 Task: Add a signature Janice Green containing Have a great Grandparents Day, Janice Green to email address softage.8@softage.net and add a label Birthday parties
Action: Mouse moved to (1167, 65)
Screenshot: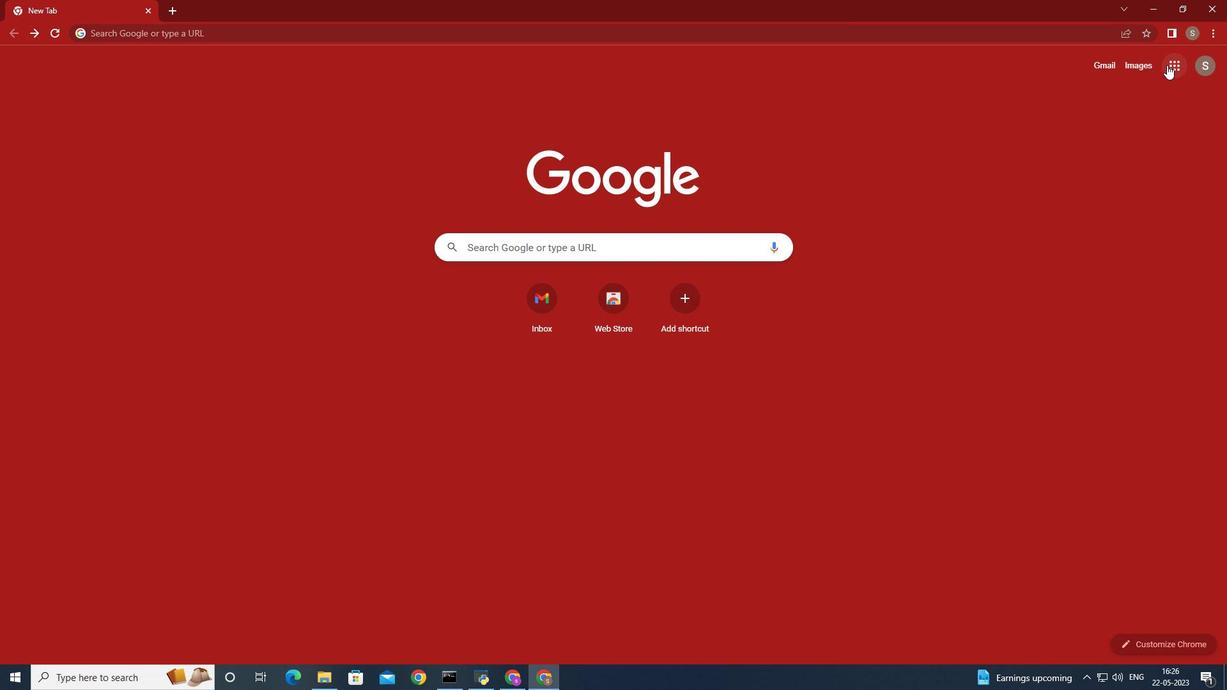 
Action: Mouse pressed left at (1167, 65)
Screenshot: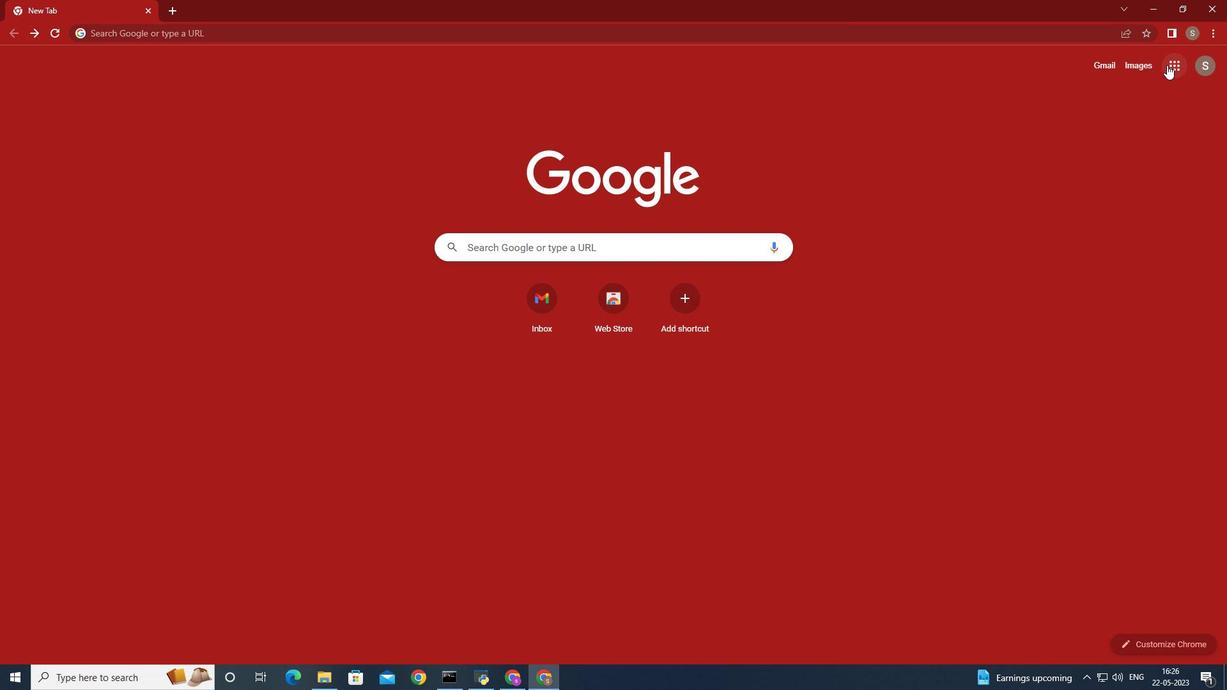 
Action: Mouse moved to (1110, 119)
Screenshot: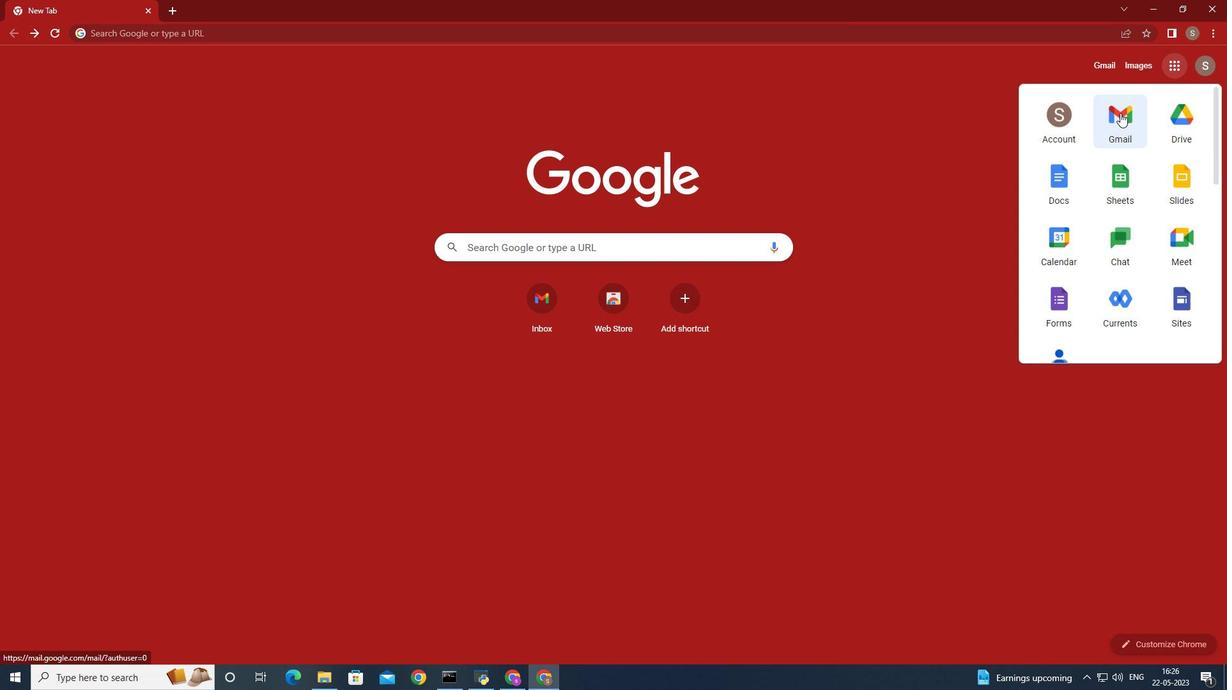 
Action: Mouse pressed left at (1110, 119)
Screenshot: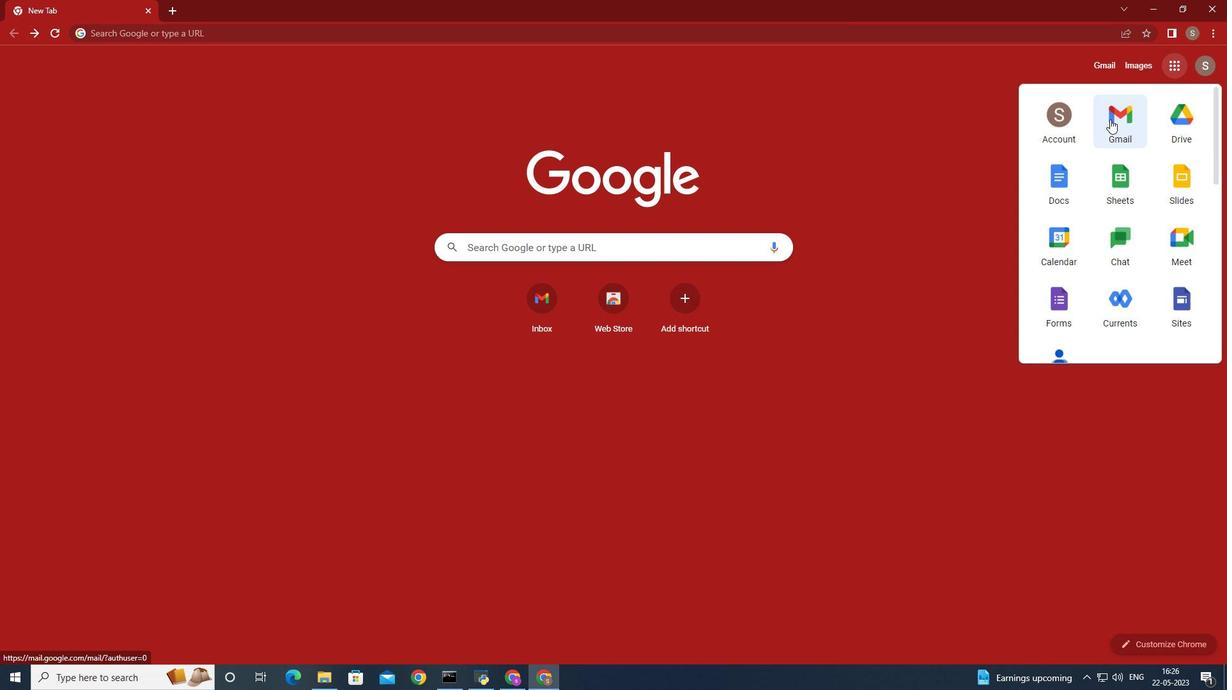 
Action: Mouse moved to (1078, 88)
Screenshot: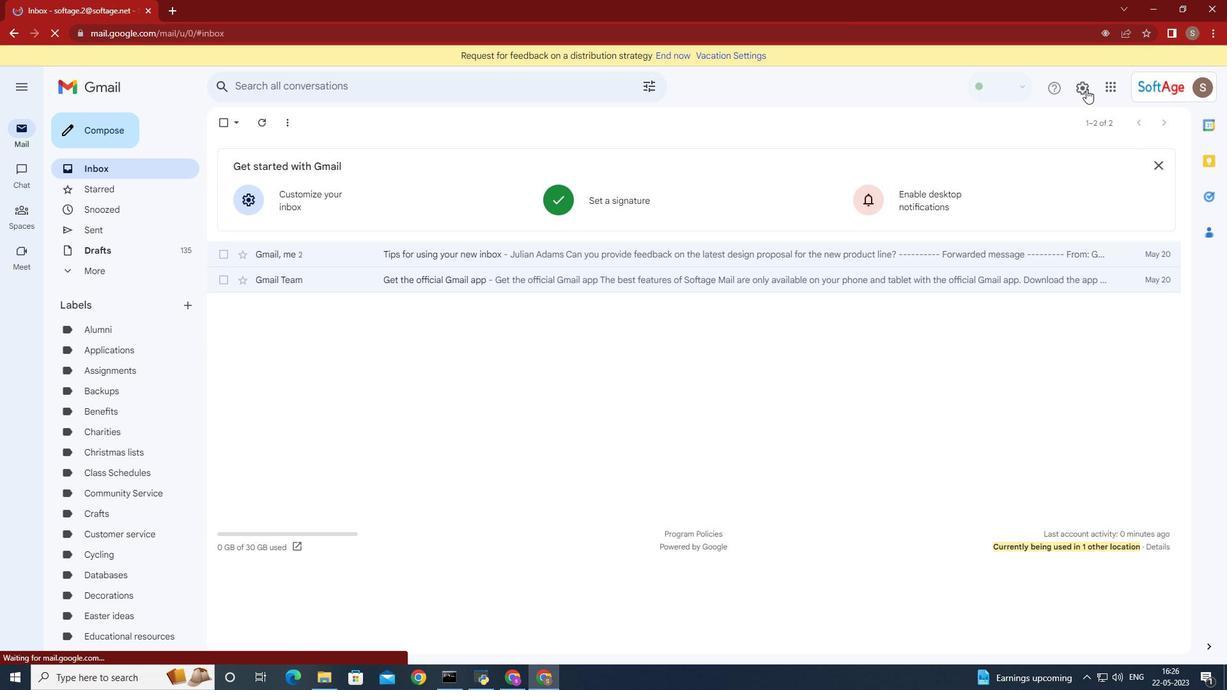 
Action: Mouse pressed left at (1078, 88)
Screenshot: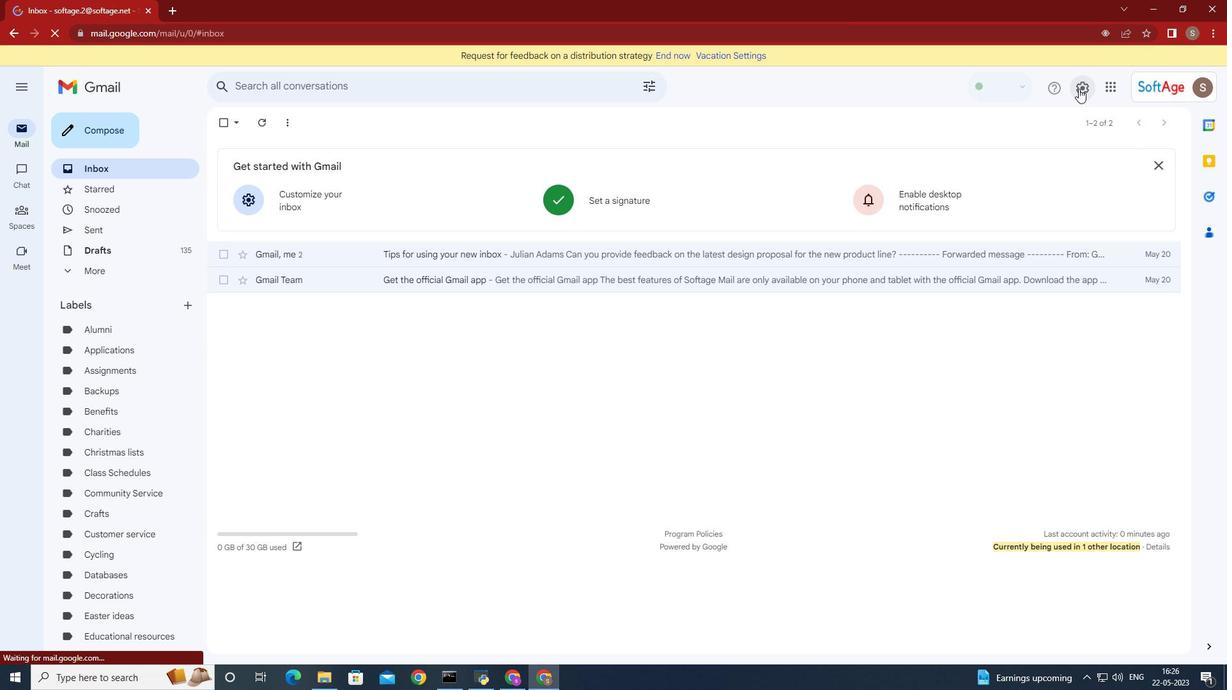 
Action: Mouse moved to (1101, 157)
Screenshot: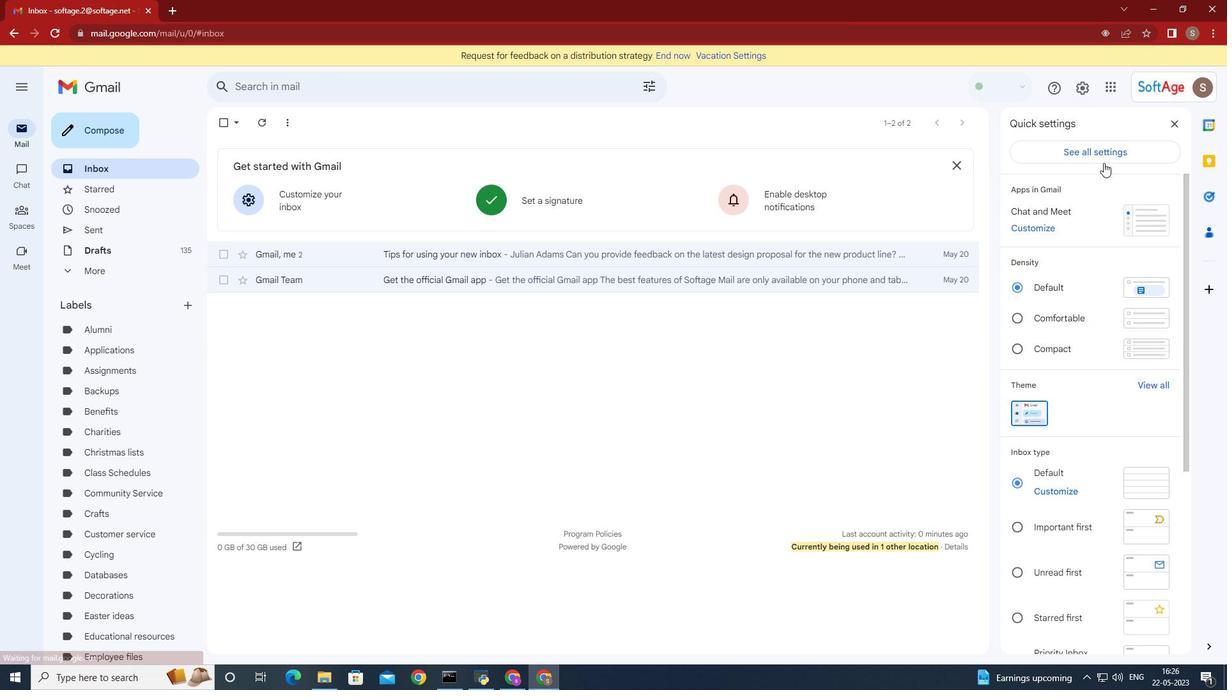 
Action: Mouse pressed left at (1101, 157)
Screenshot: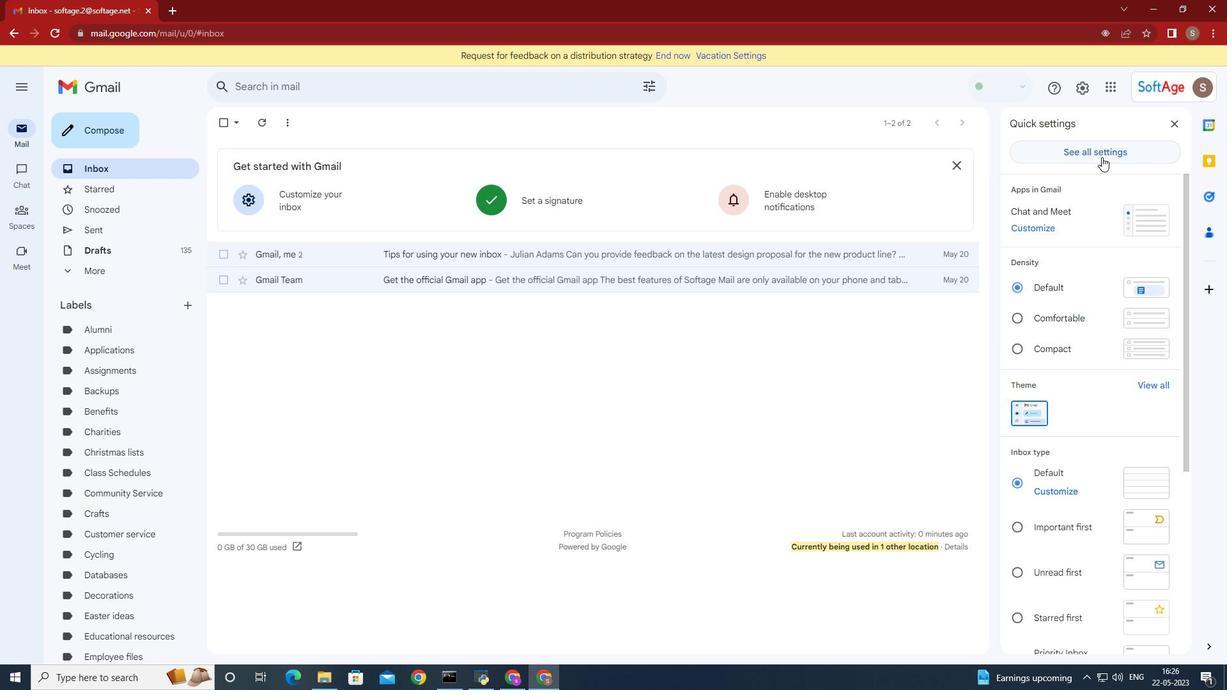
Action: Mouse moved to (501, 399)
Screenshot: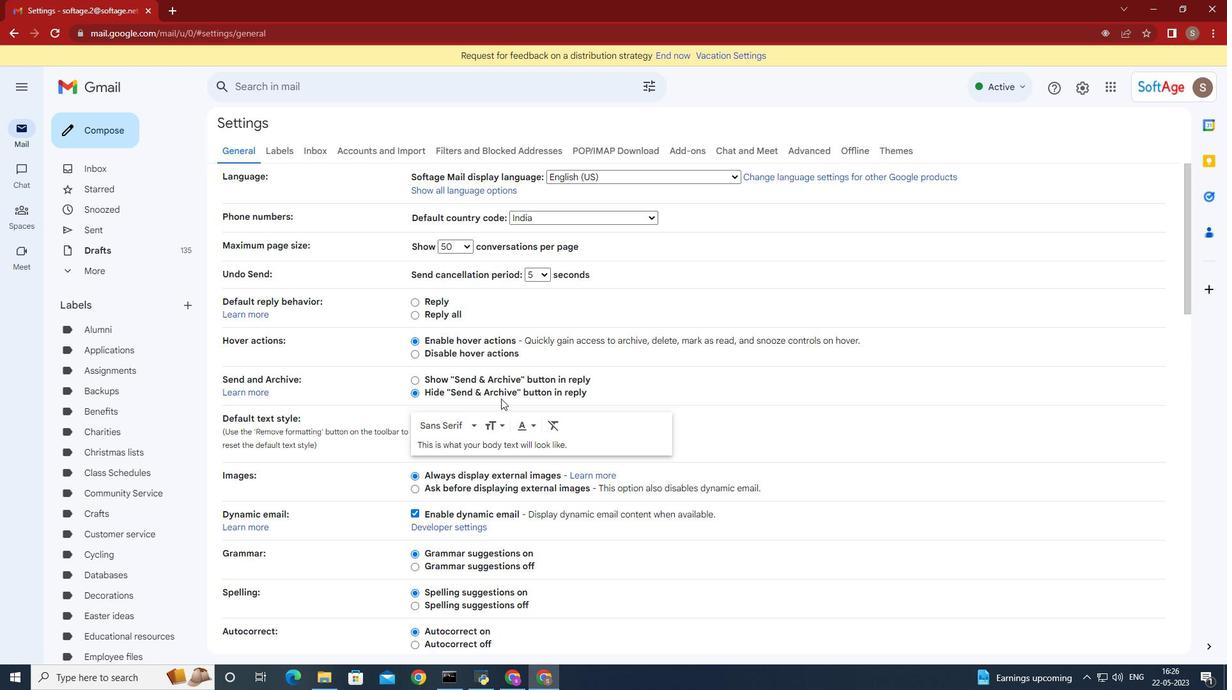 
Action: Mouse scrolled (501, 398) with delta (0, 0)
Screenshot: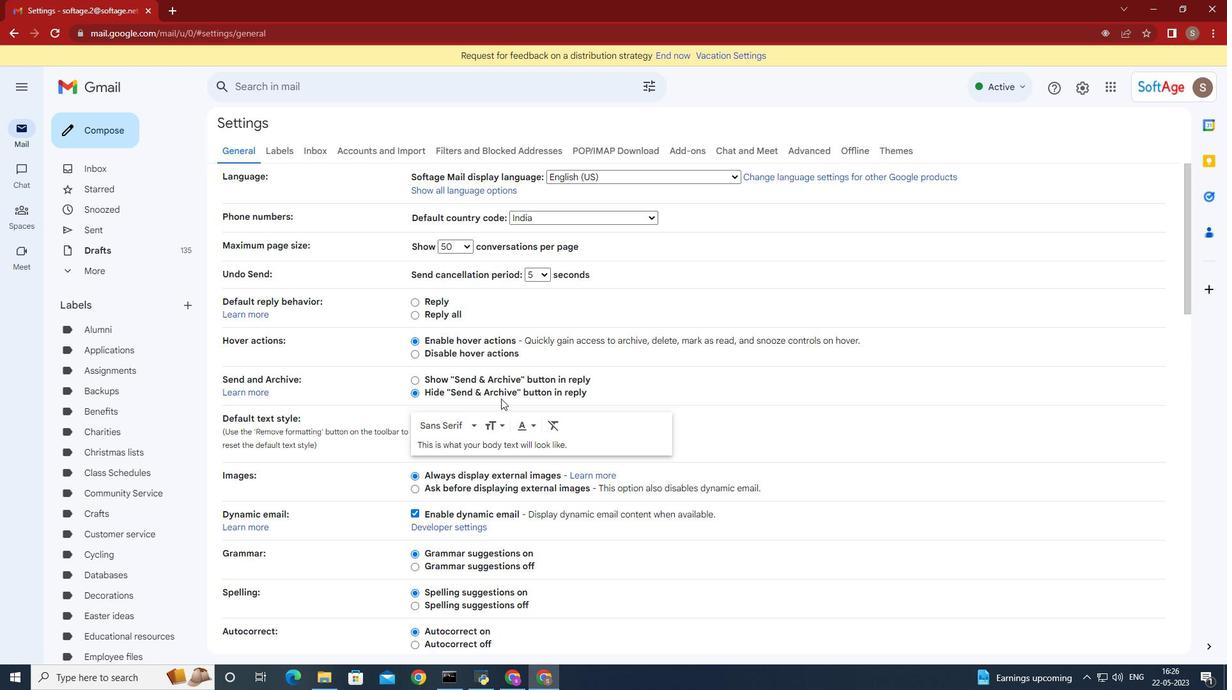 
Action: Mouse moved to (501, 400)
Screenshot: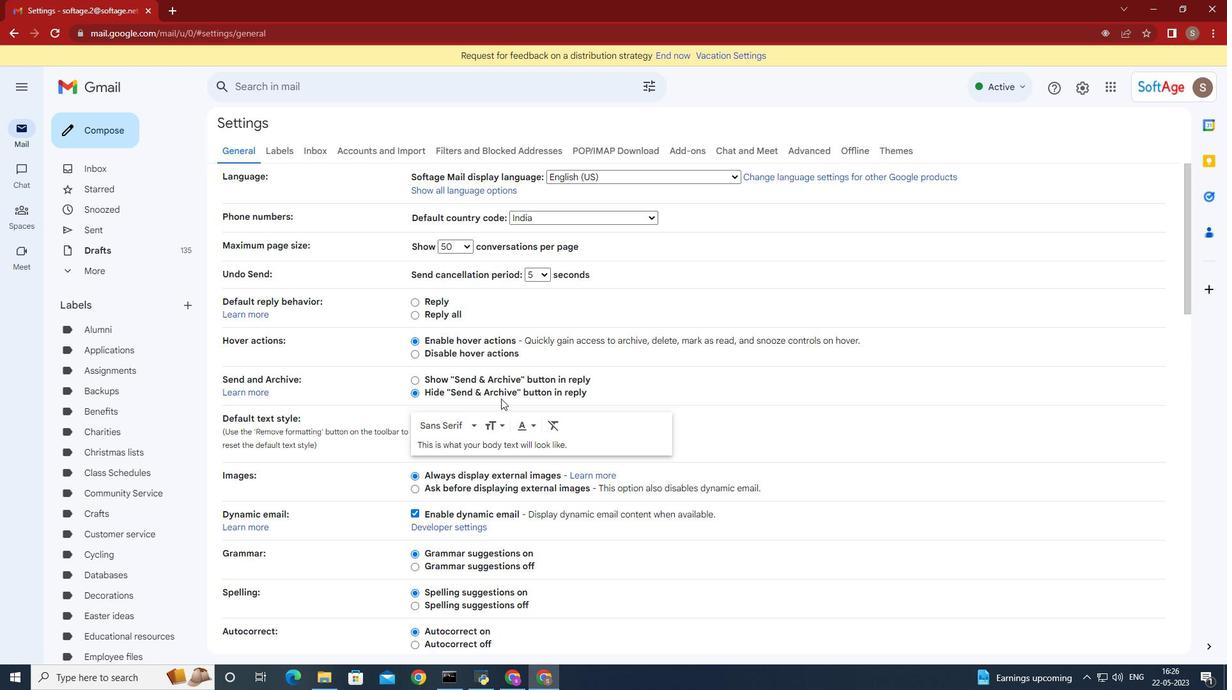 
Action: Mouse scrolled (501, 400) with delta (0, 0)
Screenshot: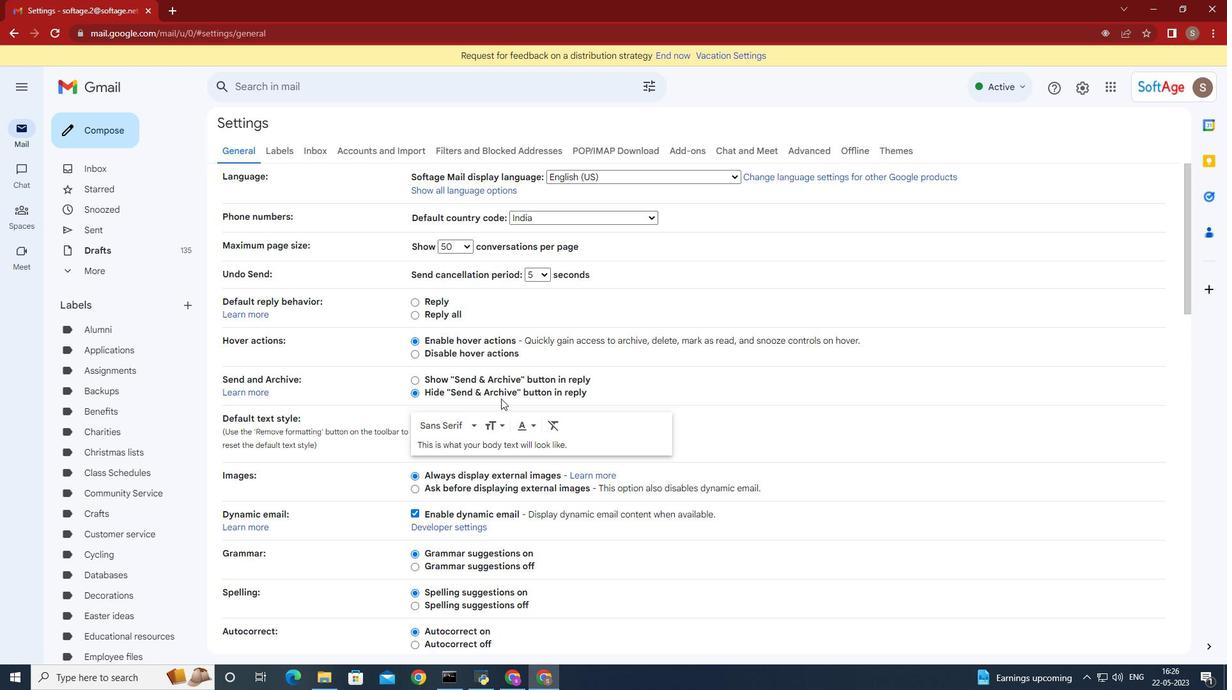 
Action: Mouse moved to (502, 401)
Screenshot: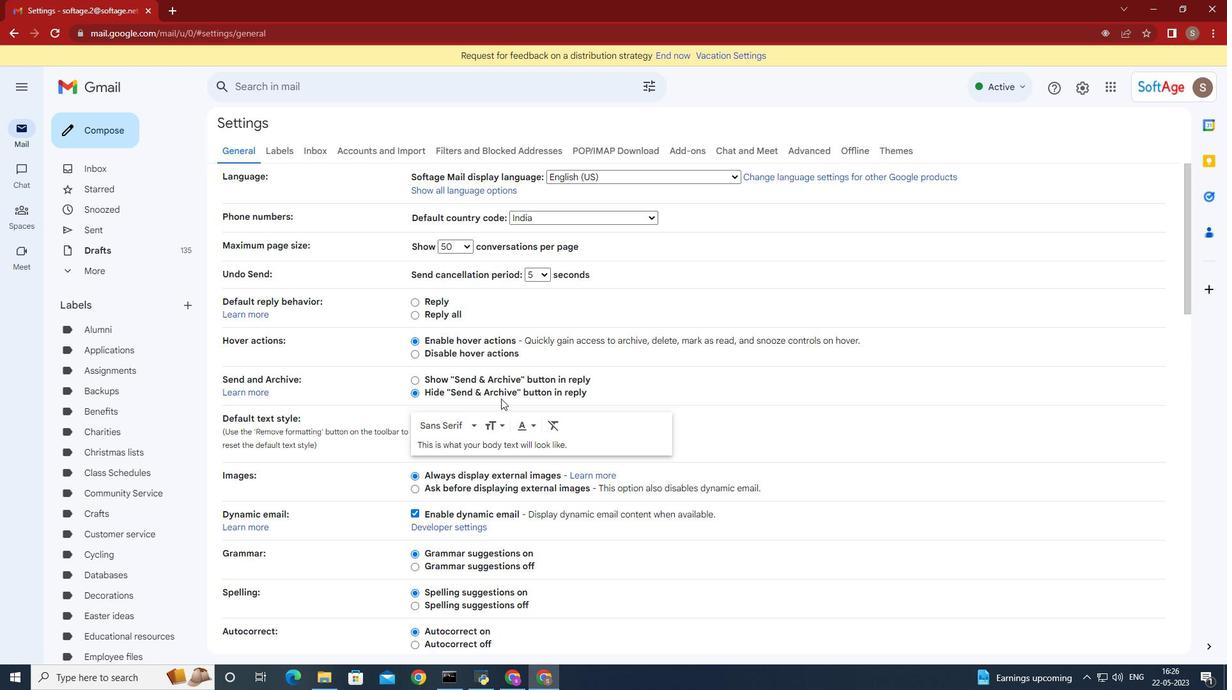 
Action: Mouse scrolled (502, 400) with delta (0, 0)
Screenshot: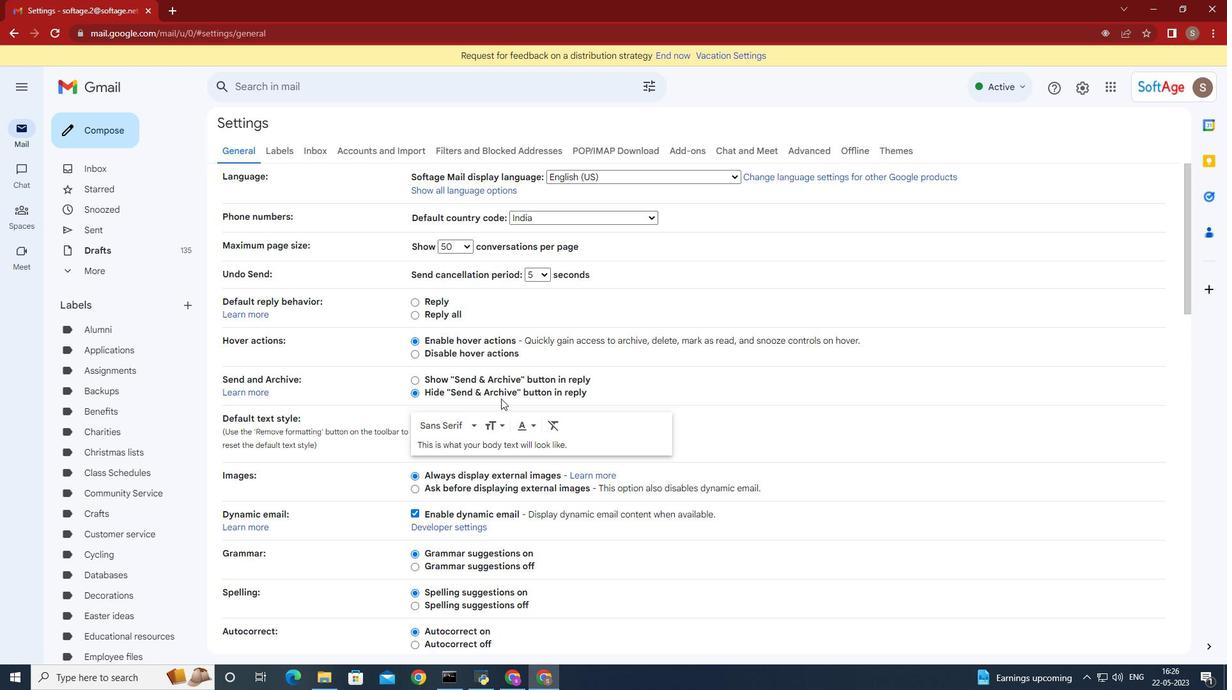 
Action: Mouse moved to (502, 401)
Screenshot: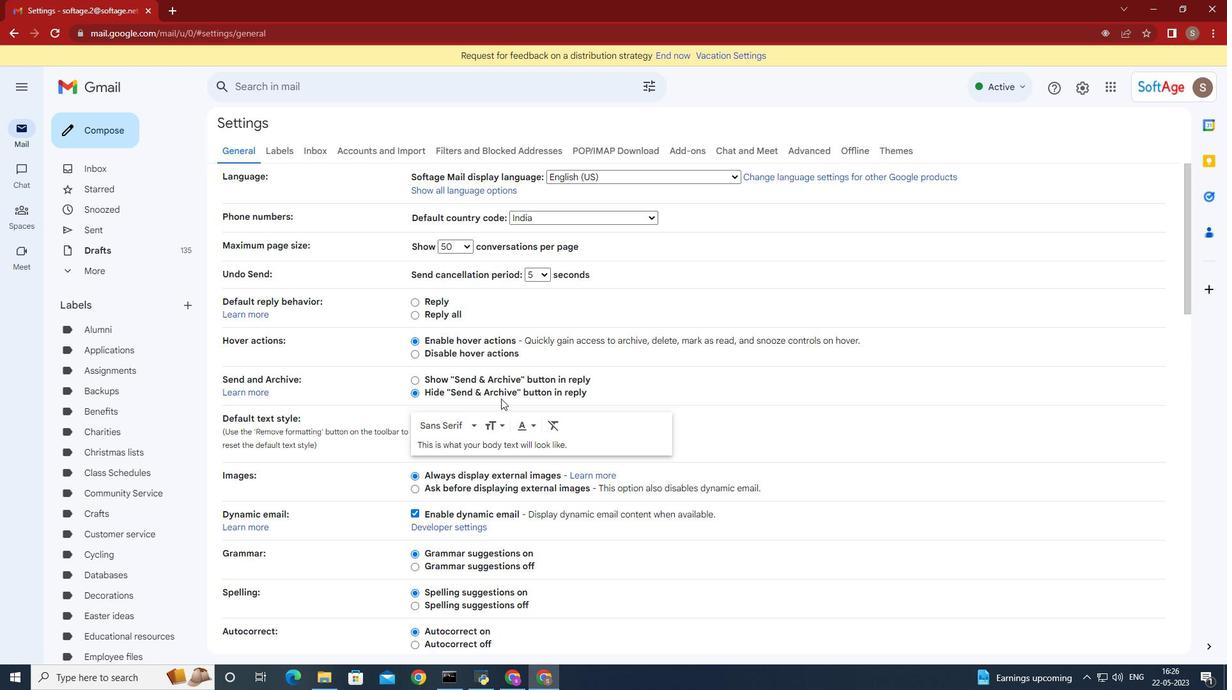 
Action: Mouse scrolled (502, 400) with delta (0, 0)
Screenshot: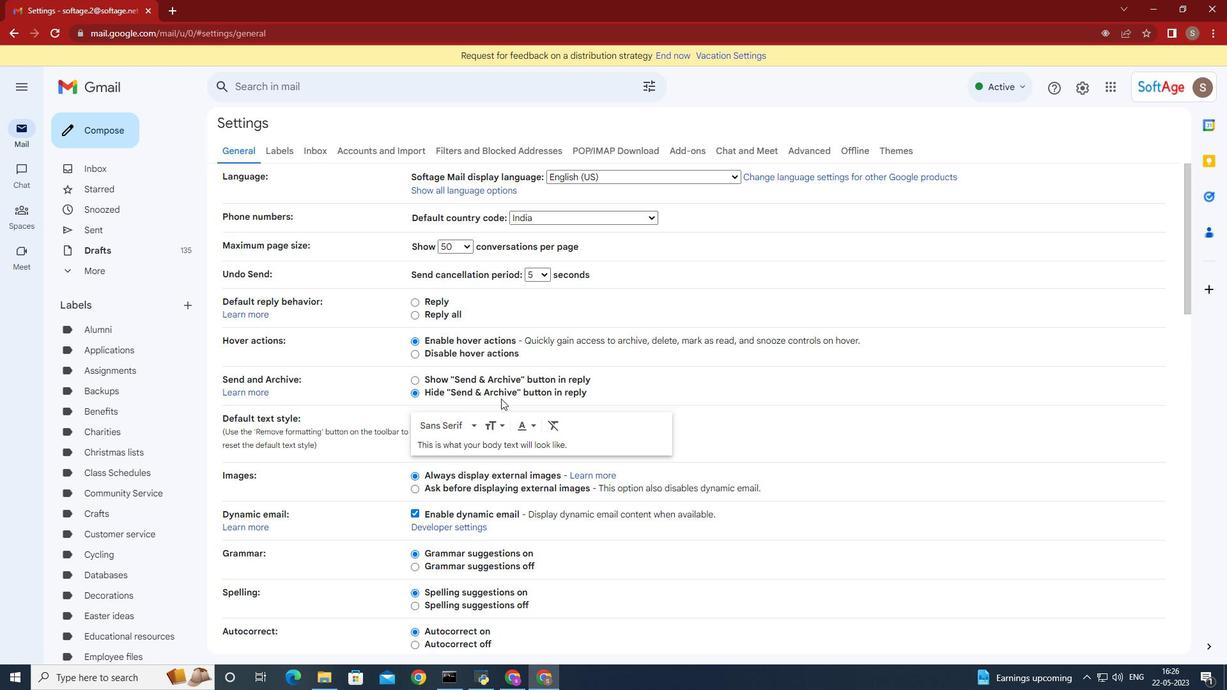 
Action: Mouse moved to (503, 401)
Screenshot: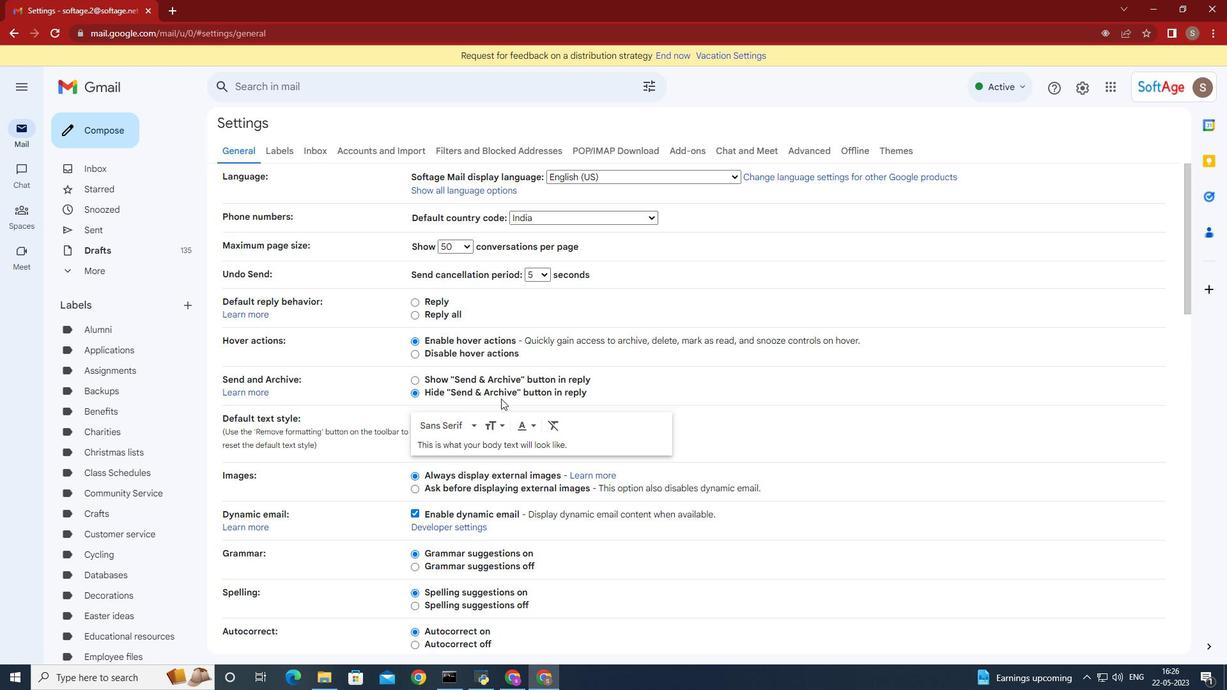 
Action: Mouse scrolled (503, 400) with delta (0, 0)
Screenshot: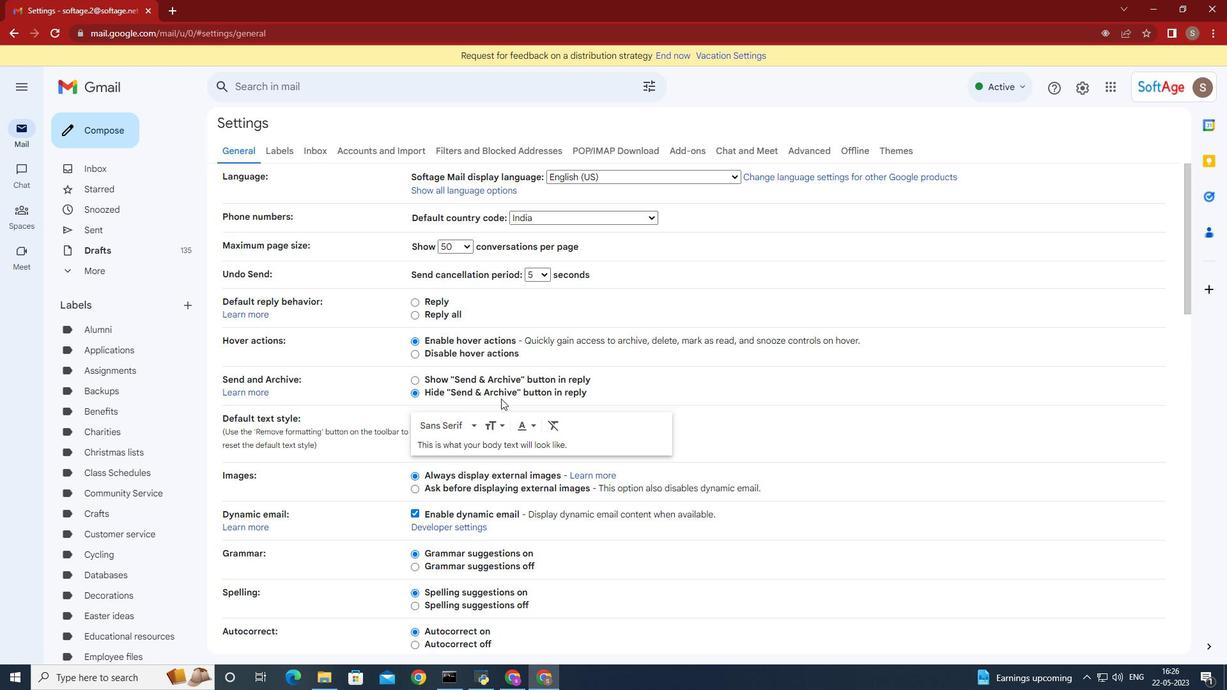 
Action: Mouse moved to (504, 401)
Screenshot: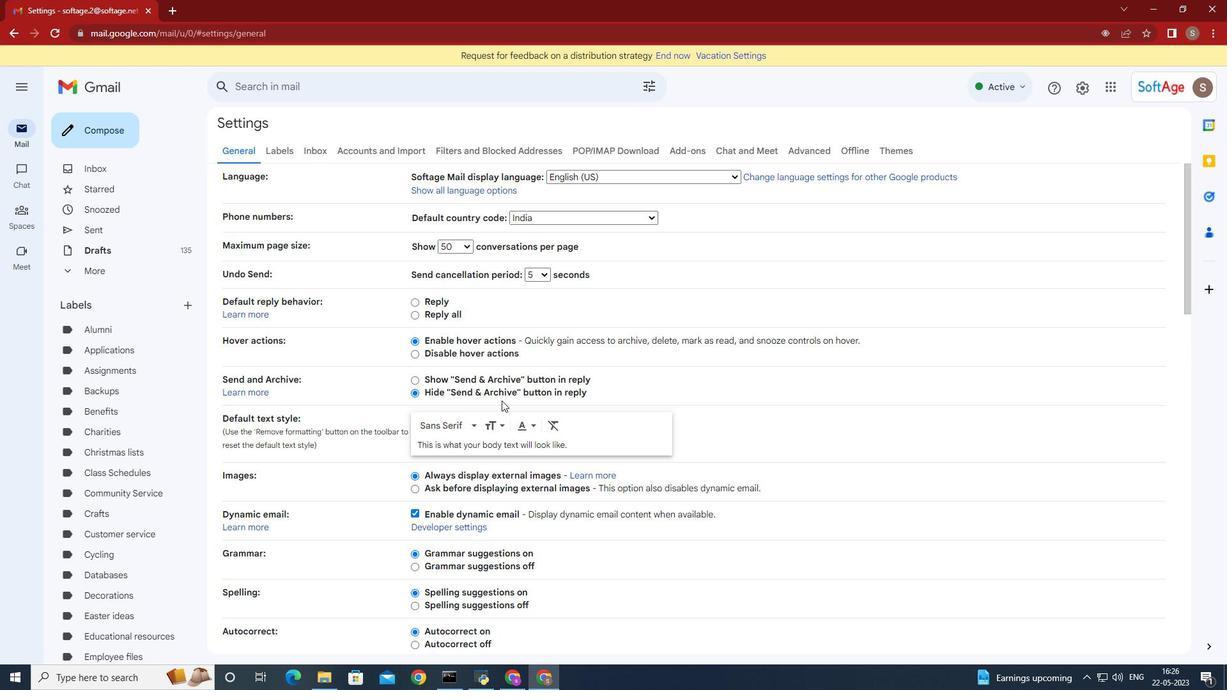 
Action: Mouse scrolled (504, 400) with delta (0, 0)
Screenshot: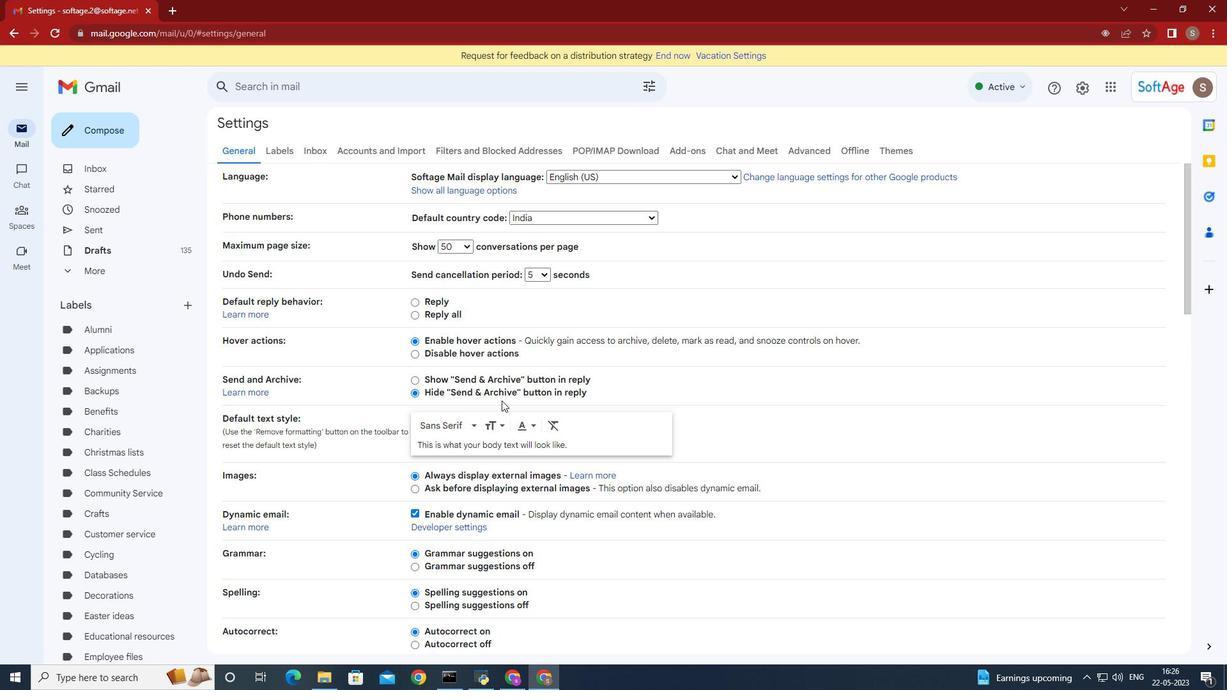 
Action: Mouse moved to (507, 397)
Screenshot: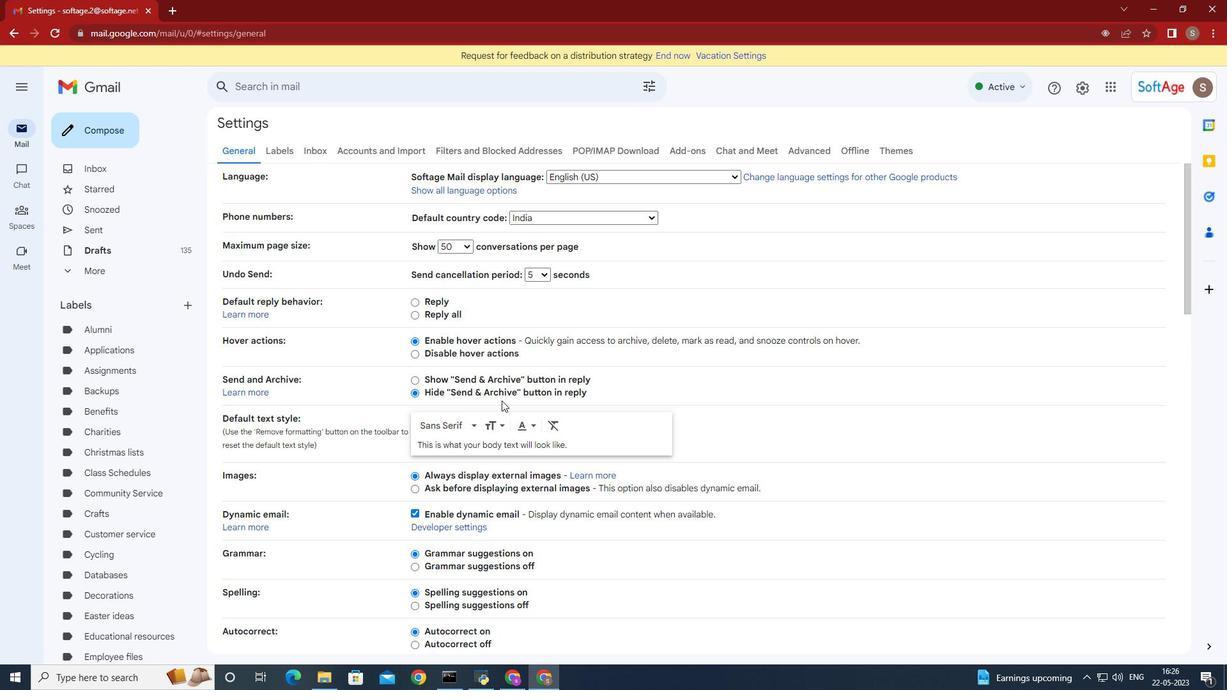
Action: Mouse scrolled (507, 396) with delta (0, 0)
Screenshot: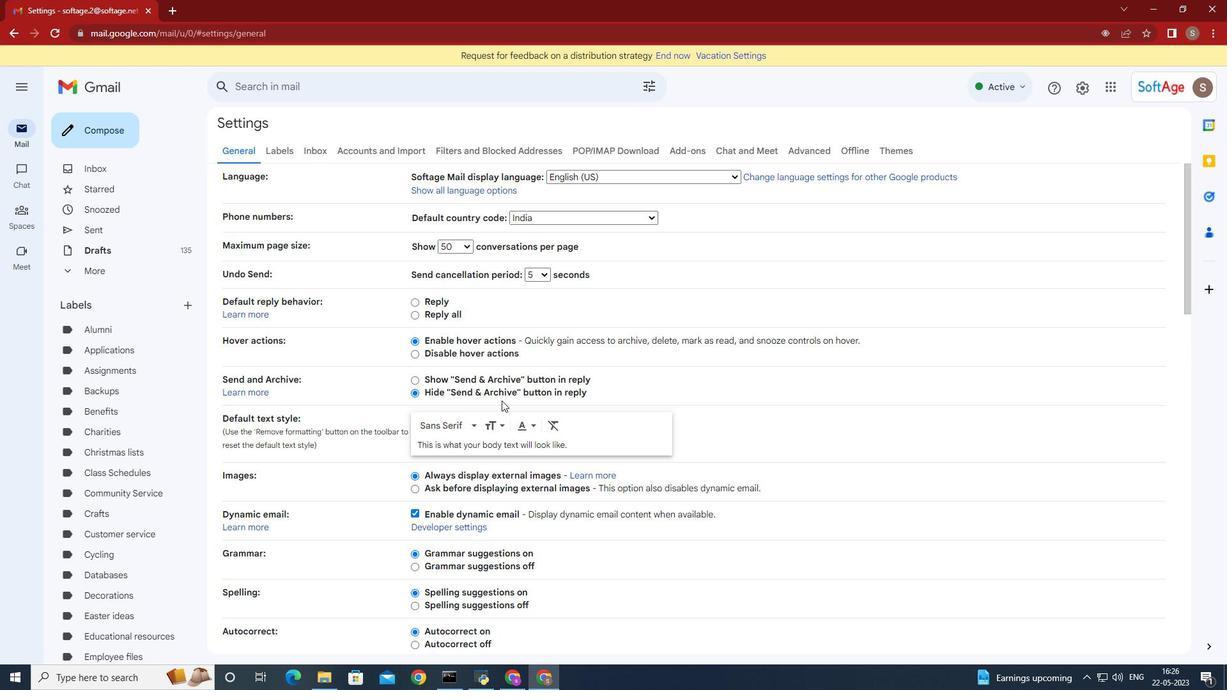 
Action: Mouse moved to (511, 393)
Screenshot: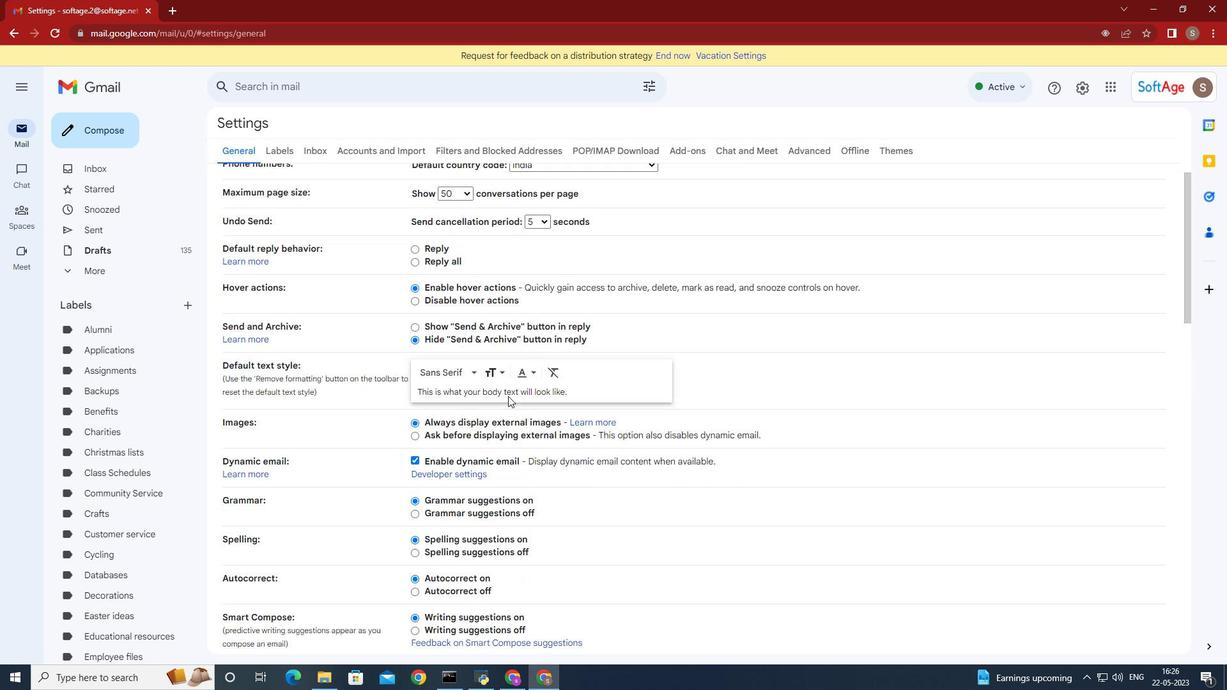
Action: Mouse scrolled (511, 393) with delta (0, 0)
Screenshot: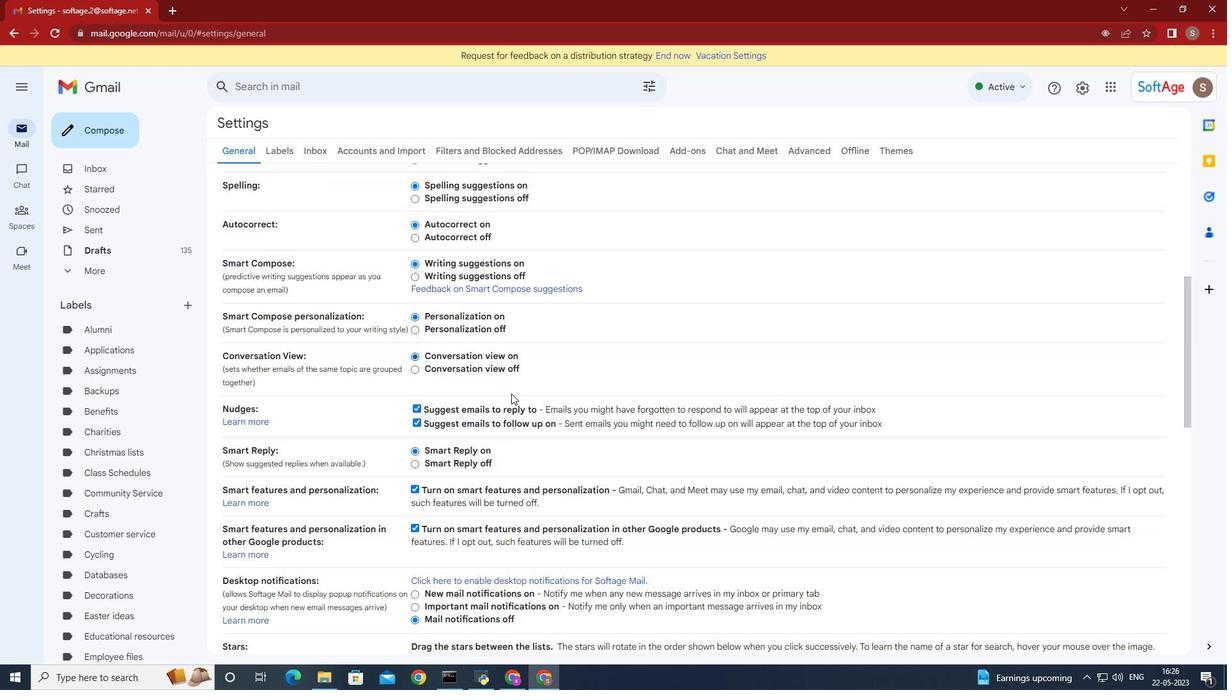 
Action: Mouse moved to (511, 393)
Screenshot: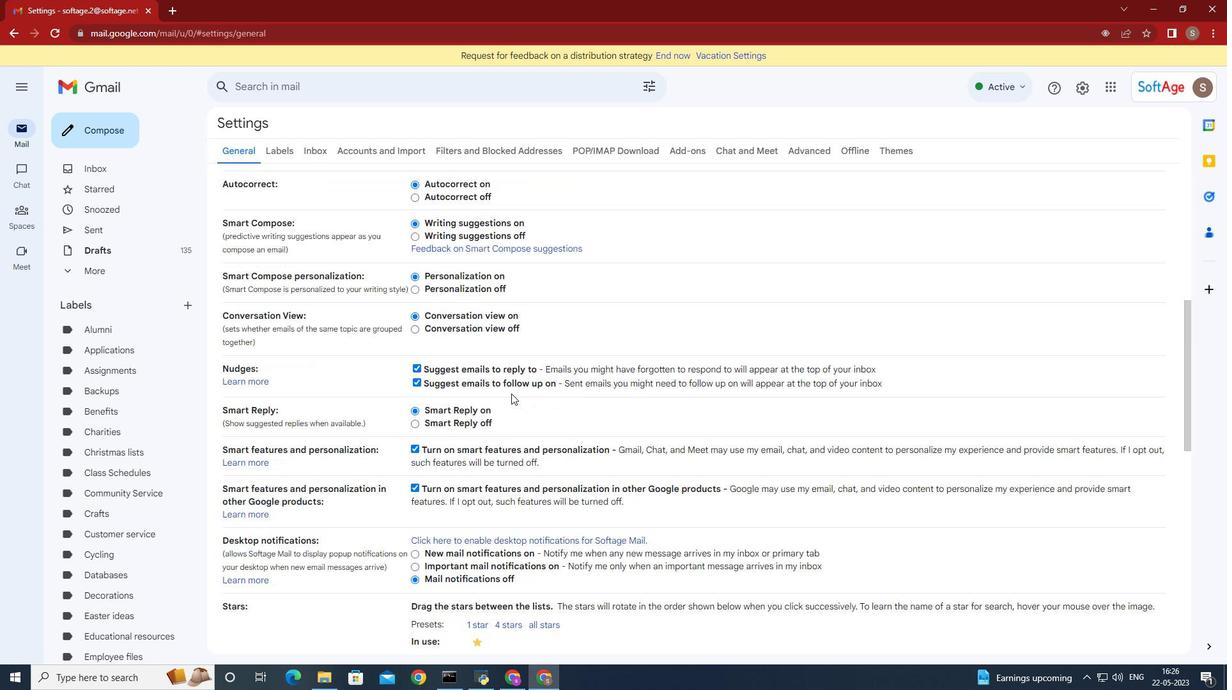 
Action: Mouse scrolled (511, 393) with delta (0, 0)
Screenshot: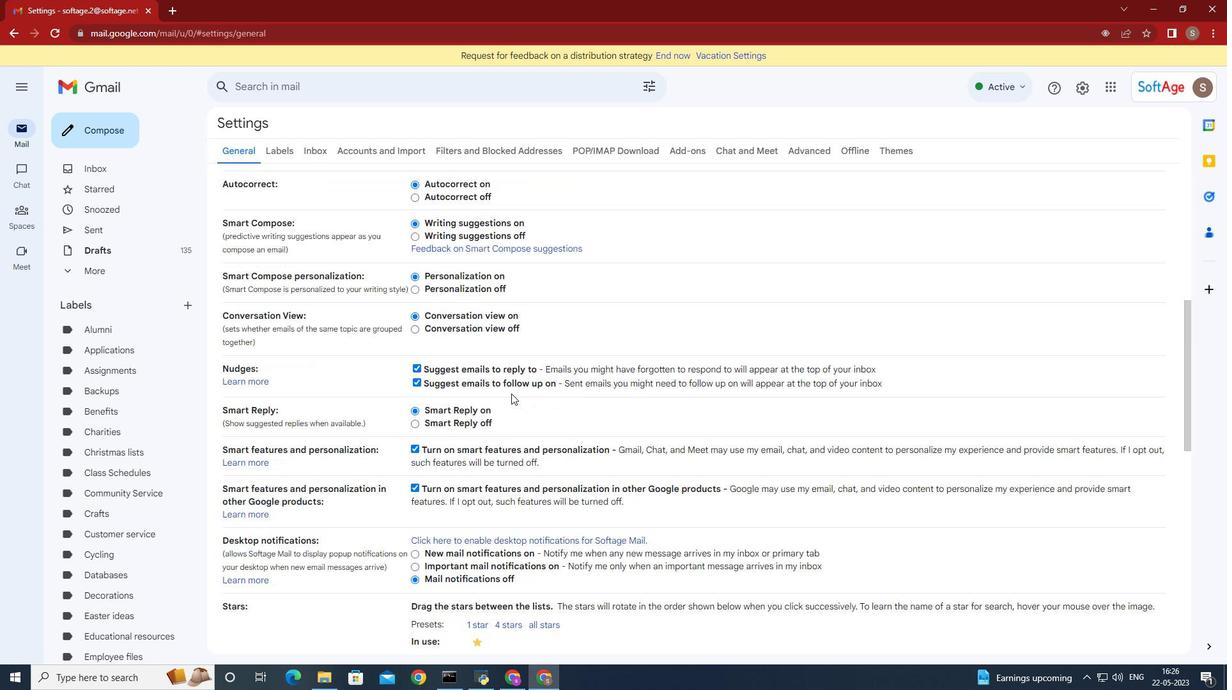 
Action: Mouse scrolled (511, 393) with delta (0, 0)
Screenshot: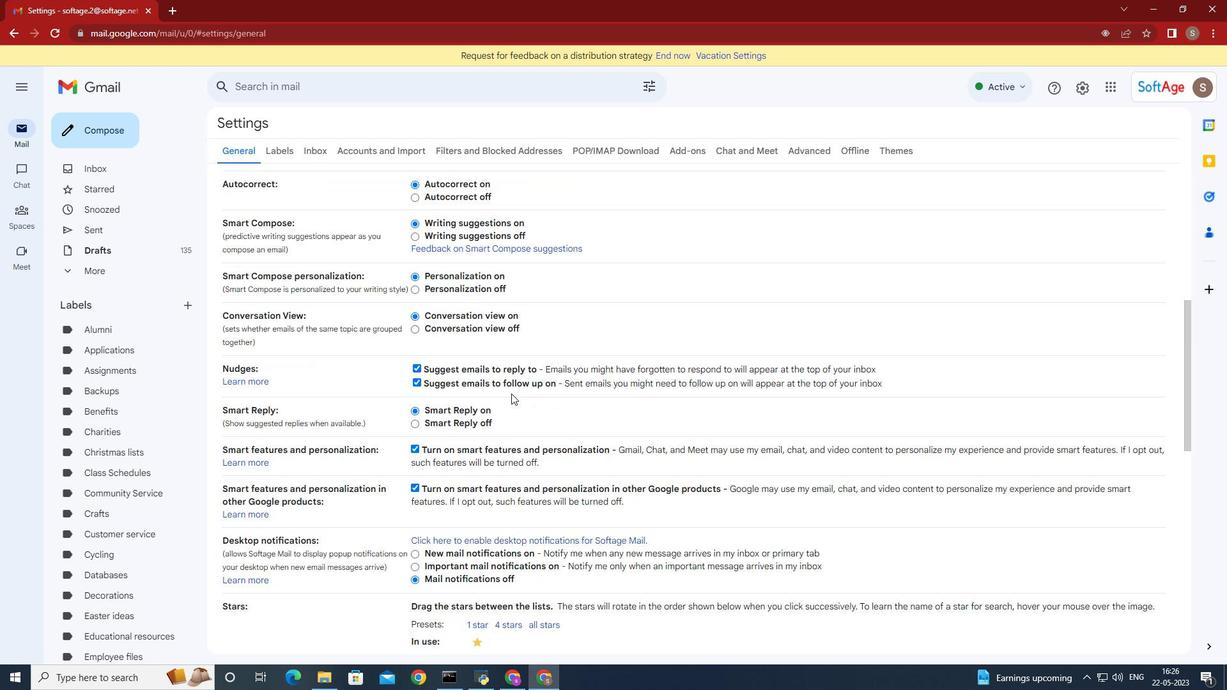 
Action: Mouse moved to (621, 436)
Screenshot: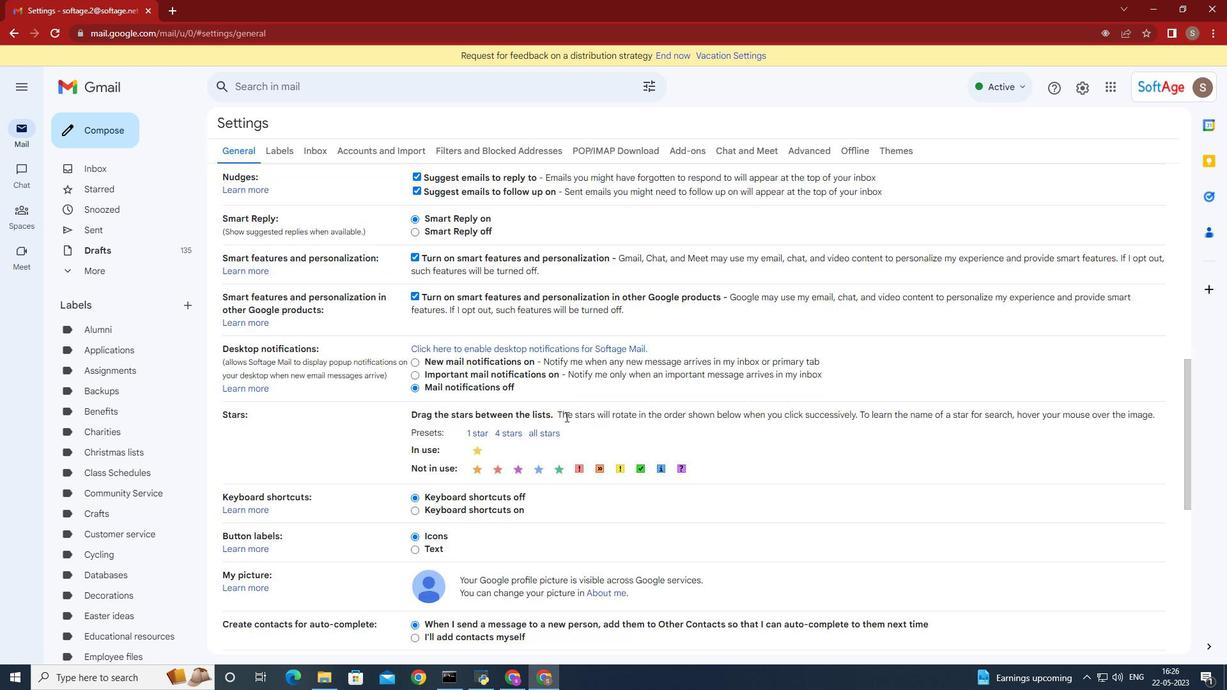 
Action: Mouse scrolled (621, 435) with delta (0, 0)
Screenshot: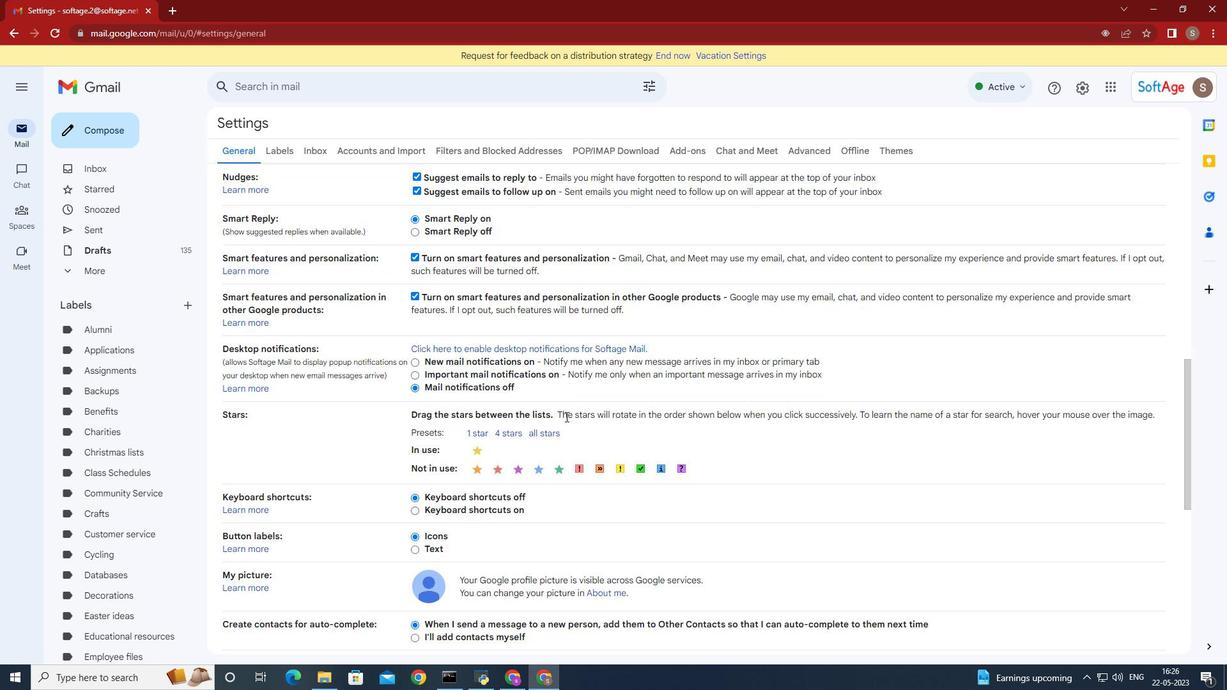 
Action: Mouse moved to (633, 437)
Screenshot: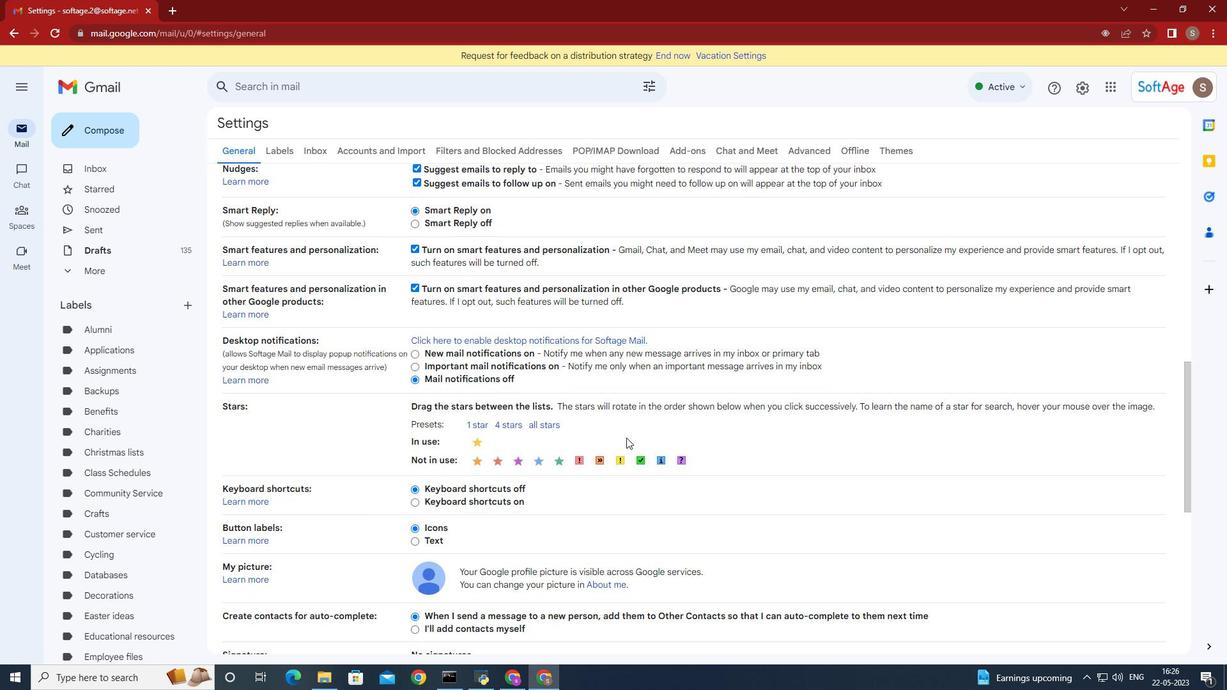 
Action: Mouse scrolled (628, 437) with delta (0, 0)
Screenshot: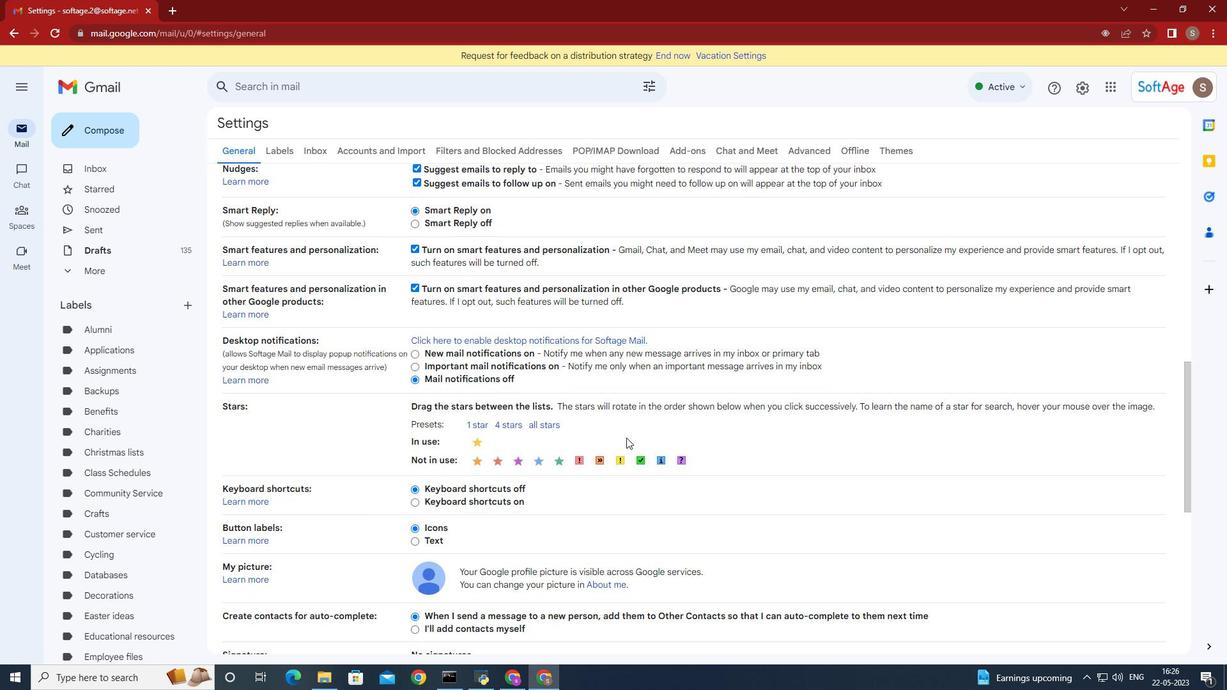 
Action: Mouse moved to (633, 433)
Screenshot: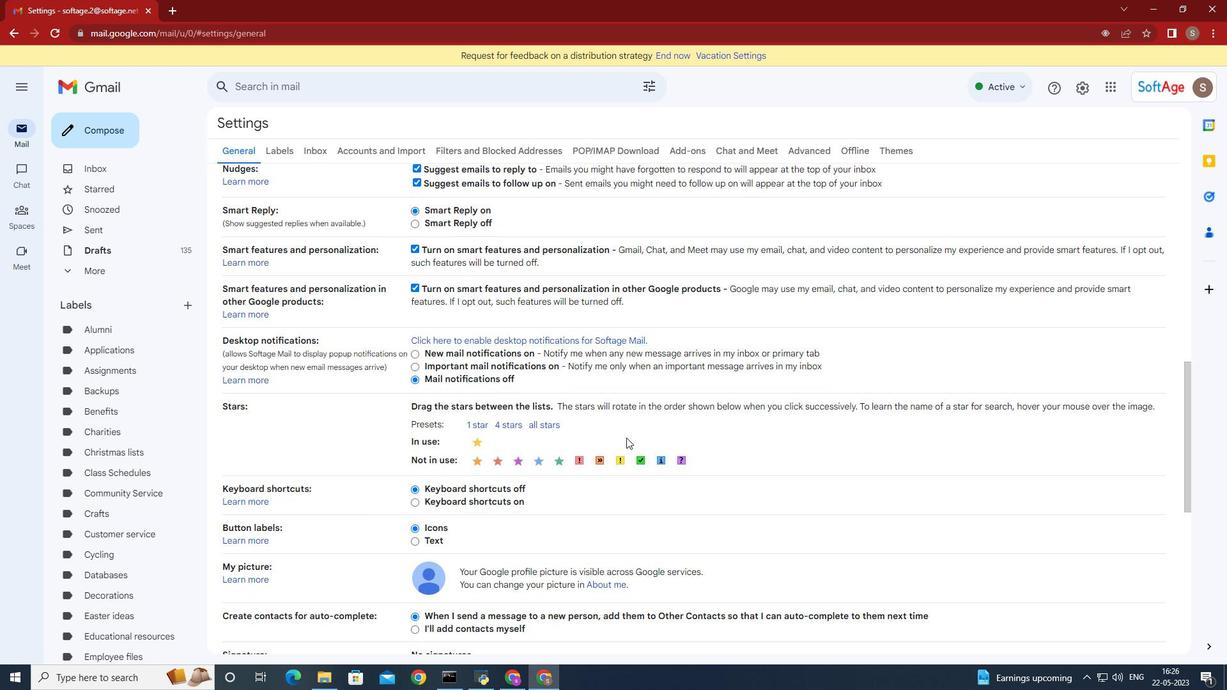 
Action: Mouse scrolled (633, 437) with delta (0, 0)
Screenshot: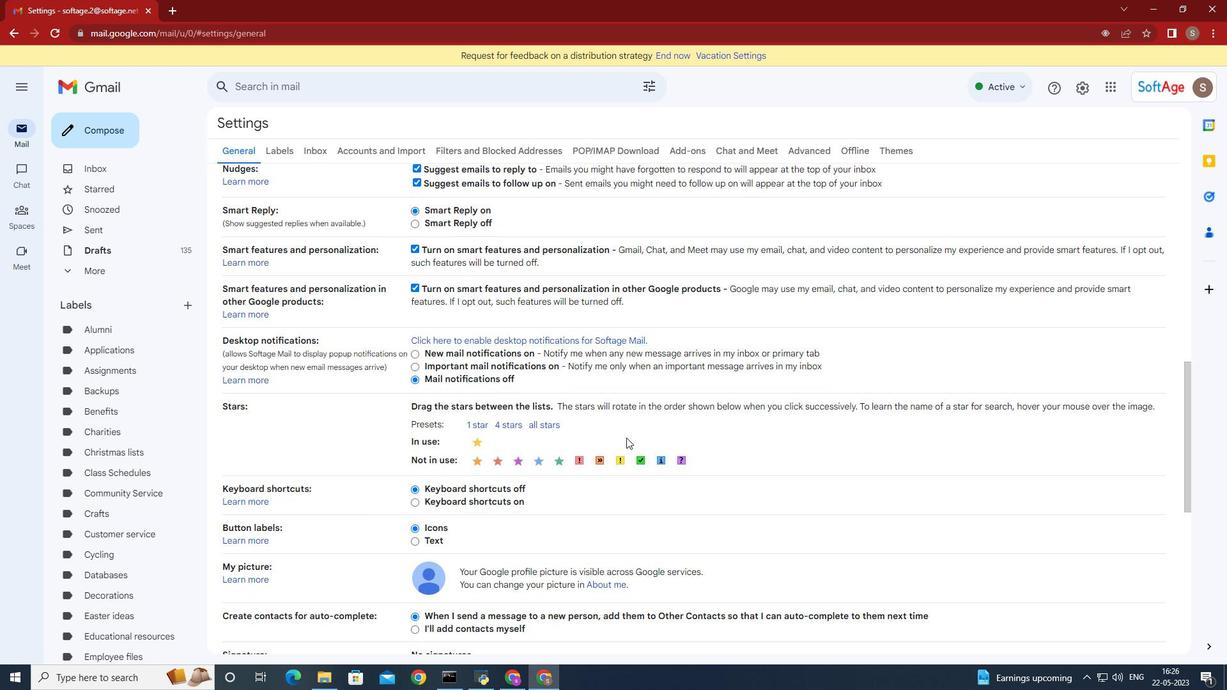 
Action: Mouse moved to (615, 481)
Screenshot: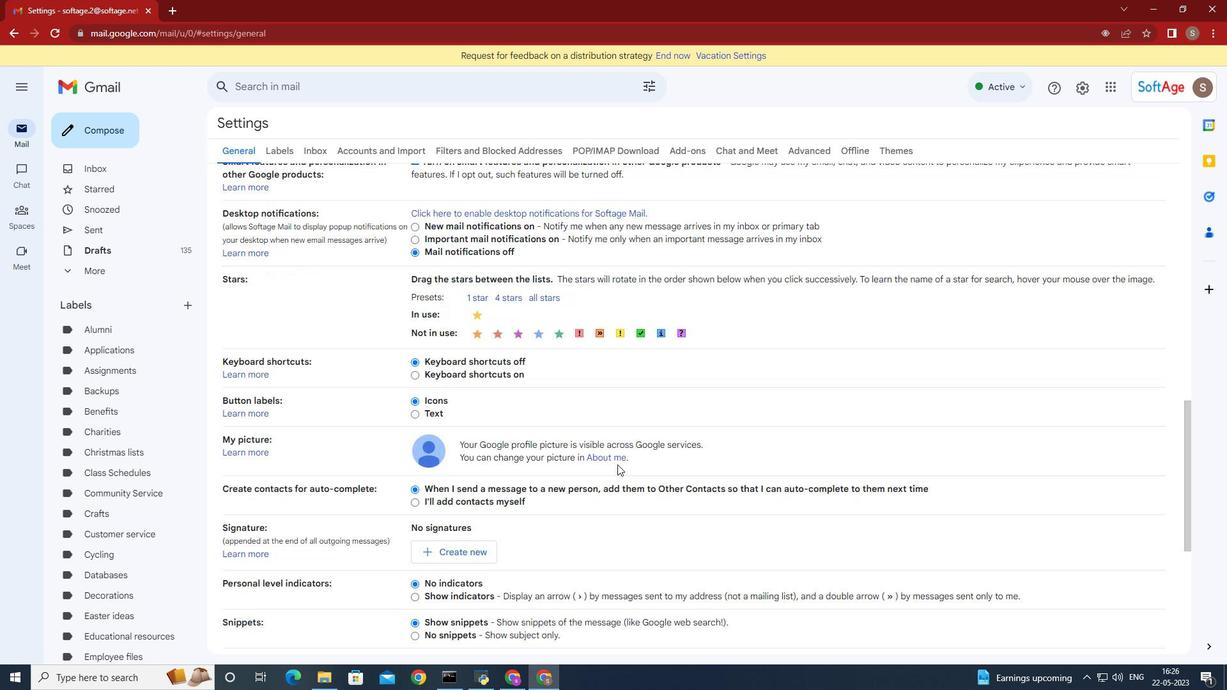 
Action: Mouse scrolled (615, 481) with delta (0, 0)
Screenshot: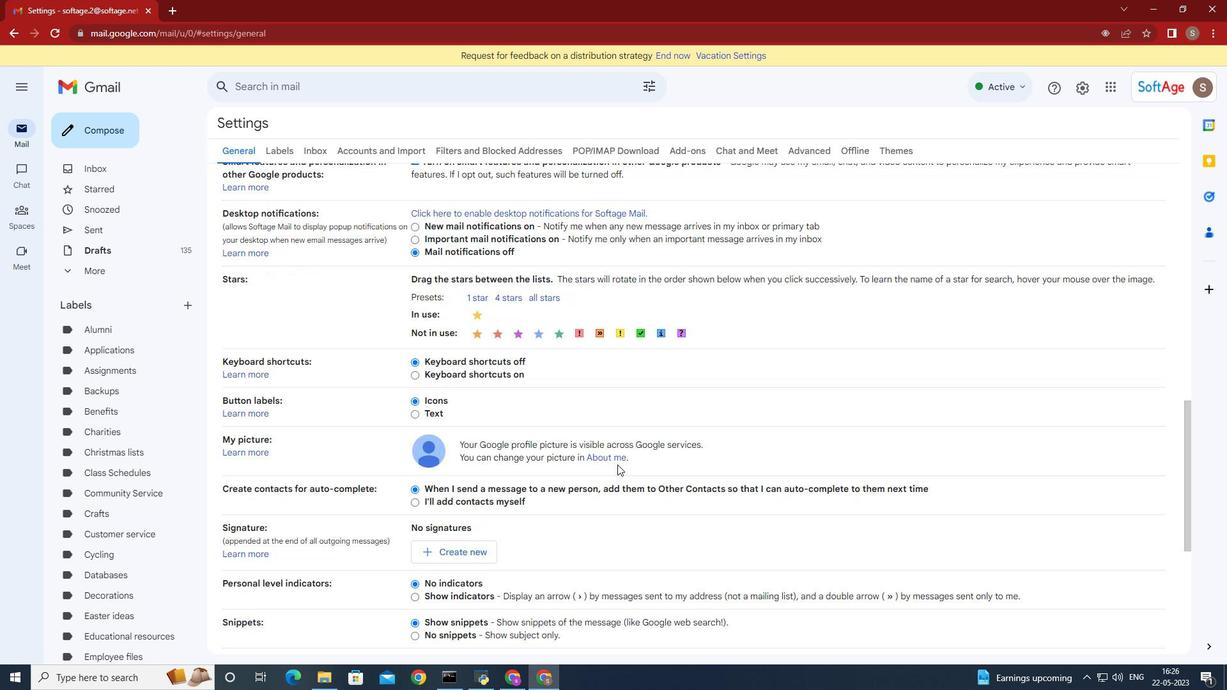 
Action: Mouse moved to (615, 481)
Screenshot: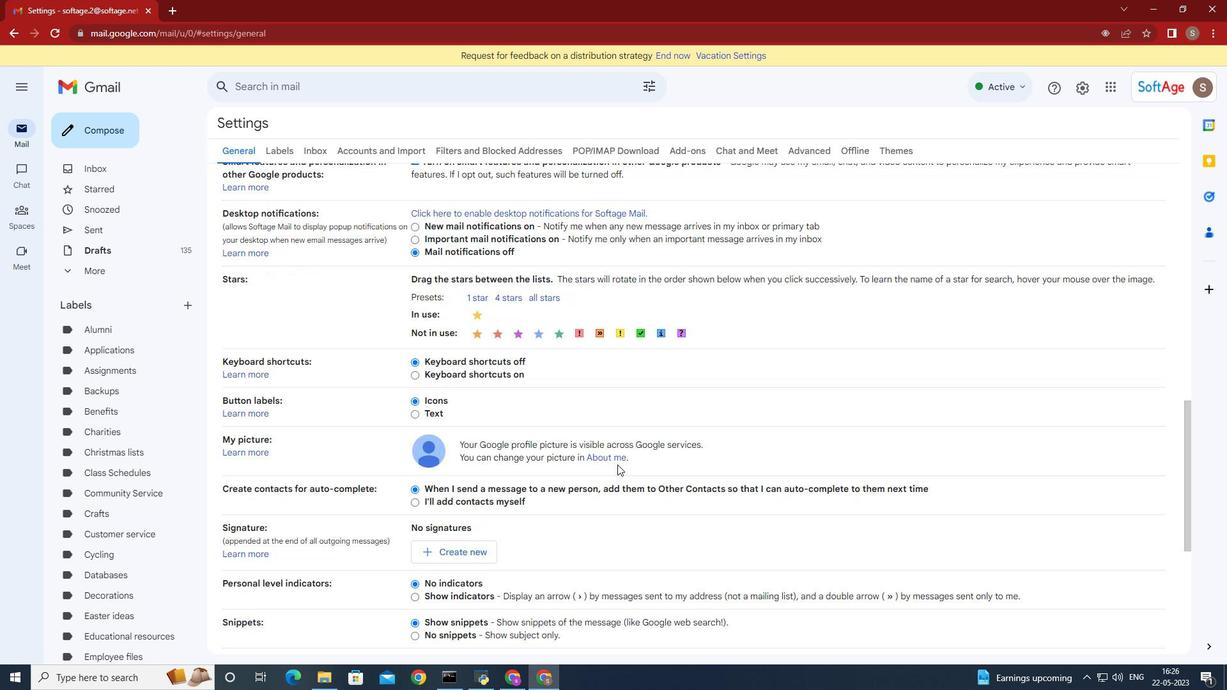 
Action: Mouse scrolled (615, 481) with delta (0, 0)
Screenshot: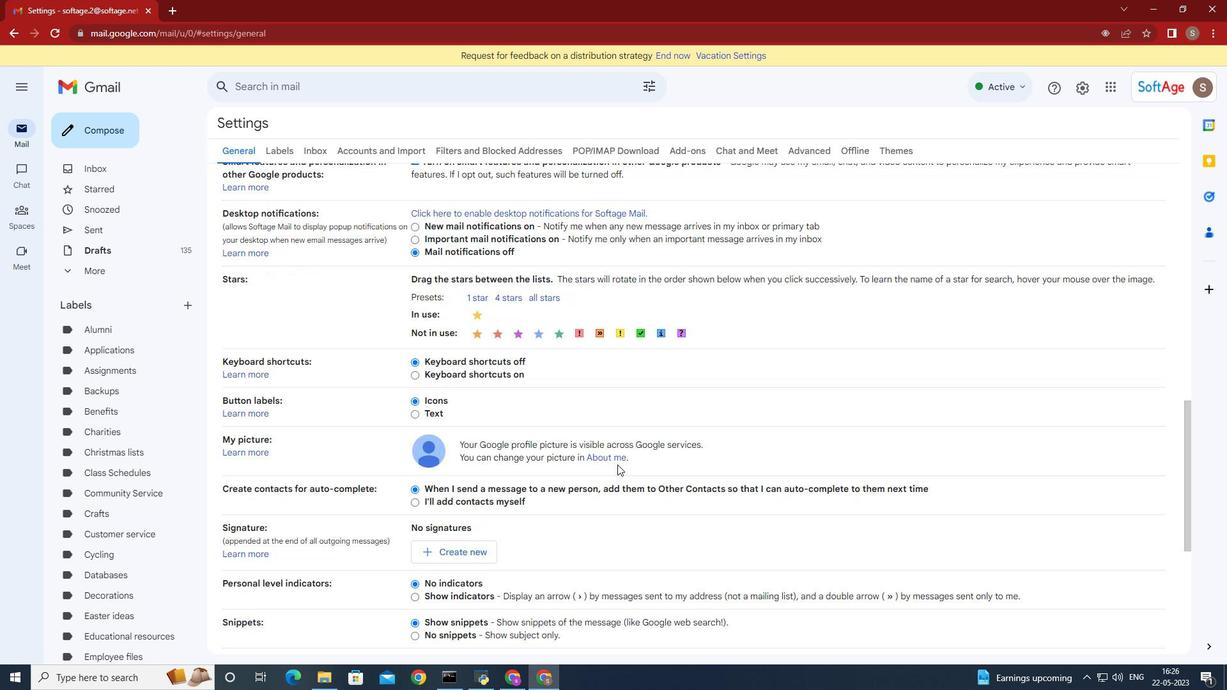 
Action: Mouse moved to (616, 481)
Screenshot: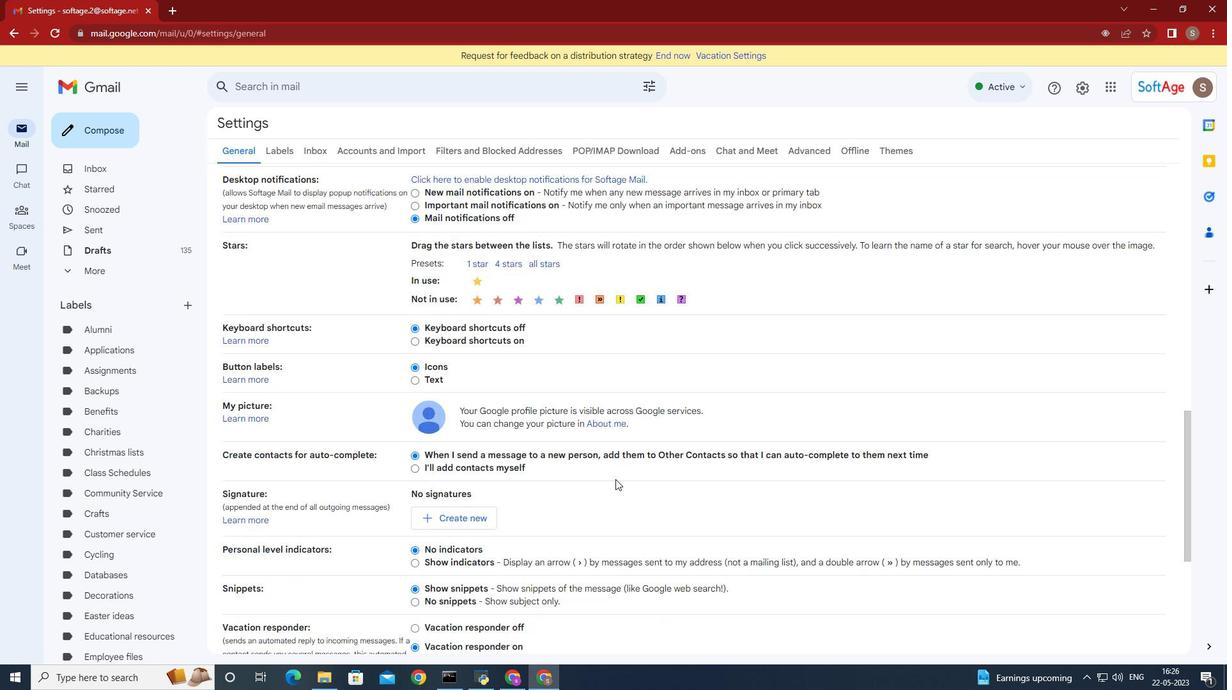 
Action: Mouse scrolled (616, 481) with delta (0, 0)
Screenshot: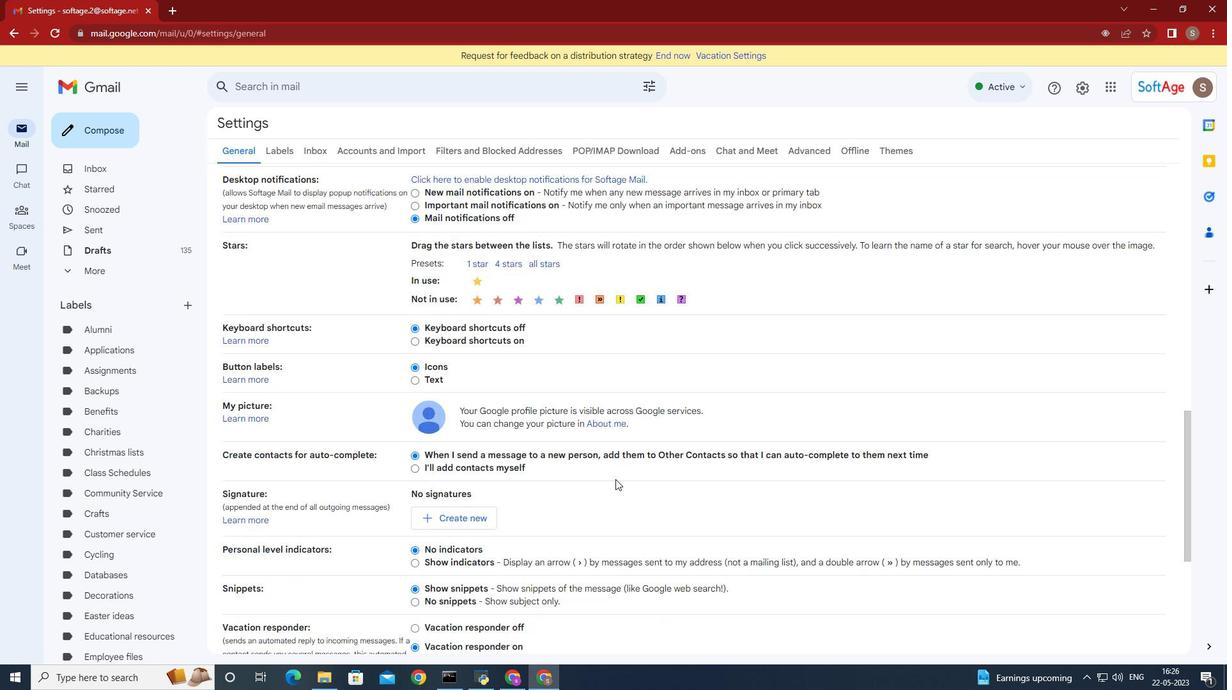 
Action: Mouse moved to (616, 479)
Screenshot: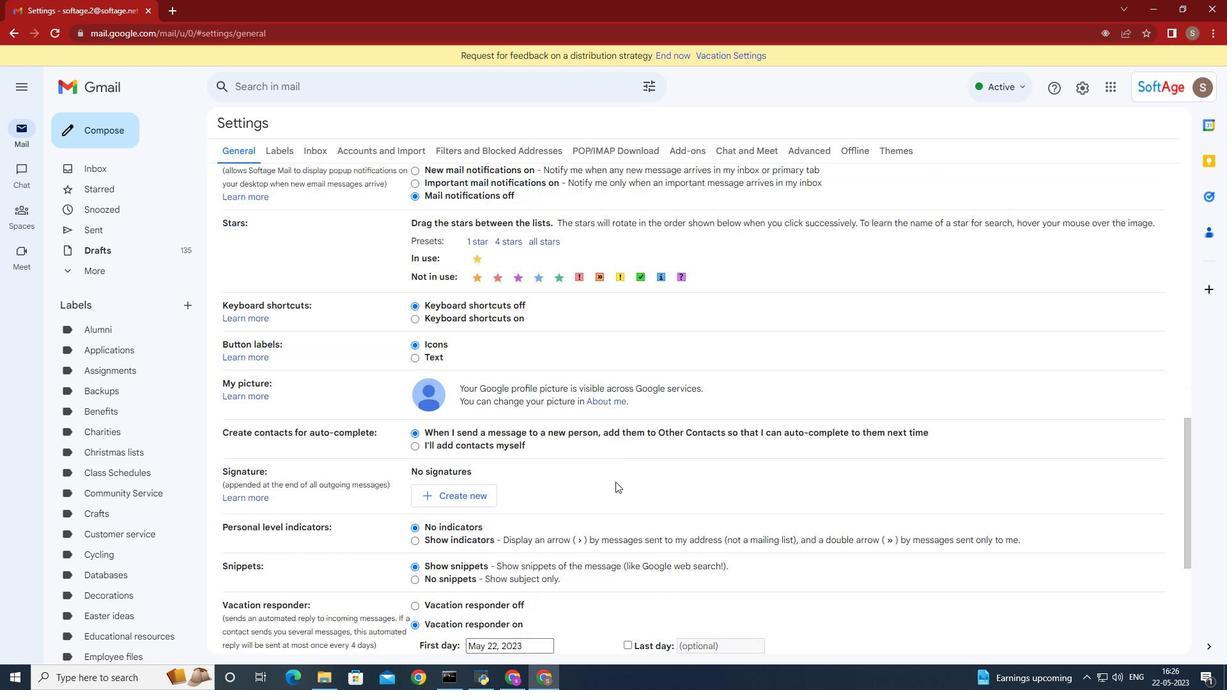 
Action: Mouse scrolled (616, 478) with delta (0, 0)
Screenshot: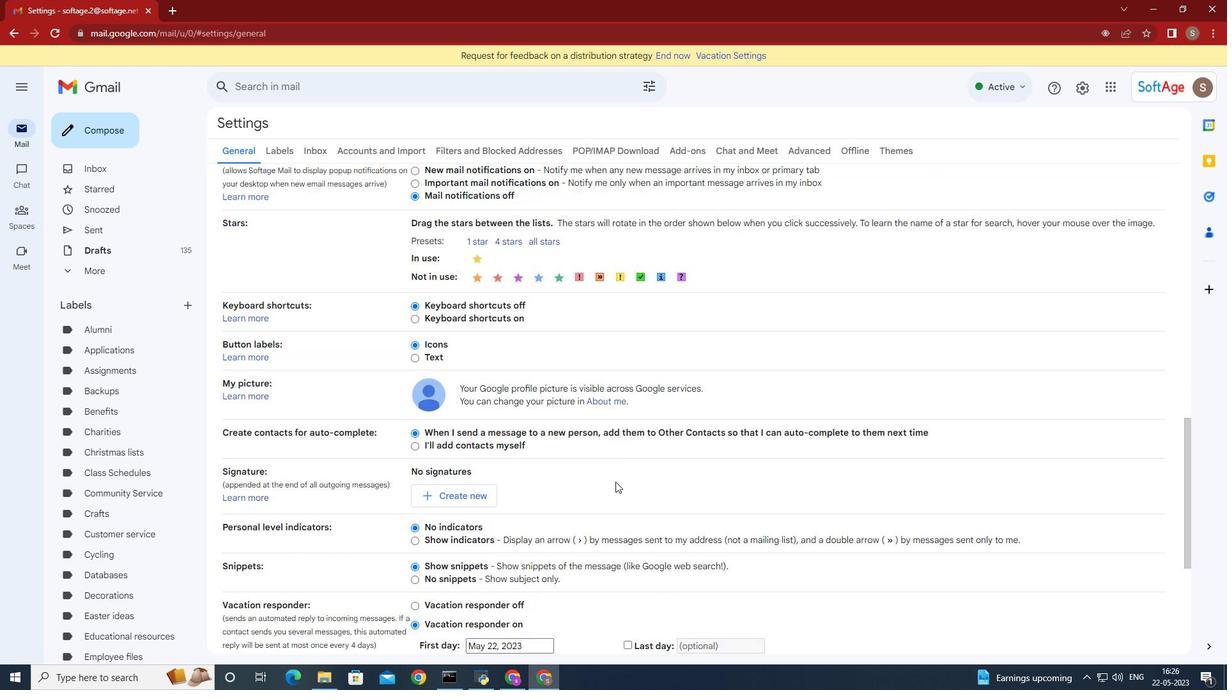 
Action: Mouse moved to (543, 339)
Screenshot: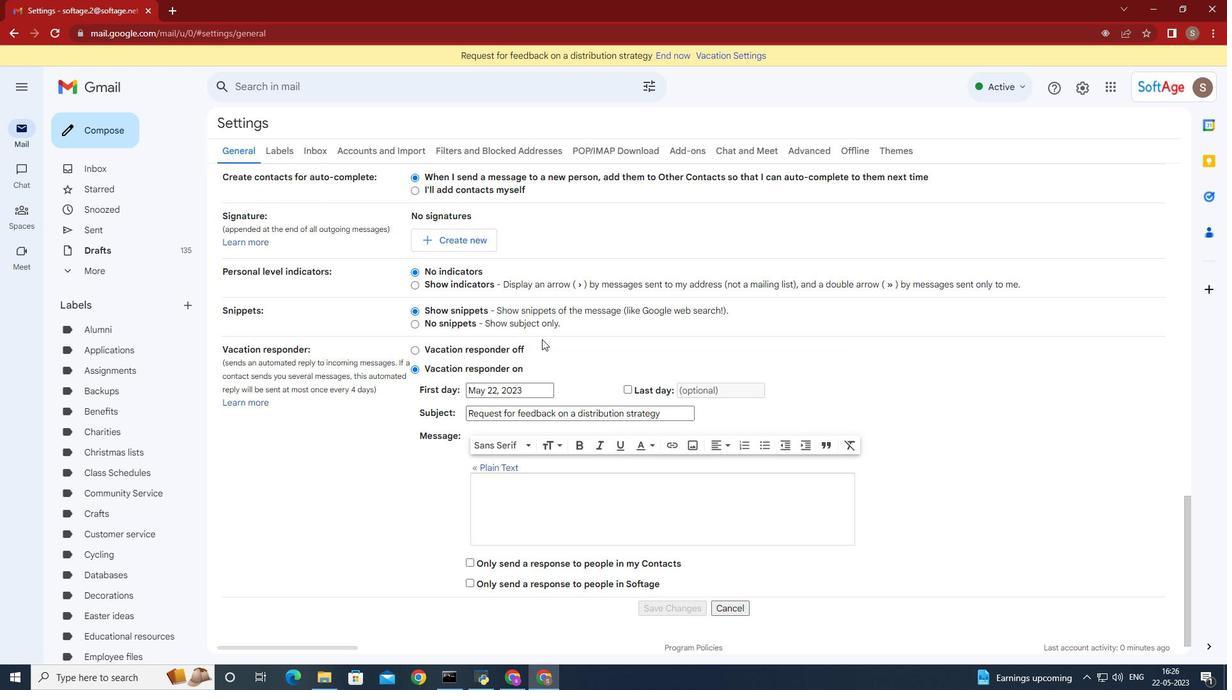 
Action: Mouse scrolled (543, 340) with delta (0, 0)
Screenshot: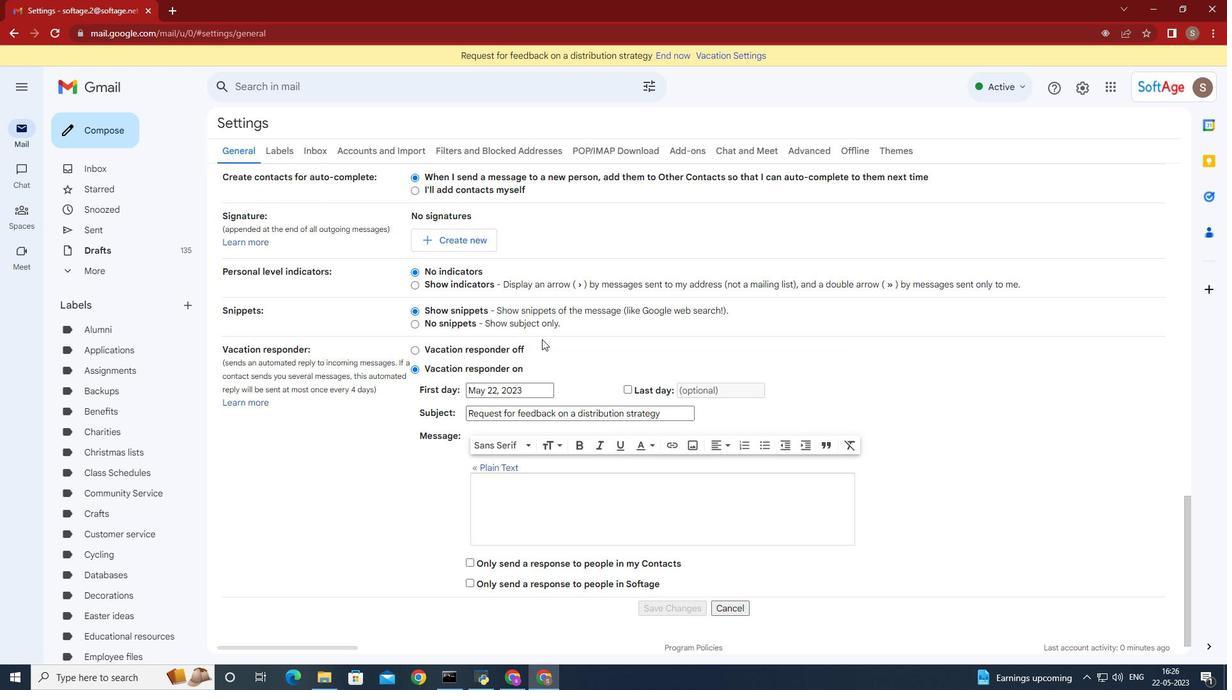 
Action: Mouse scrolled (543, 340) with delta (0, 0)
Screenshot: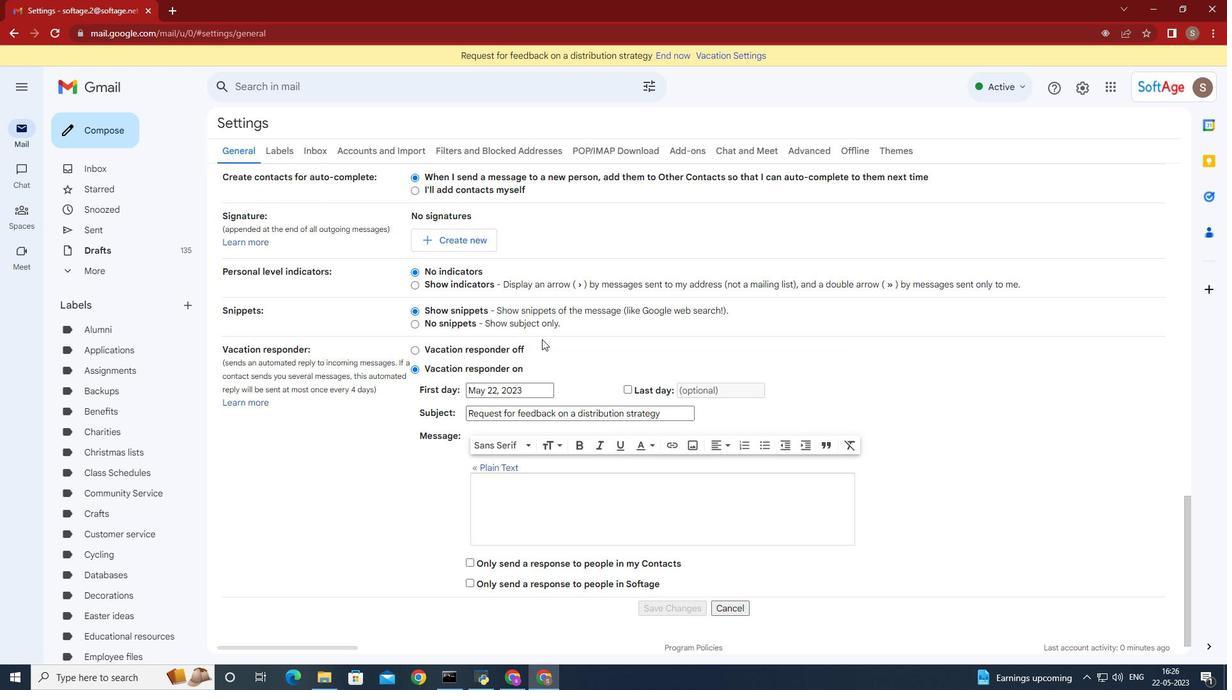 
Action: Mouse moved to (453, 367)
Screenshot: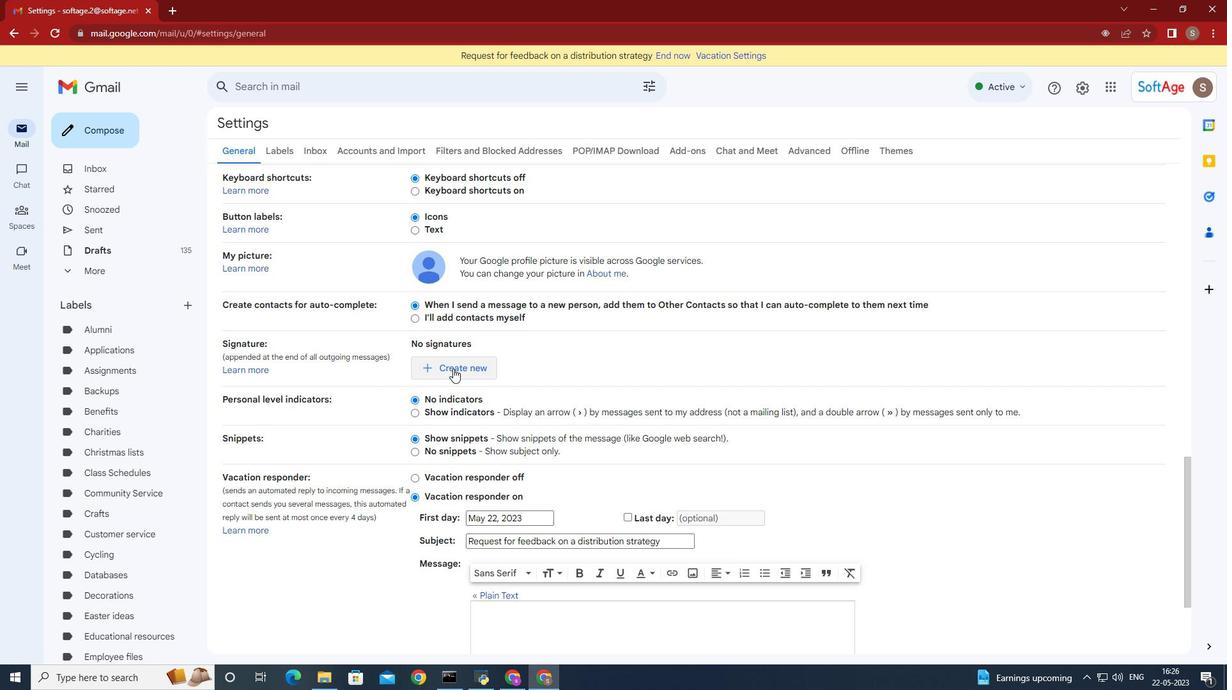 
Action: Mouse pressed left at (453, 367)
Screenshot: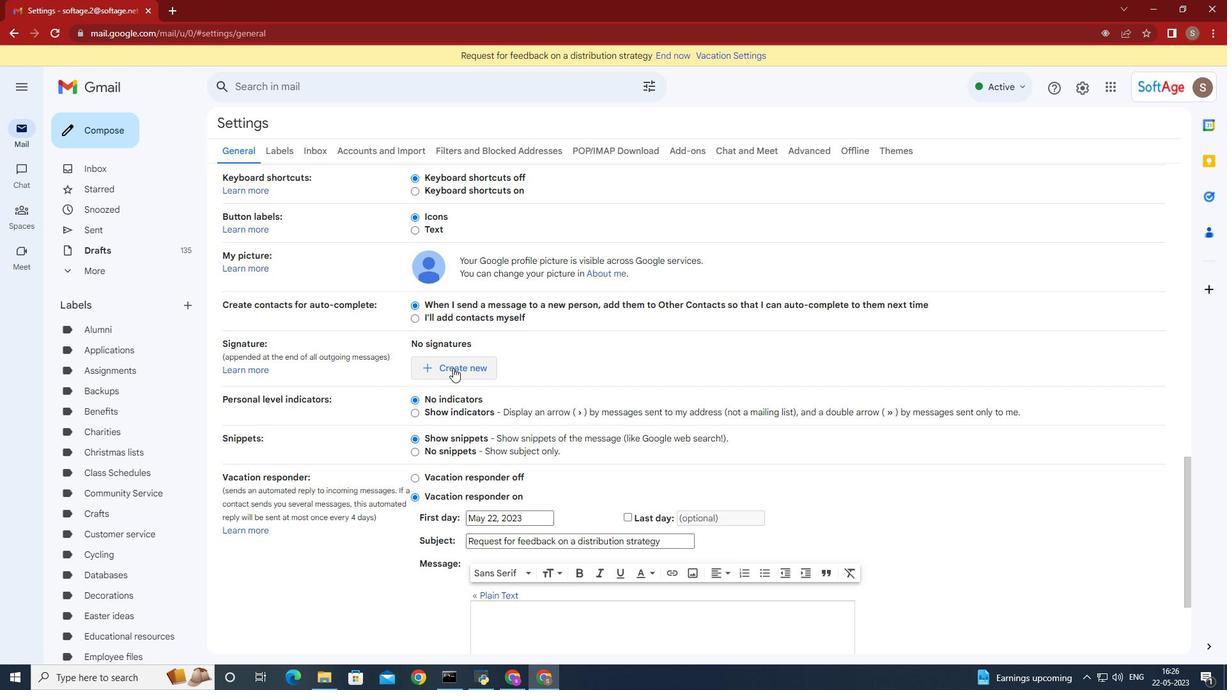 
Action: Mouse moved to (446, 361)
Screenshot: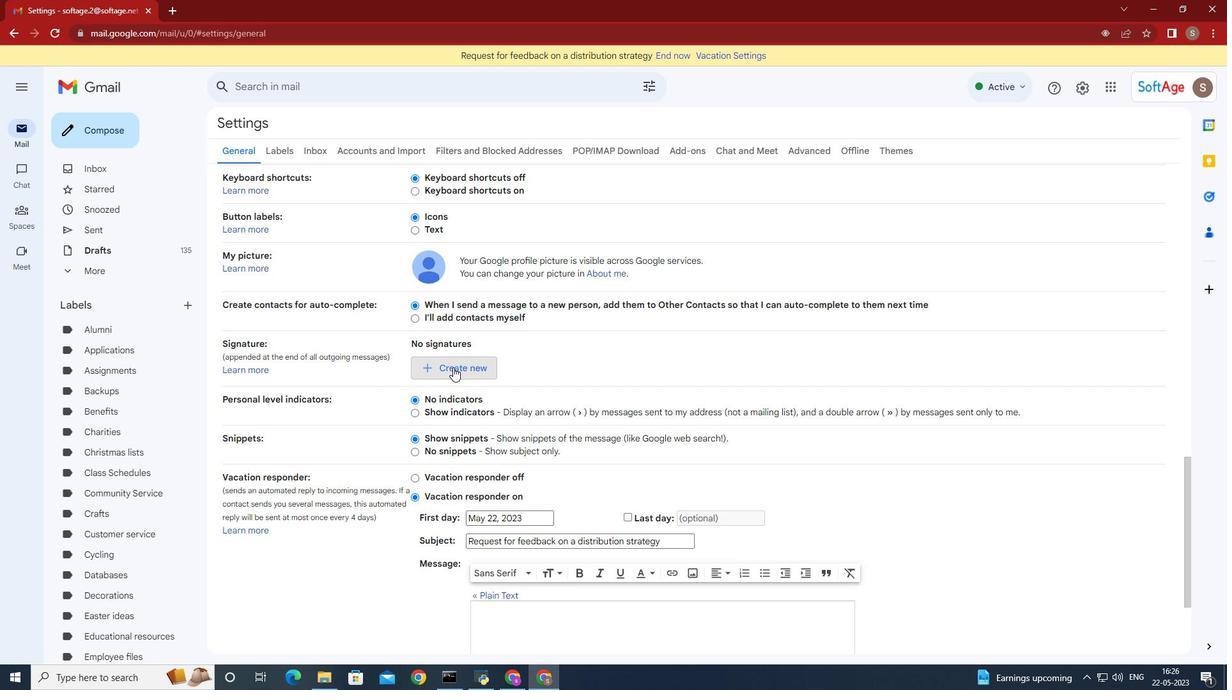 
Action: Key pressed <Key.shift>Janice<Key.space><Key.shift><Key.shift><Key.shift><Key.shift>Green
Screenshot: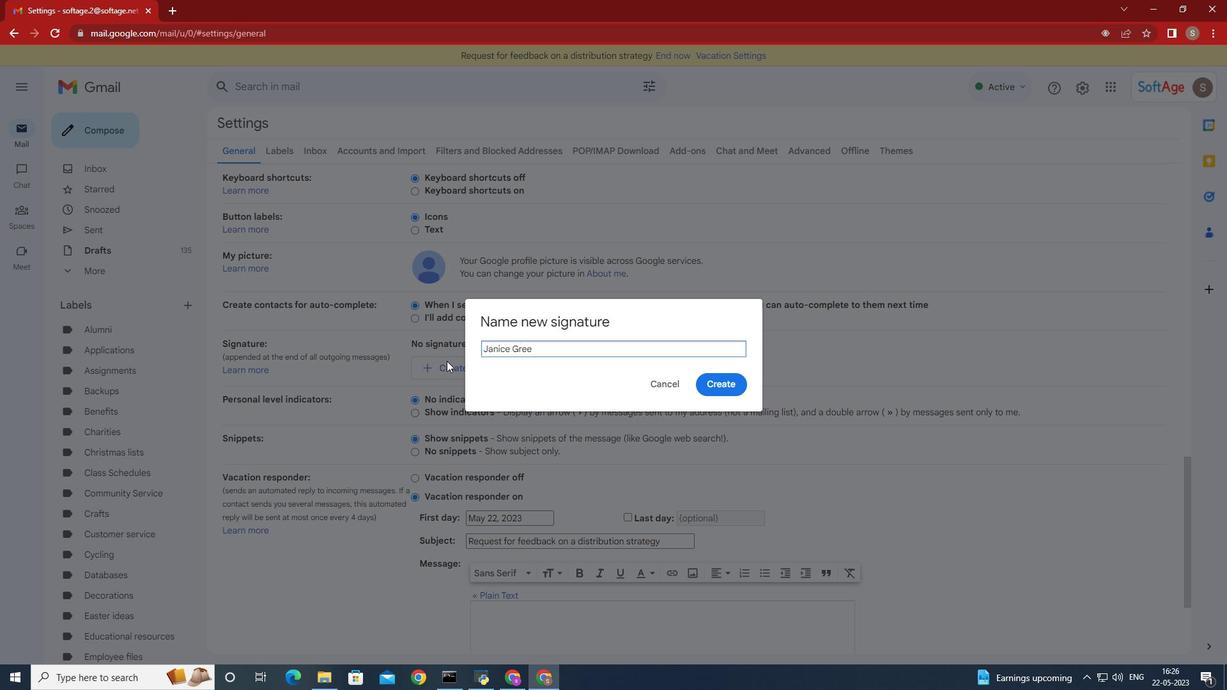 
Action: Mouse moved to (723, 383)
Screenshot: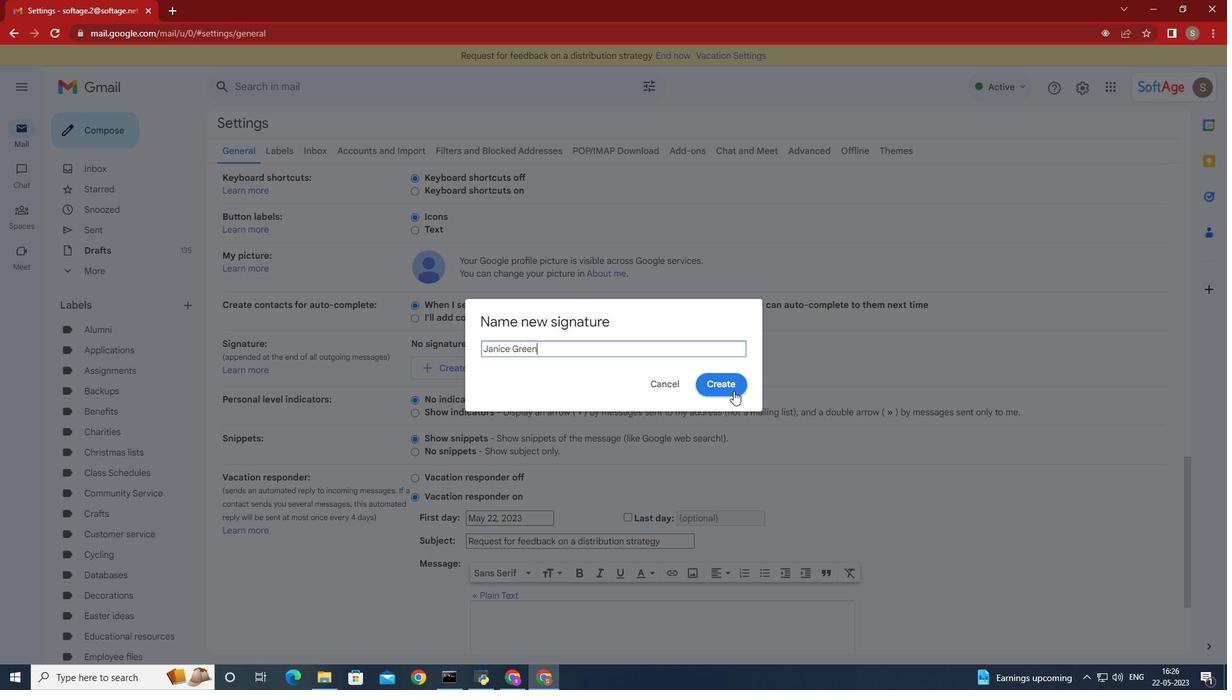 
Action: Mouse pressed left at (723, 383)
Screenshot: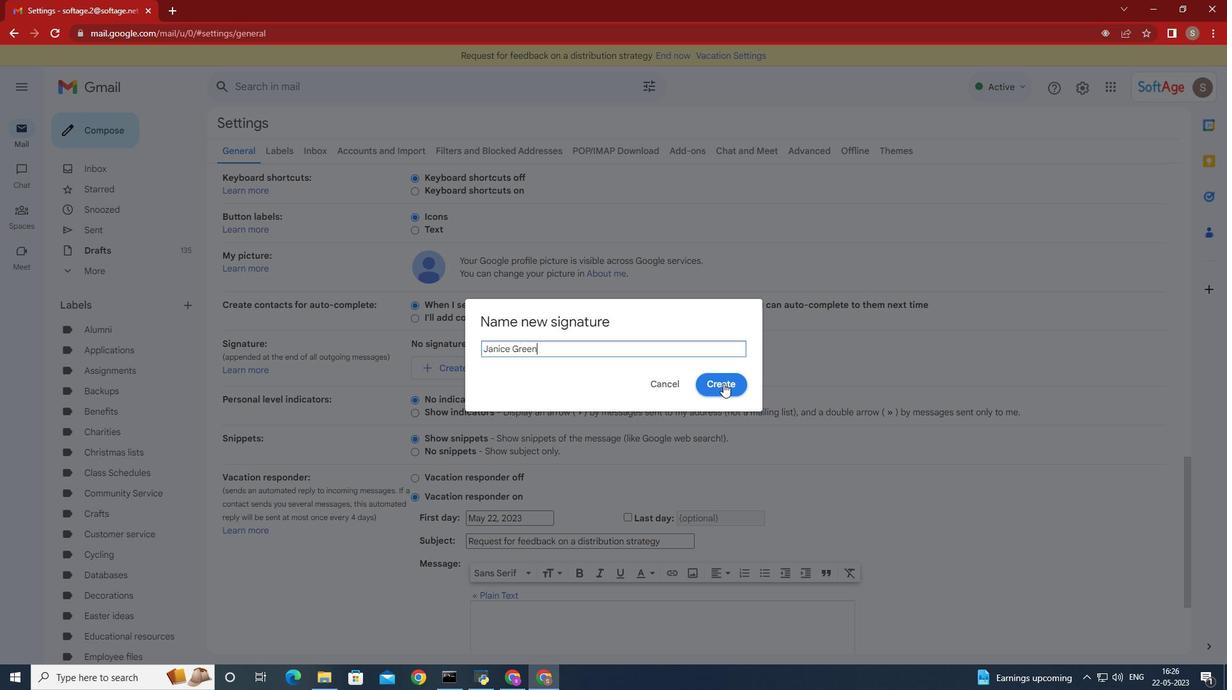 
Action: Mouse moved to (715, 387)
Screenshot: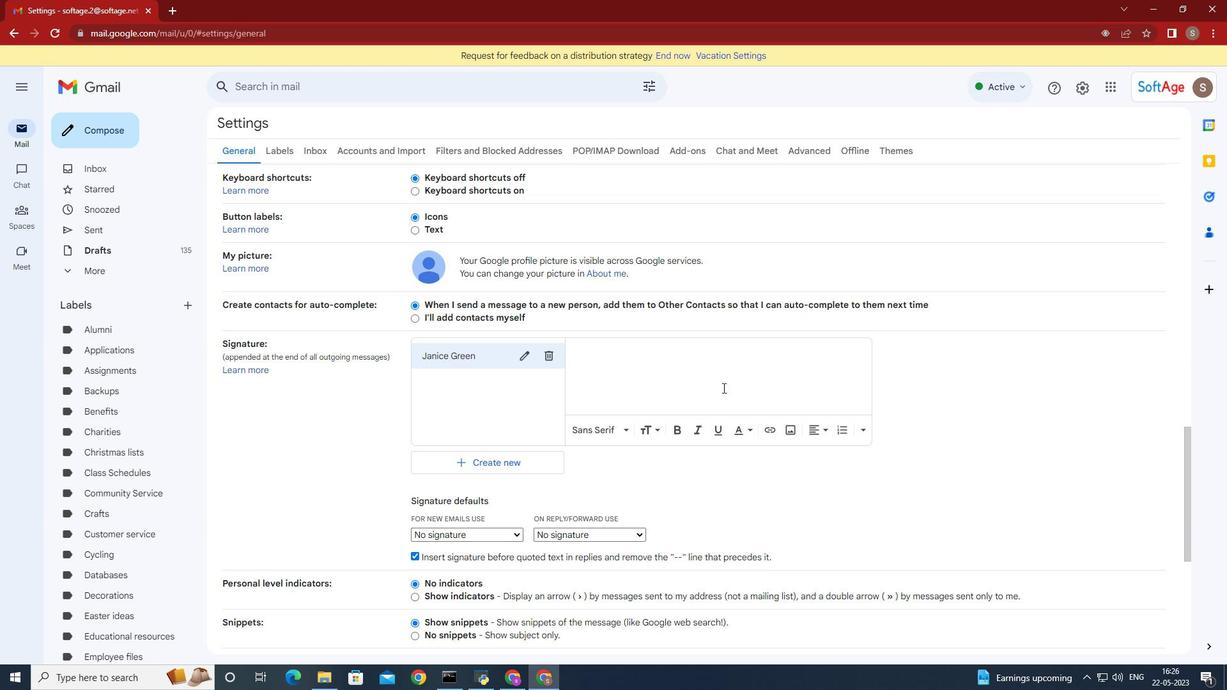 
Action: Key pressed <Key.shift>Have<Key.space>
Screenshot: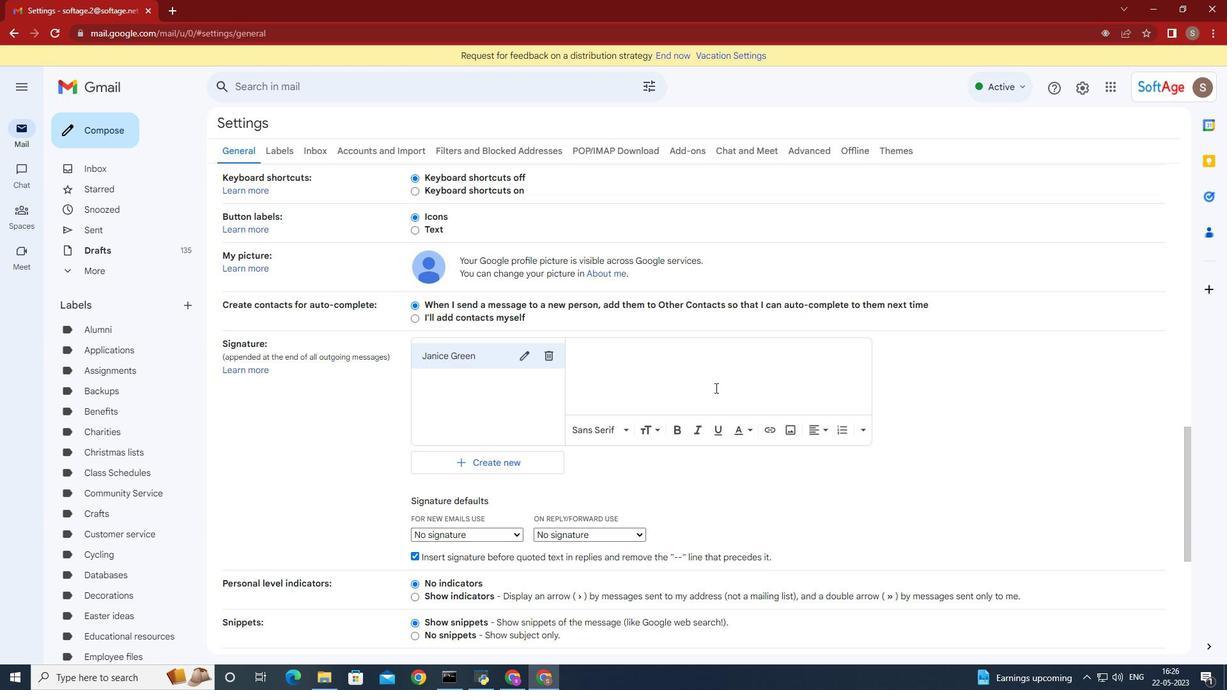 
Action: Mouse moved to (603, 361)
Screenshot: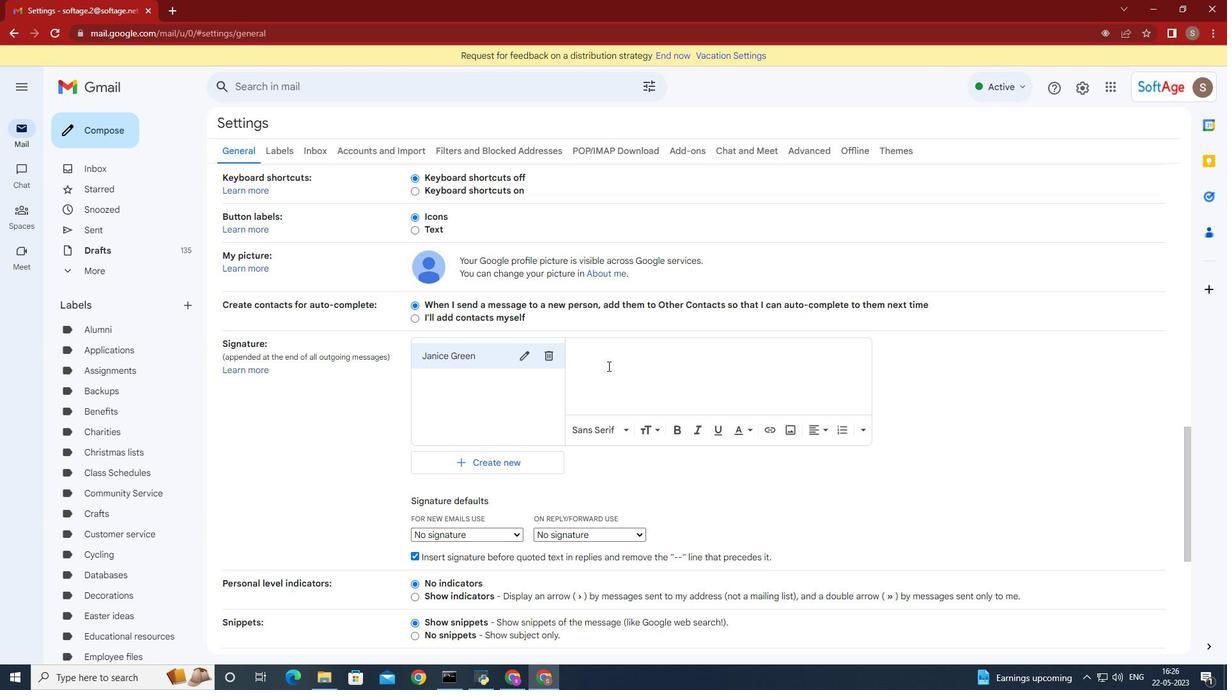 
Action: Mouse pressed left at (603, 361)
Screenshot: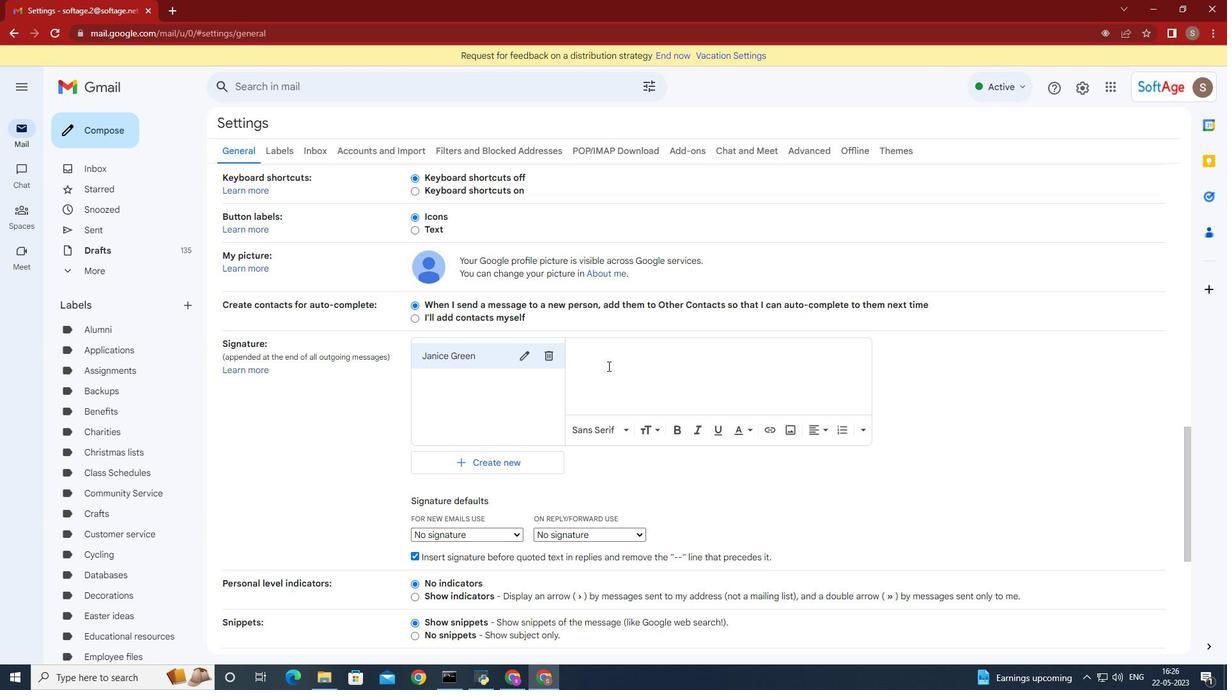 
Action: Mouse moved to (603, 361)
Screenshot: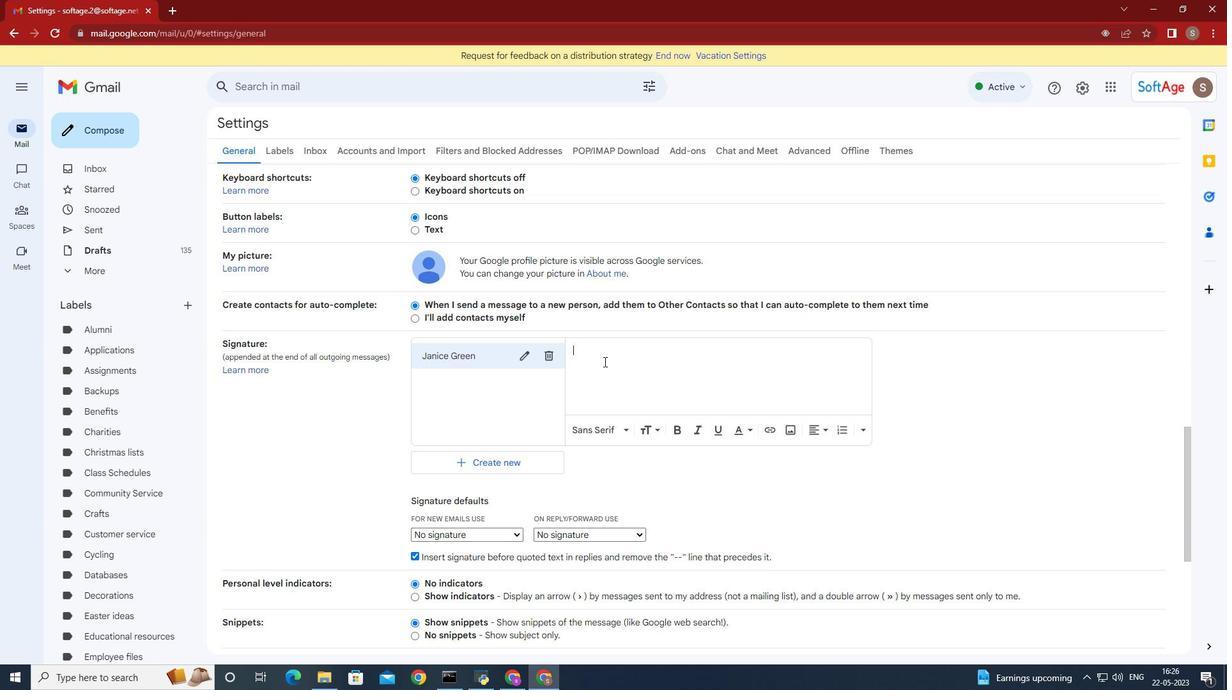 
Action: Key pressed <Key.shift>Have<Key.space>a<Key.space>great<Key.space><Key.shift>Grandparents<Key.space><Key.shift>Day<Key.space>,<Key.enter><Key.shift><Key.shift><Key.shift><Key.shift><Key.shift><Key.shift><Key.shift><Key.shift><Key.shift><Key.shift><Key.shift><Key.shift><Key.shift><Key.shift><Key.shift><Key.shift><Key.shift><Key.shift><Key.shift><Key.shift><Key.shift>Janice<Key.space><Key.shift>Green
Screenshot: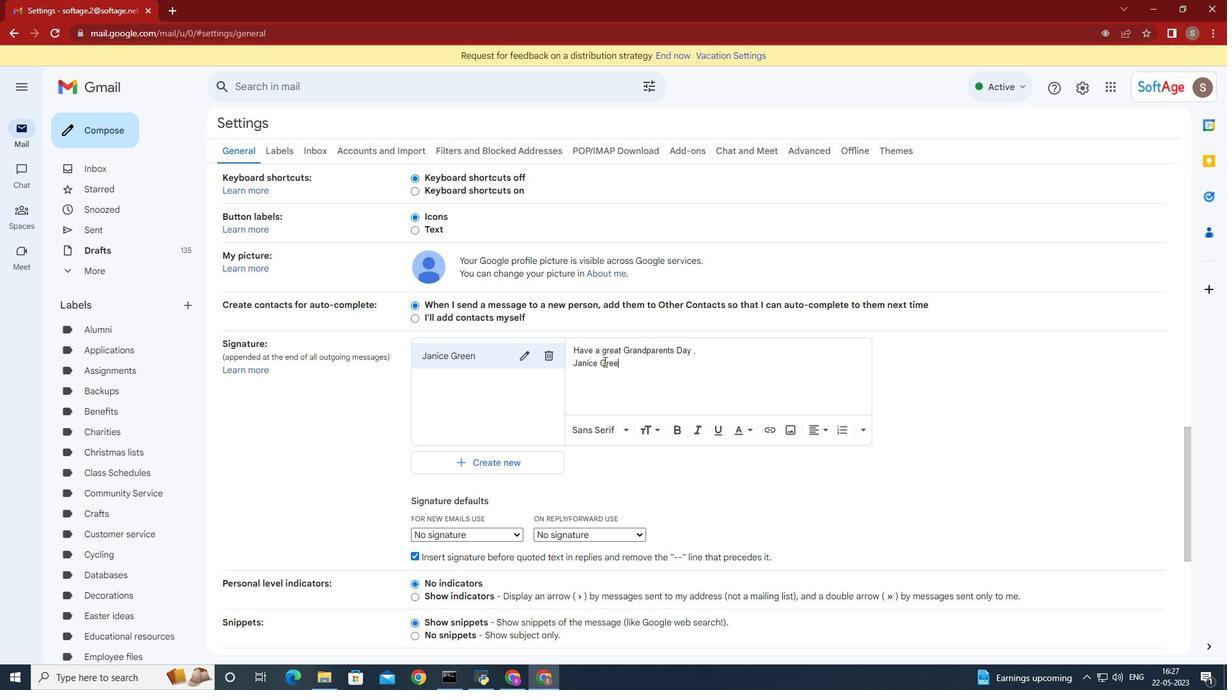 
Action: Mouse moved to (648, 449)
Screenshot: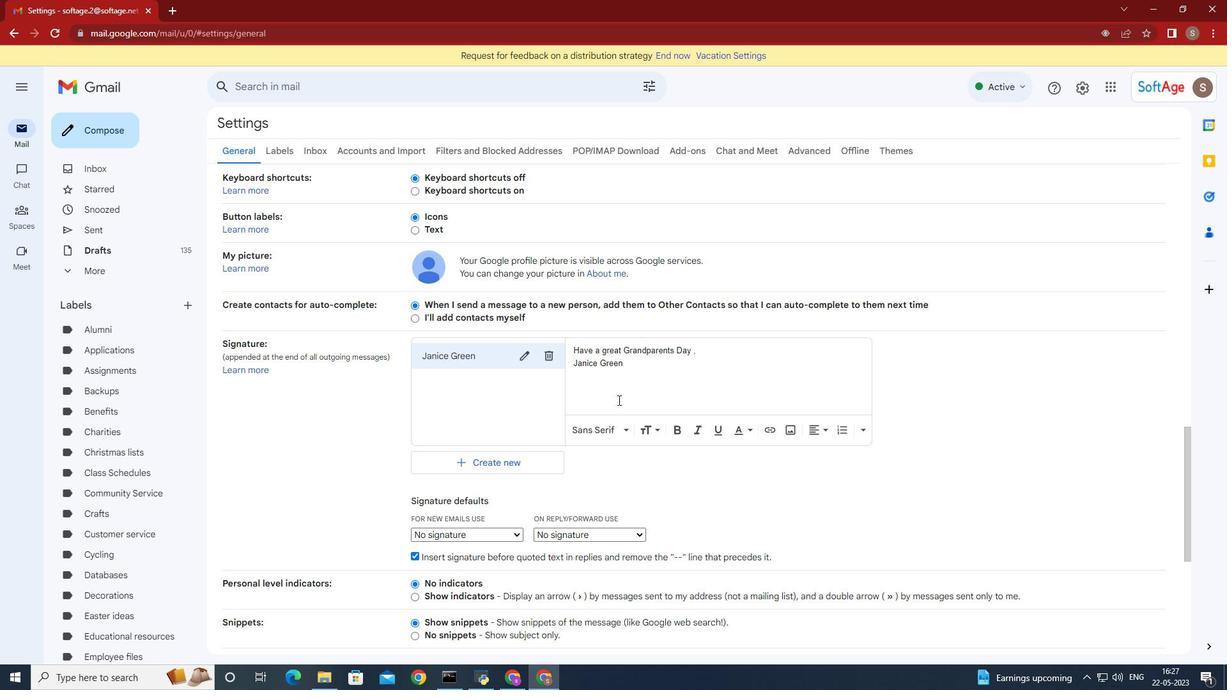 
Action: Mouse scrolled (648, 448) with delta (0, 0)
Screenshot: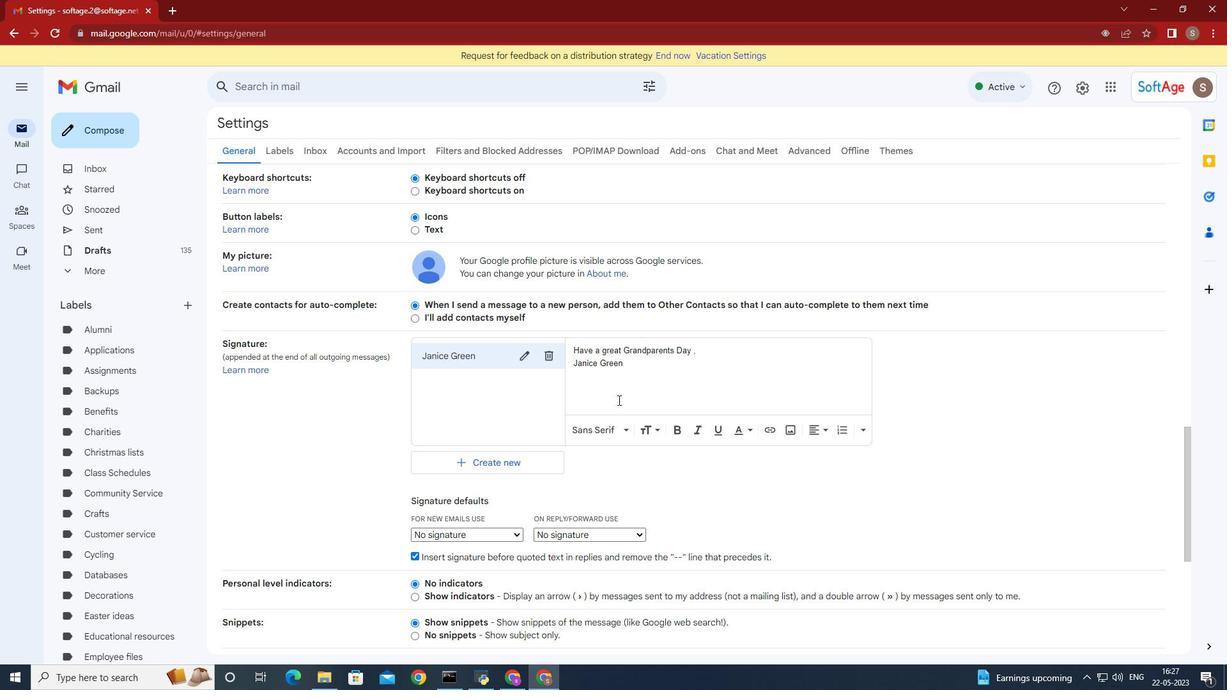 
Action: Mouse moved to (514, 474)
Screenshot: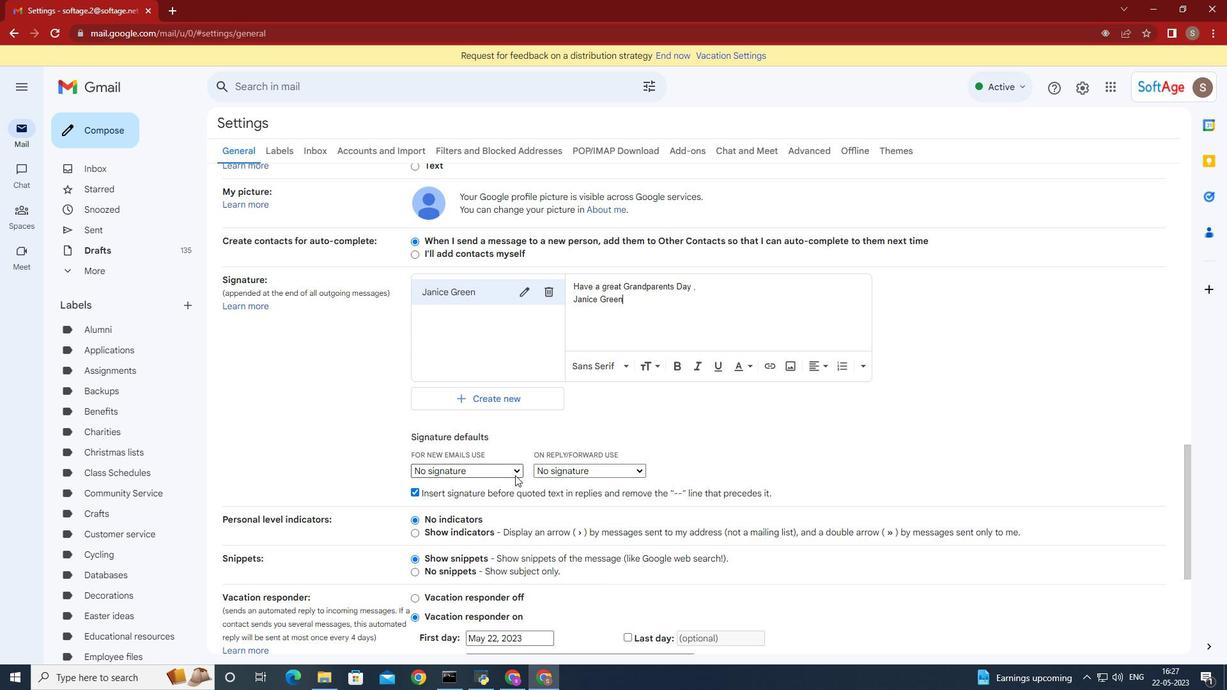 
Action: Mouse pressed left at (514, 474)
Screenshot: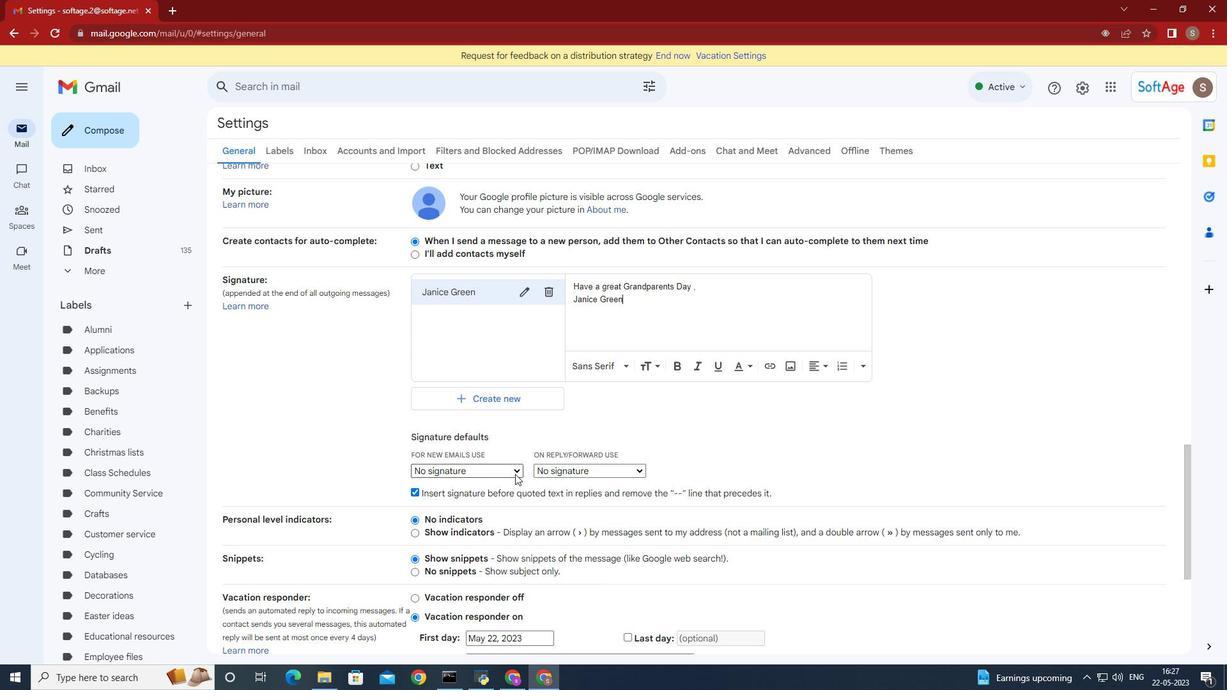 
Action: Mouse moved to (501, 501)
Screenshot: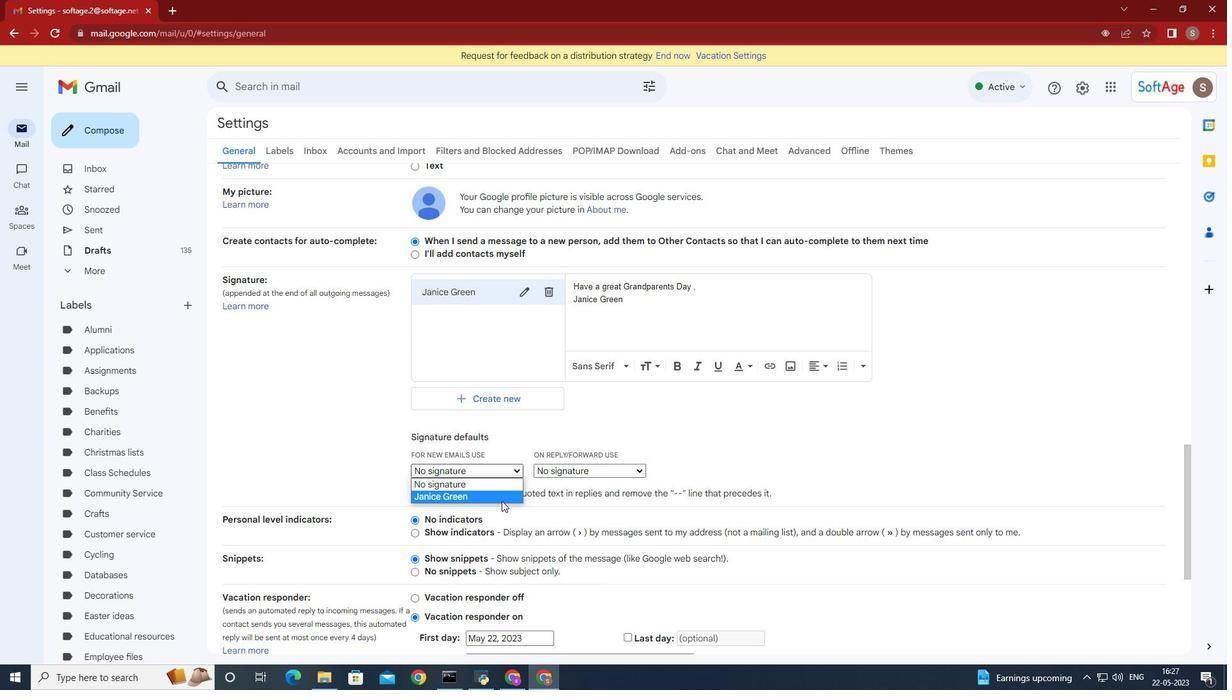 
Action: Mouse pressed left at (501, 501)
Screenshot: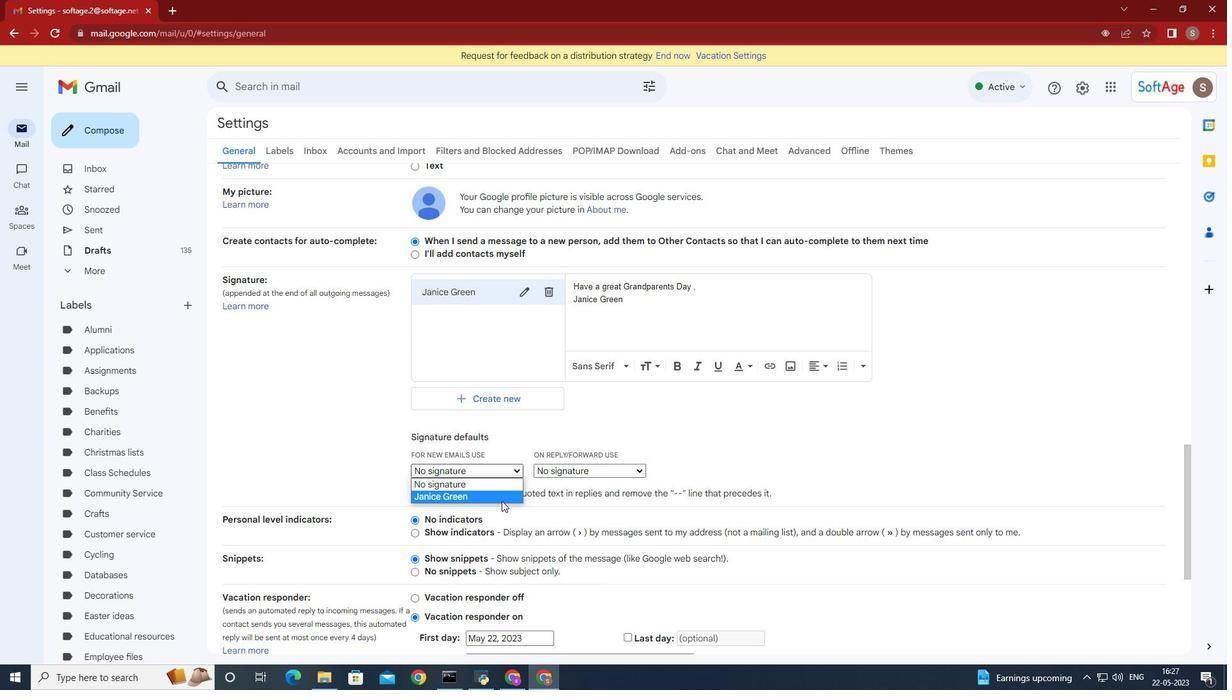 
Action: Mouse moved to (639, 471)
Screenshot: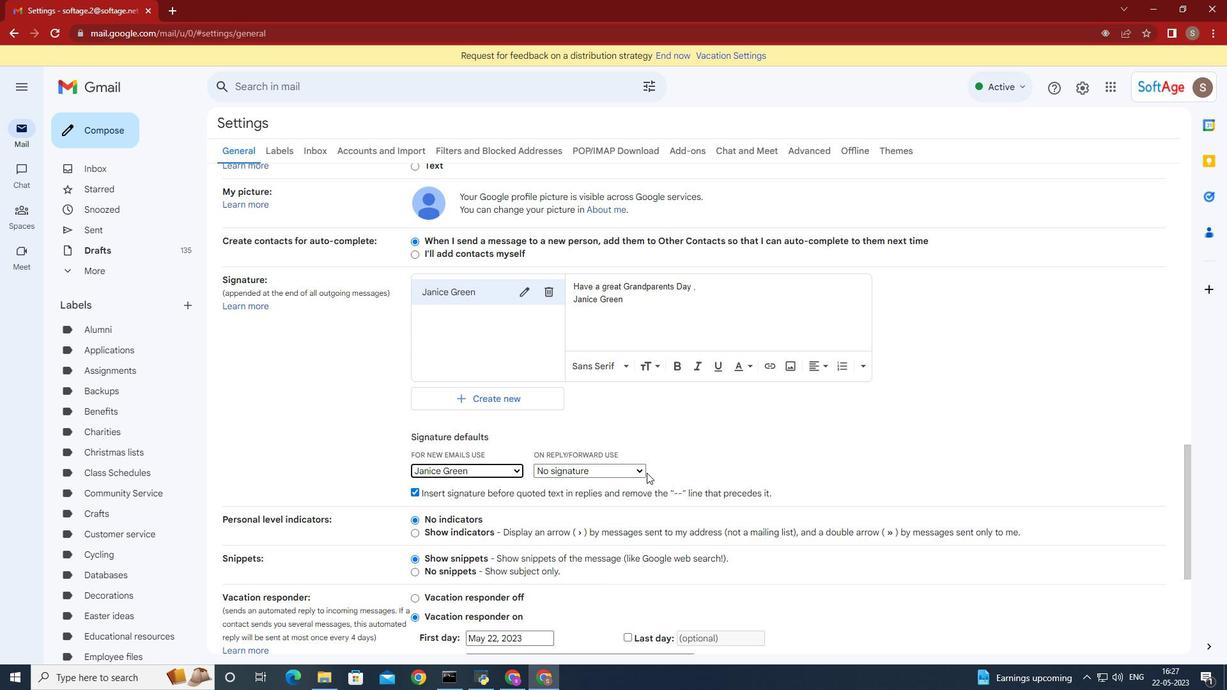 
Action: Mouse pressed left at (639, 471)
Screenshot: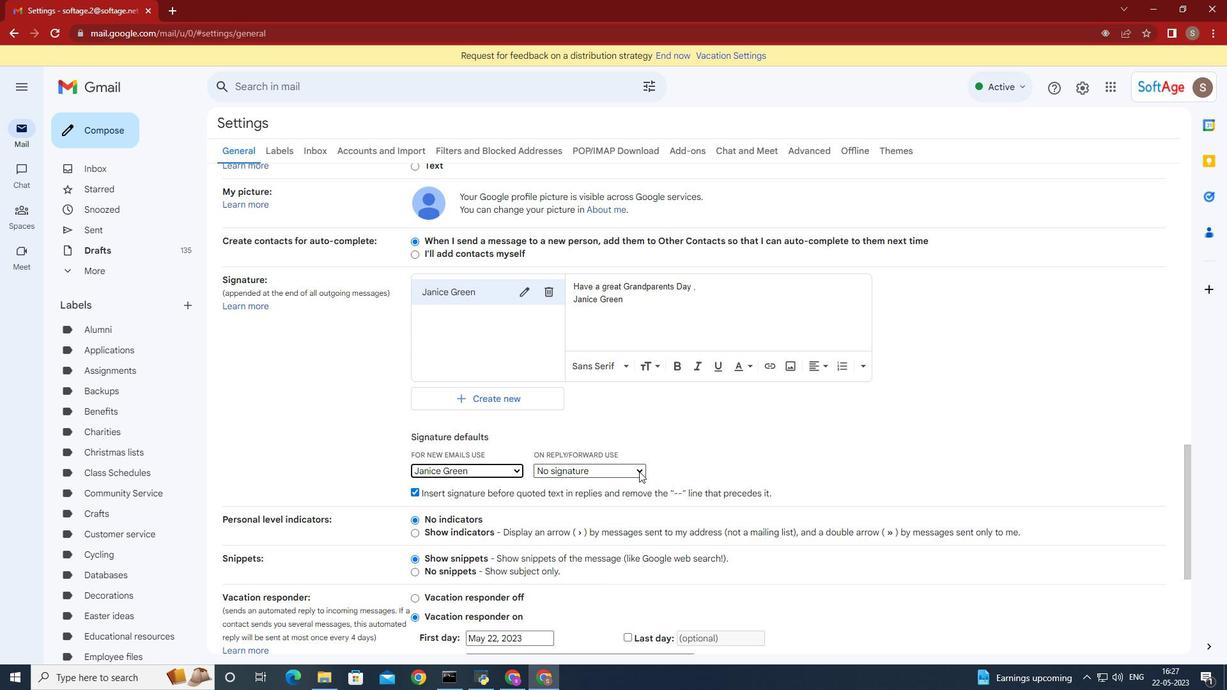 
Action: Mouse moved to (635, 496)
Screenshot: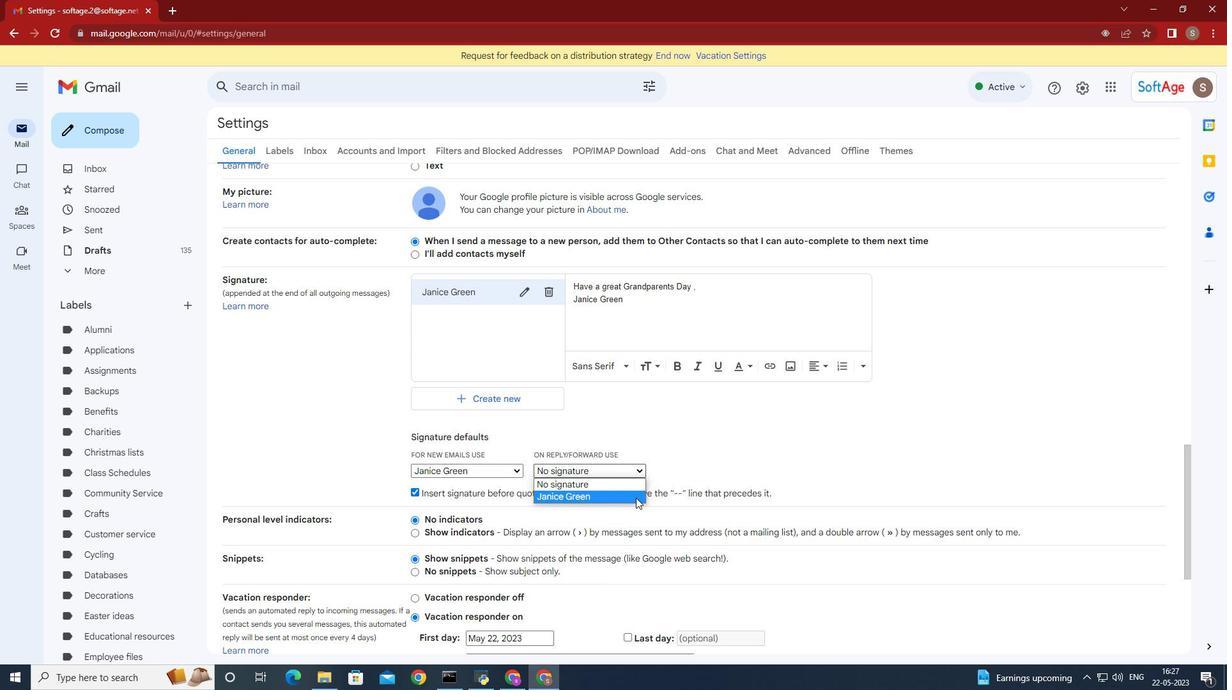 
Action: Mouse pressed left at (635, 496)
Screenshot: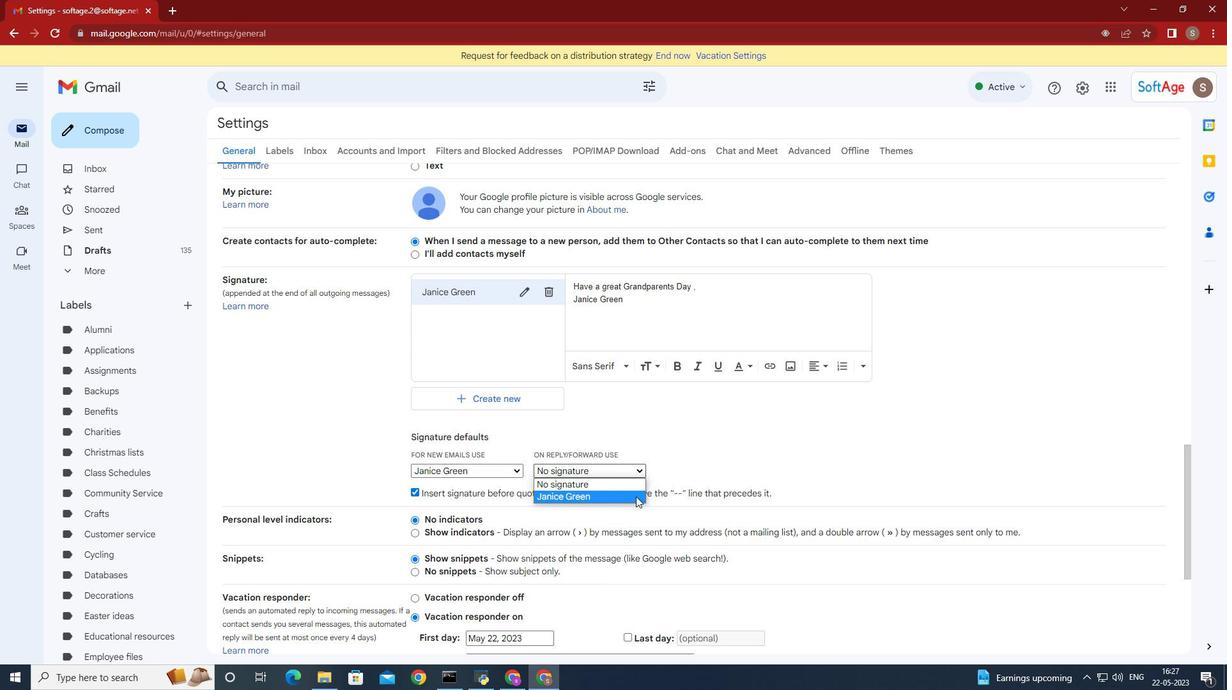 
Action: Mouse moved to (783, 494)
Screenshot: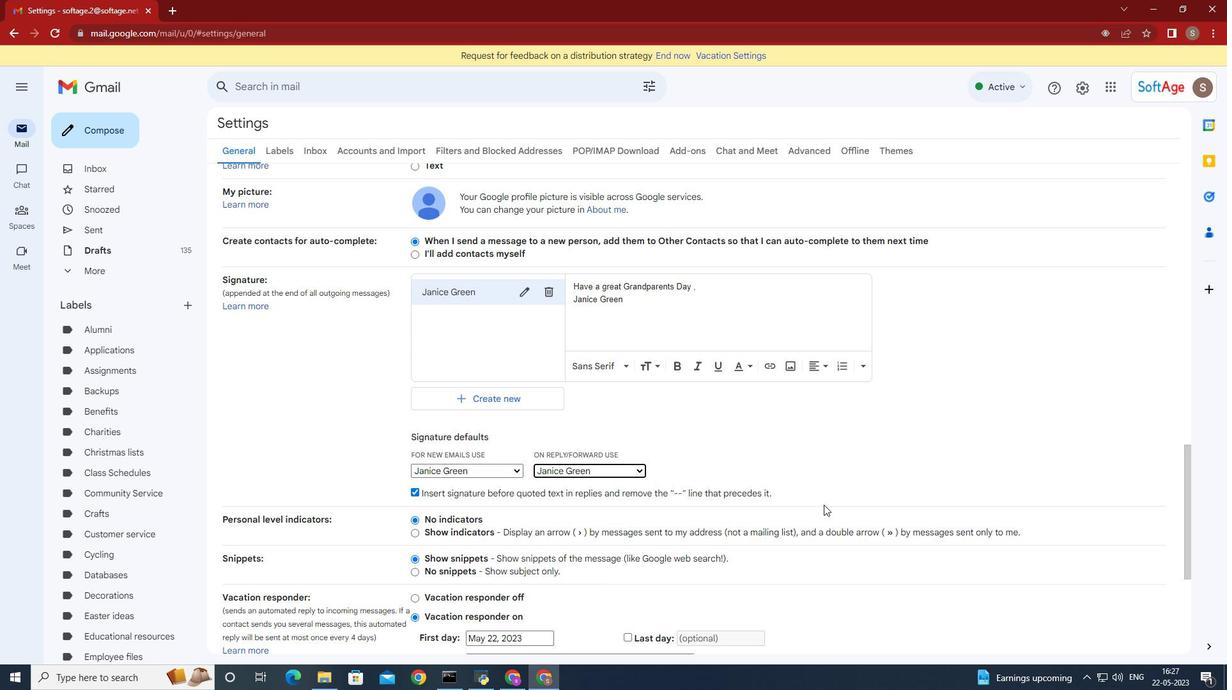 
Action: Mouse scrolled (783, 494) with delta (0, 0)
Screenshot: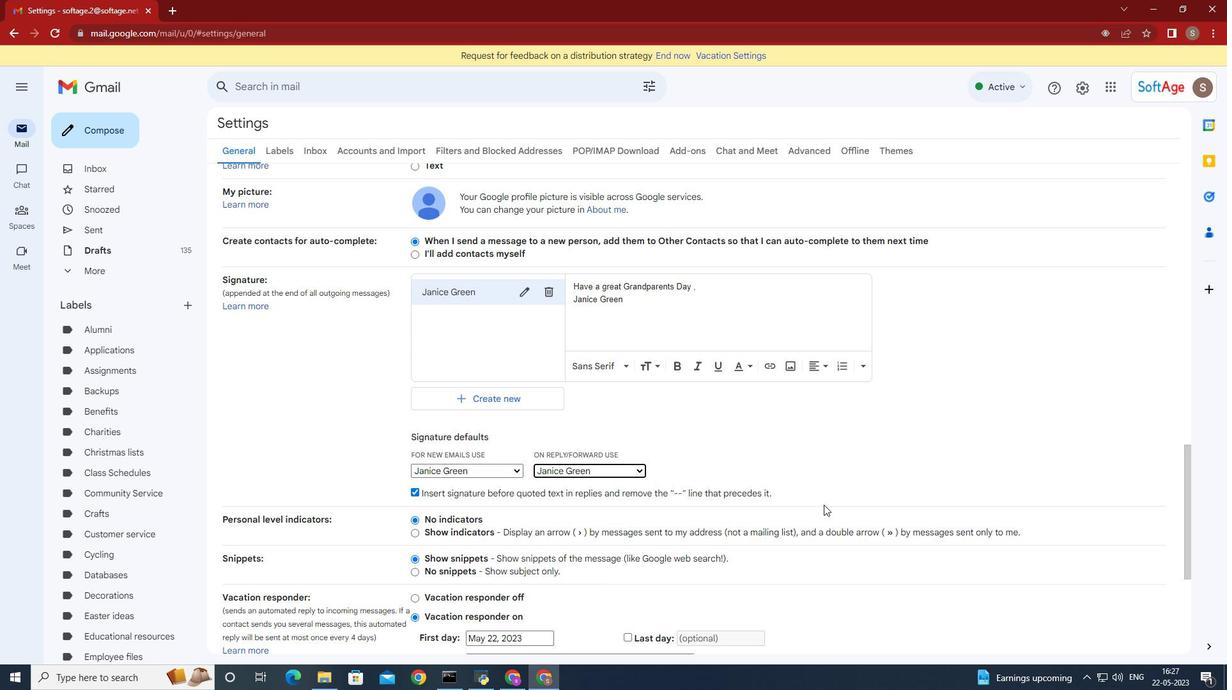 
Action: Mouse moved to (776, 494)
Screenshot: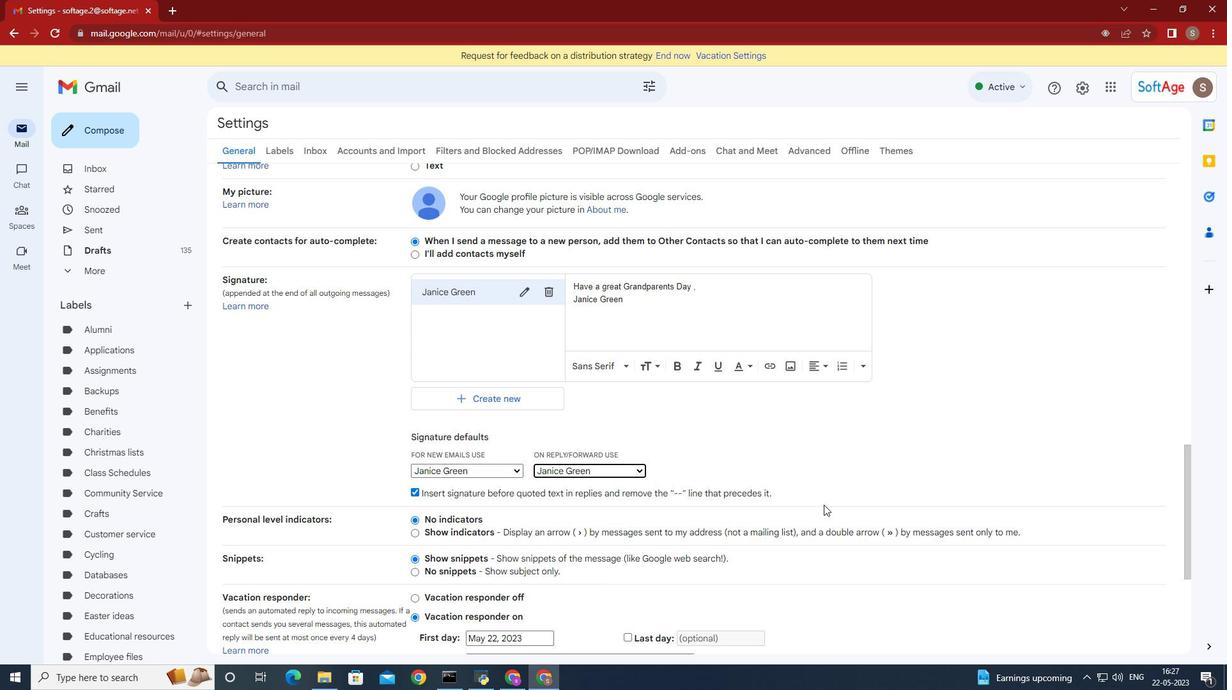 
Action: Mouse scrolled (776, 493) with delta (0, 0)
Screenshot: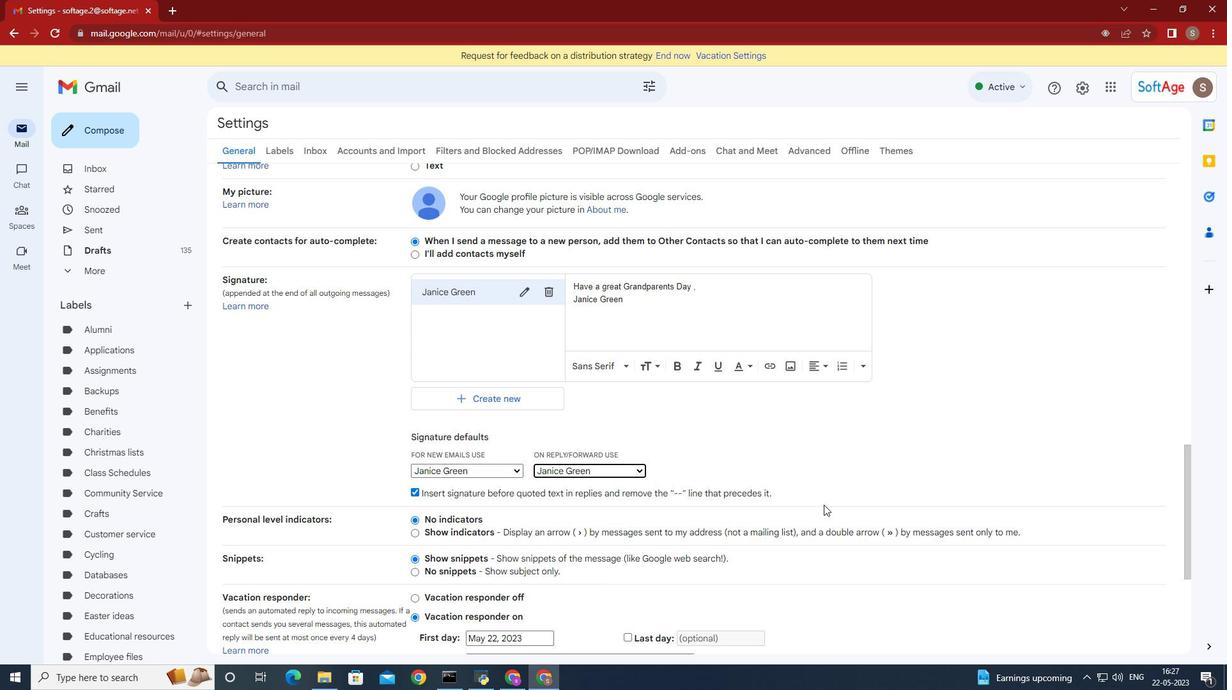 
Action: Mouse moved to (775, 493)
Screenshot: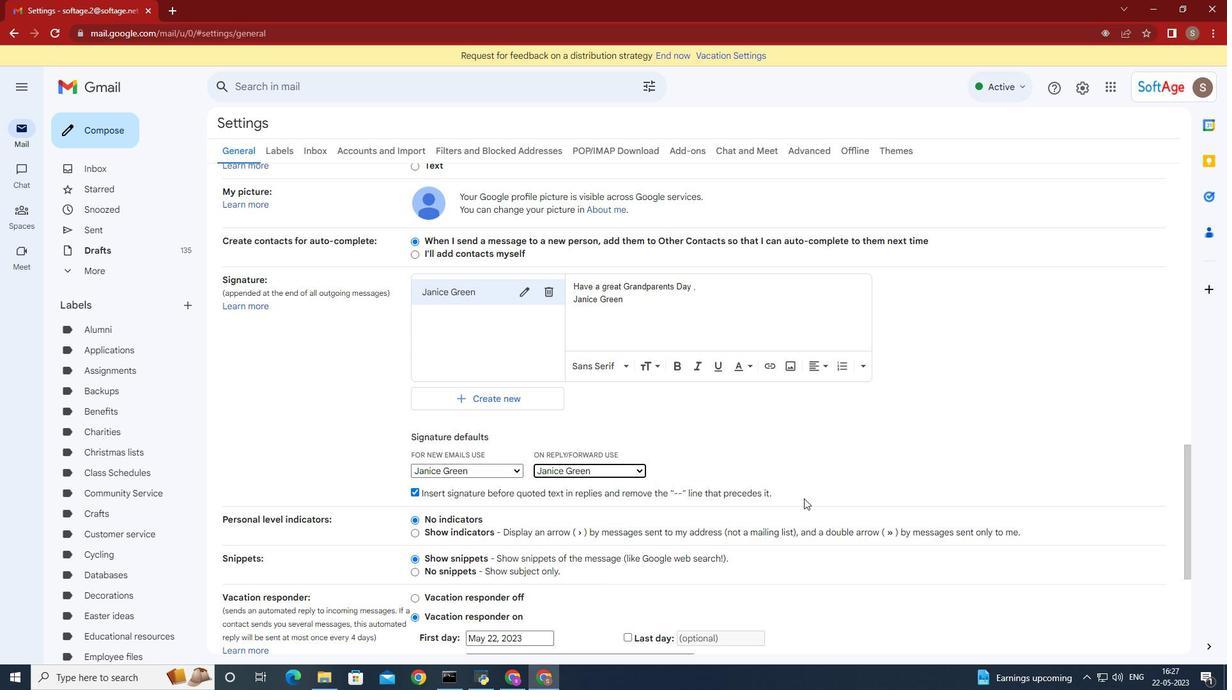 
Action: Mouse scrolled (775, 492) with delta (0, 0)
Screenshot: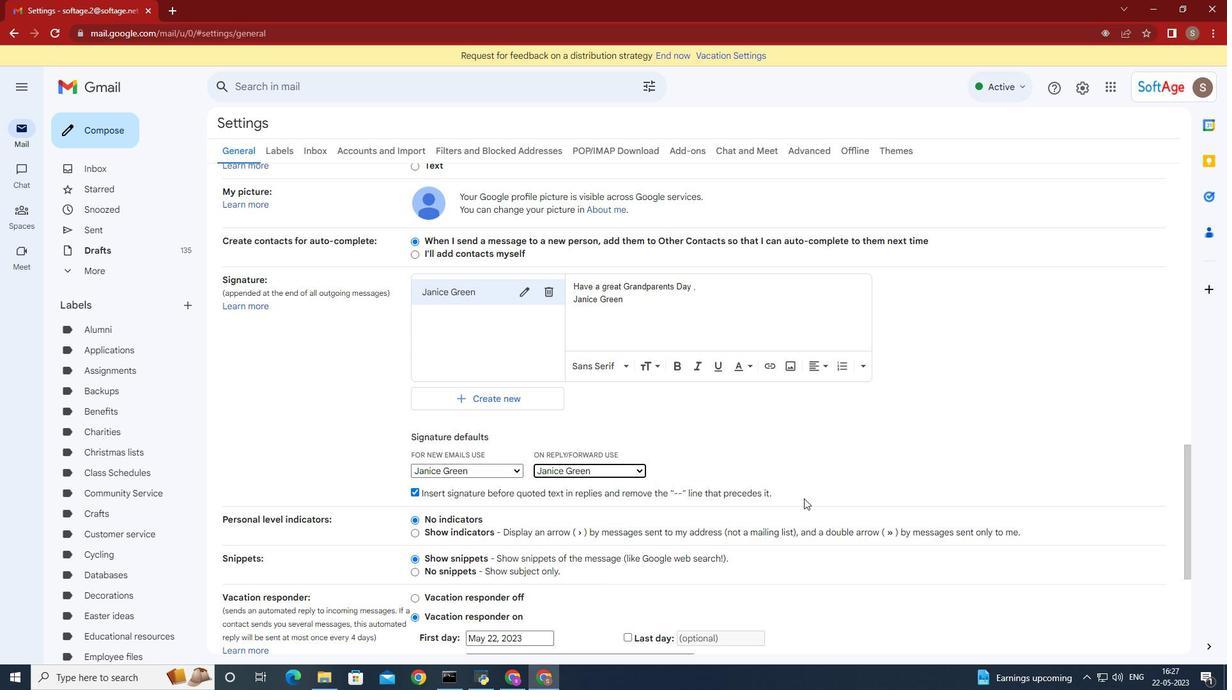 
Action: Mouse moved to (774, 492)
Screenshot: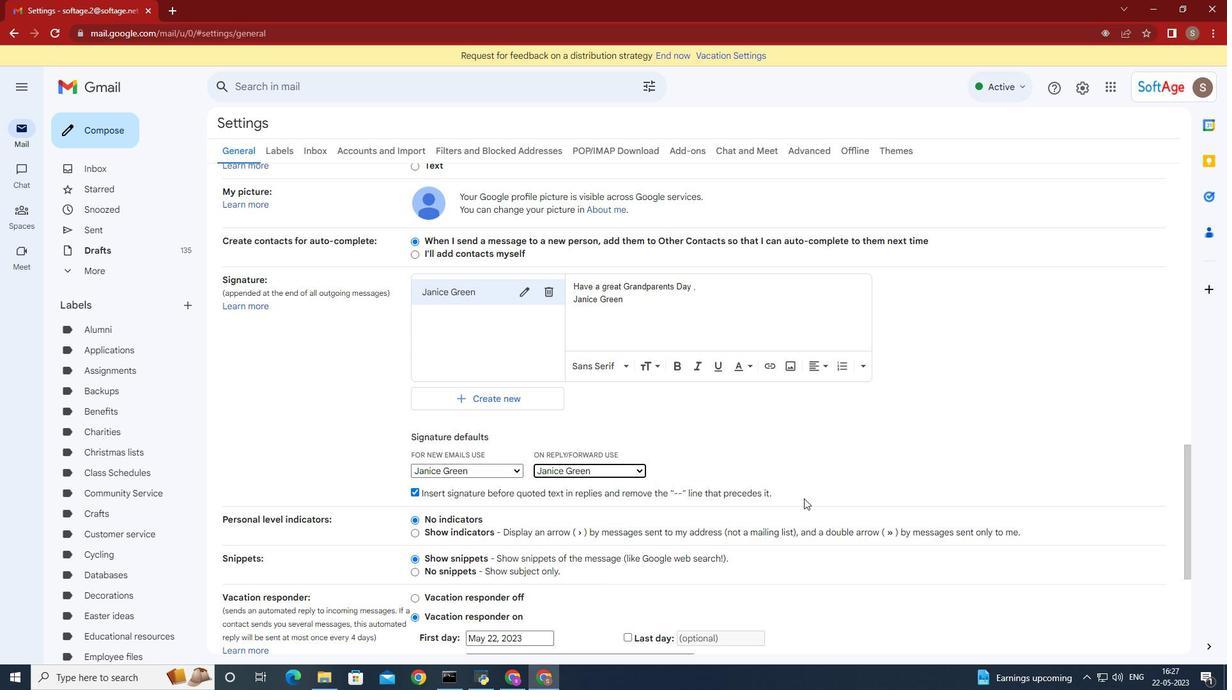 
Action: Mouse scrolled (774, 492) with delta (0, 0)
Screenshot: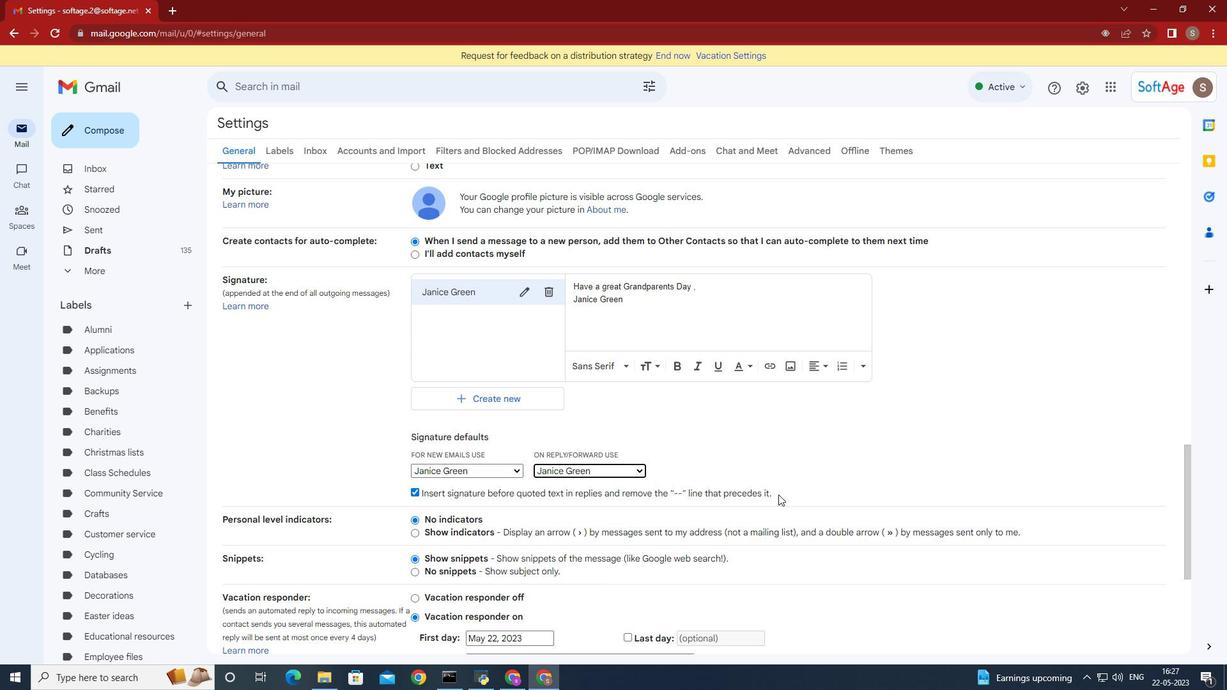 
Action: Mouse moved to (773, 492)
Screenshot: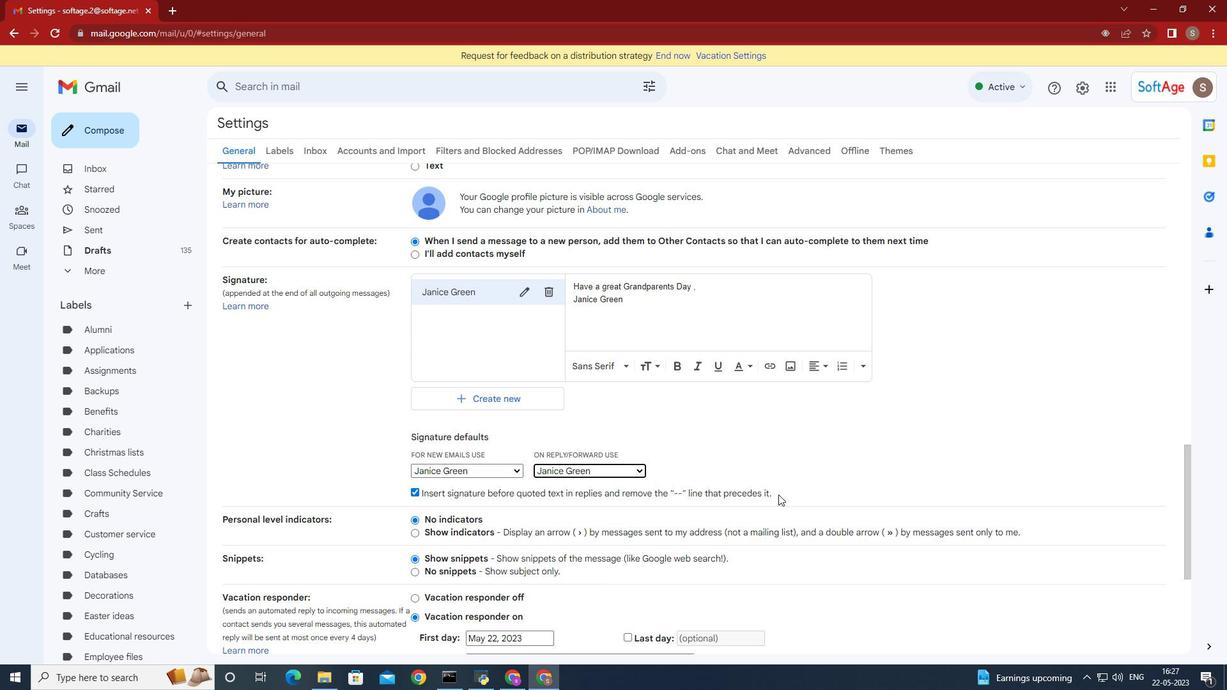
Action: Mouse scrolled (773, 491) with delta (0, 0)
Screenshot: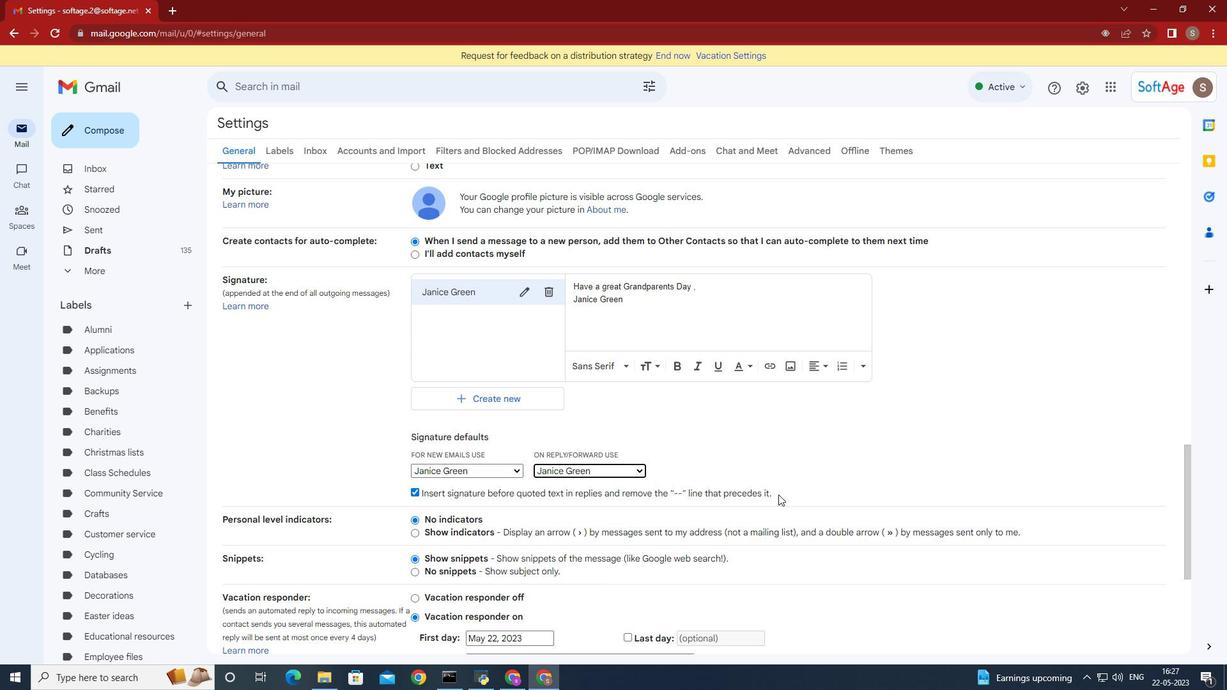 
Action: Mouse moved to (770, 588)
Screenshot: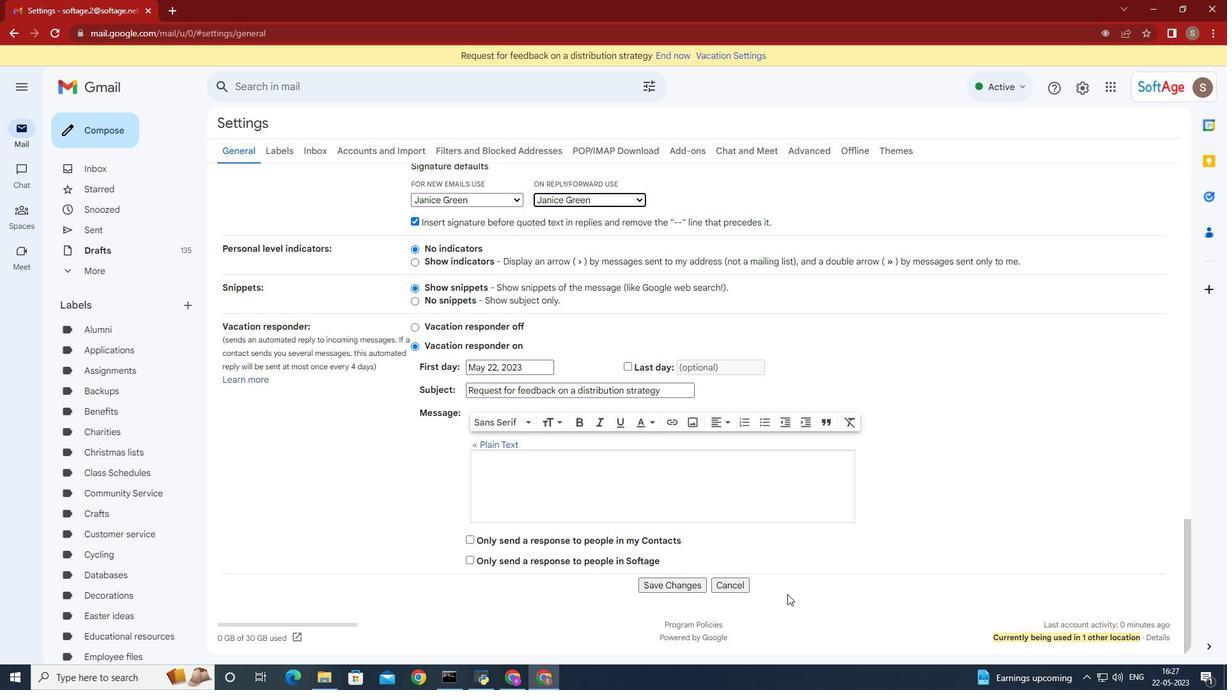 
Action: Mouse scrolled (770, 587) with delta (0, 0)
Screenshot: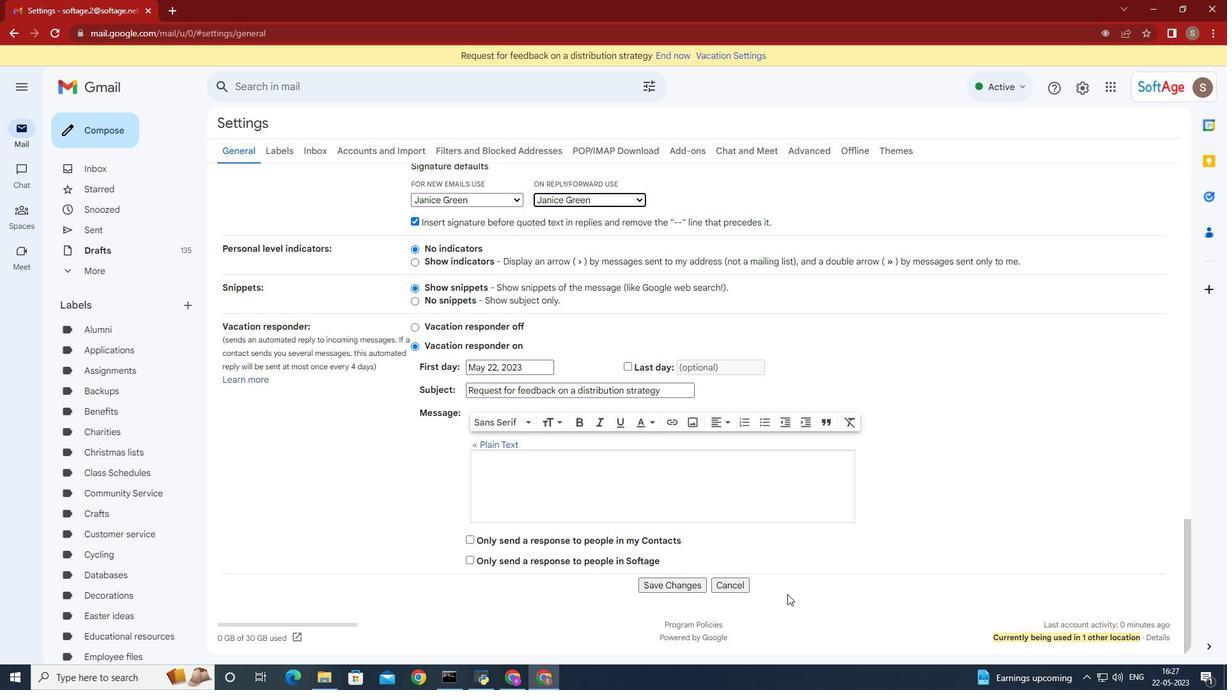 
Action: Mouse moved to (768, 585)
Screenshot: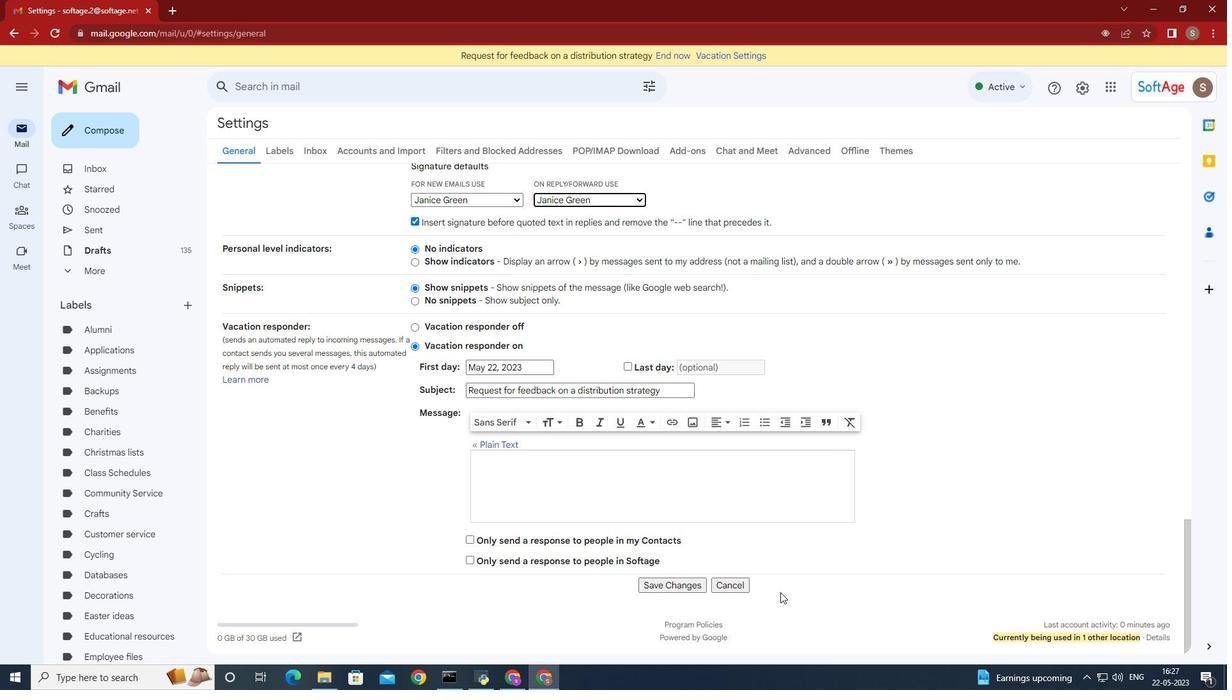 
Action: Mouse scrolled (768, 584) with delta (0, 0)
Screenshot: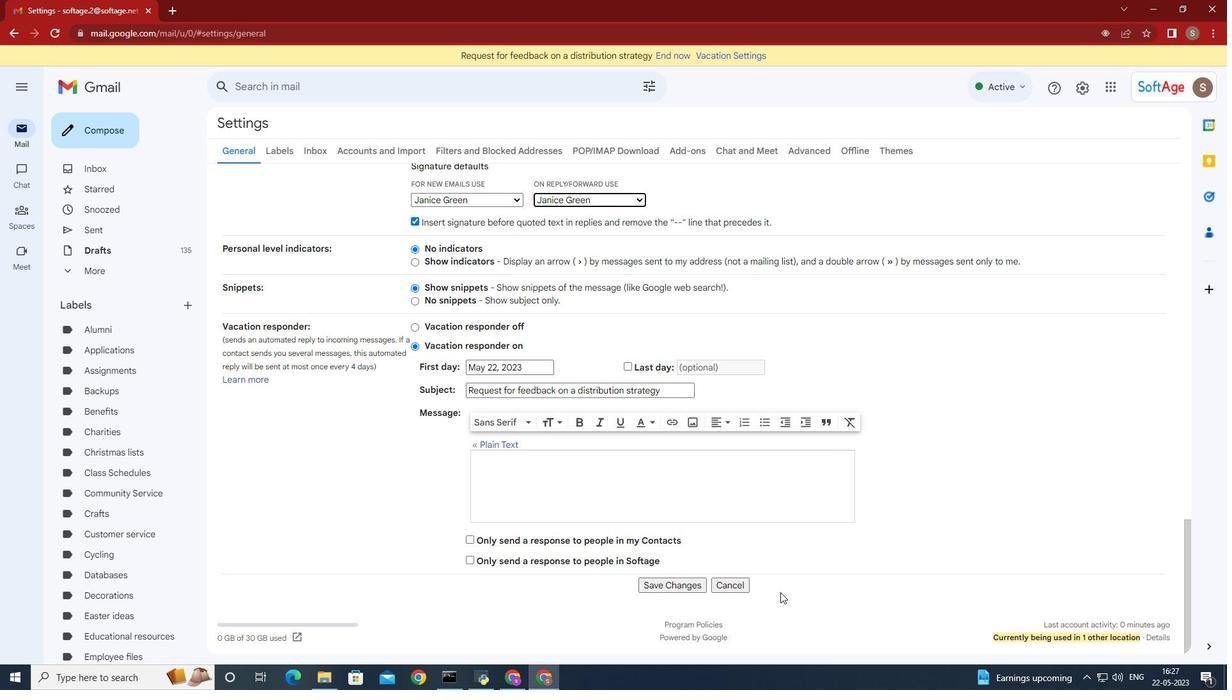 
Action: Mouse moved to (755, 568)
Screenshot: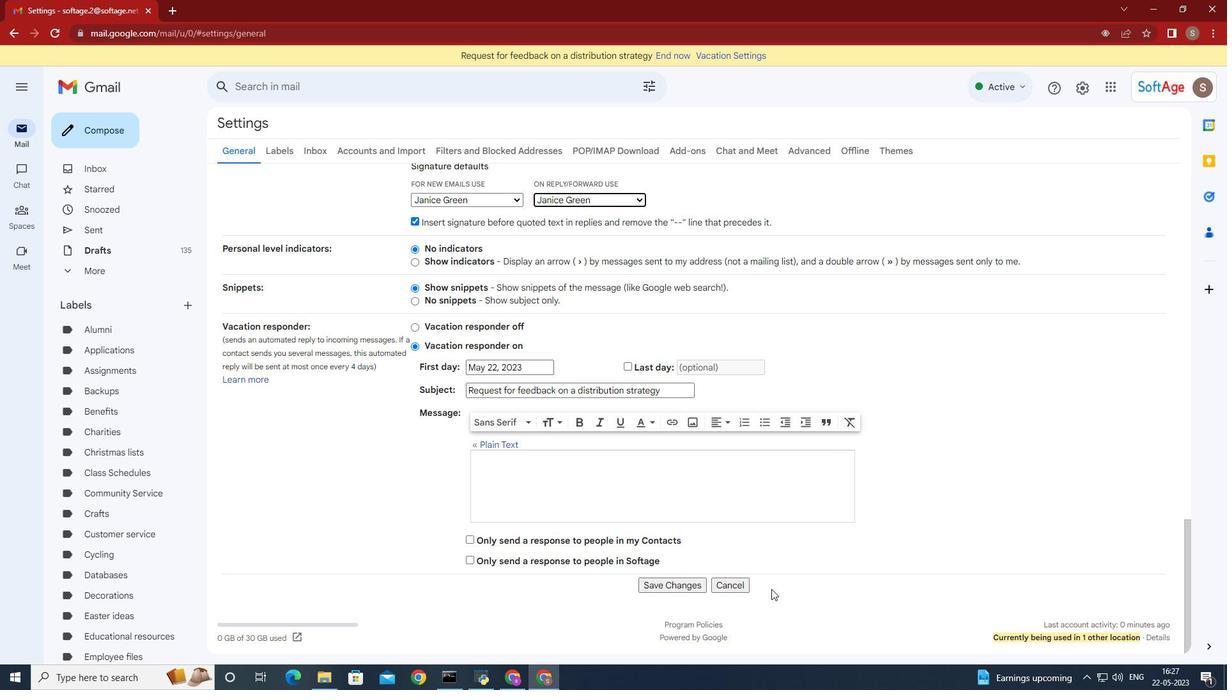 
Action: Mouse scrolled (755, 567) with delta (0, 0)
Screenshot: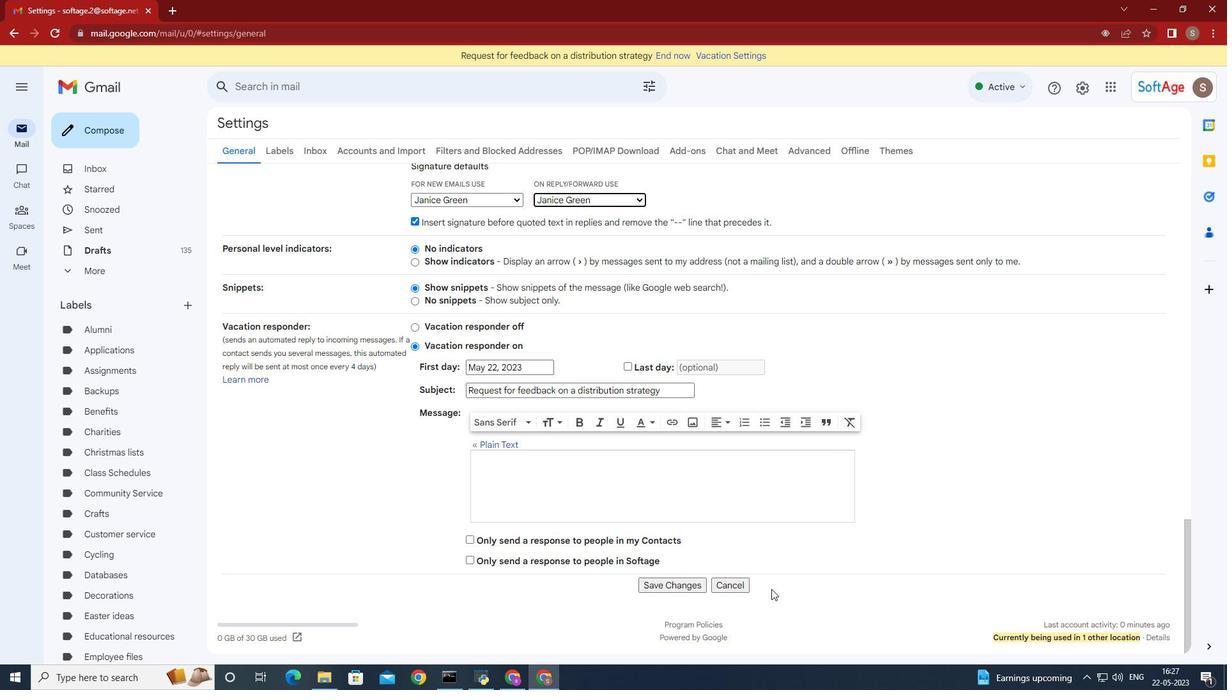 
Action: Mouse moved to (680, 585)
Screenshot: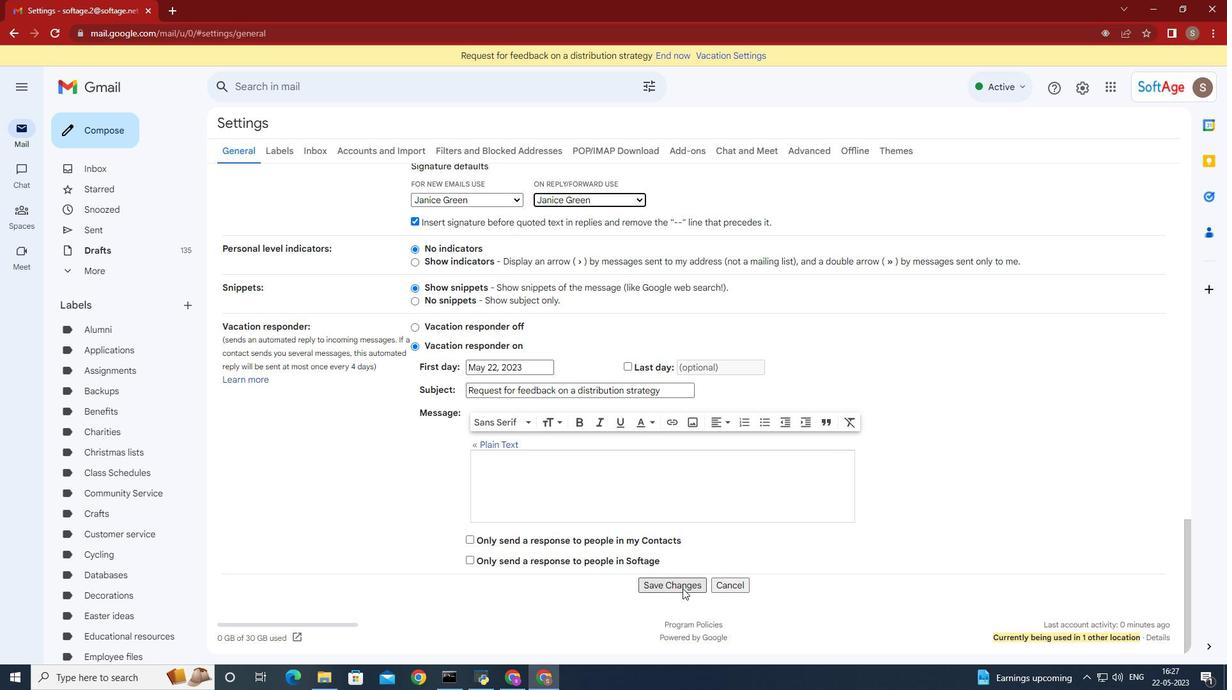 
Action: Mouse pressed left at (680, 585)
Screenshot: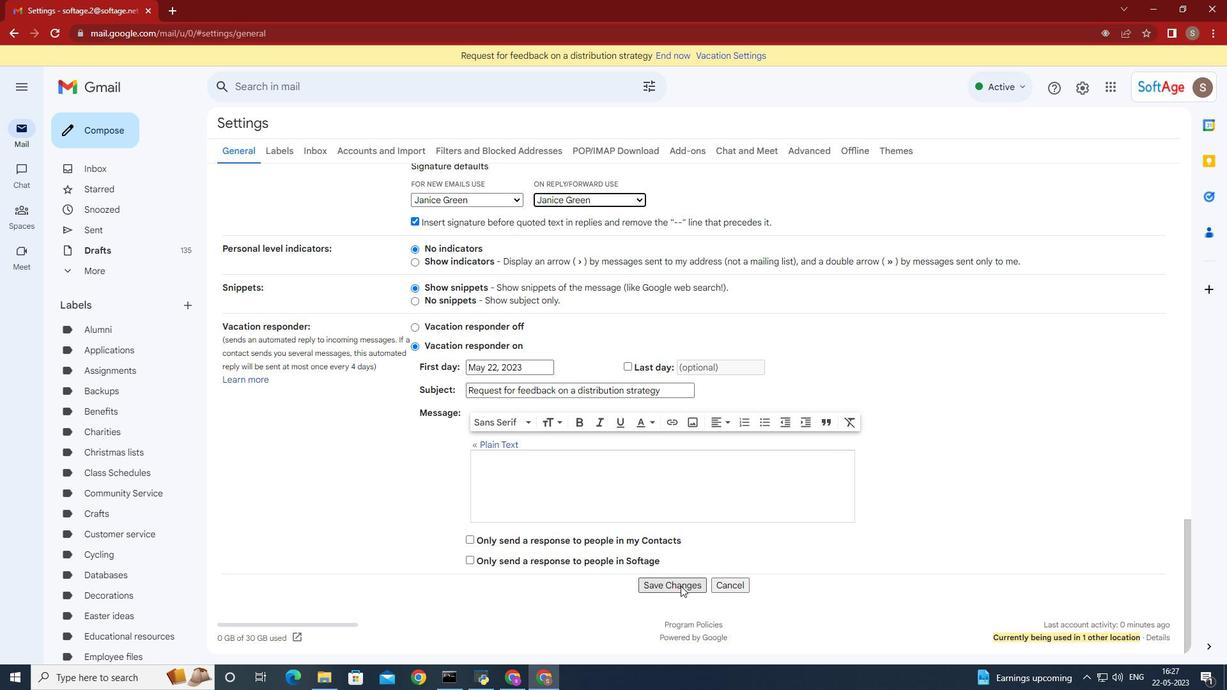 
Action: Mouse moved to (115, 118)
Screenshot: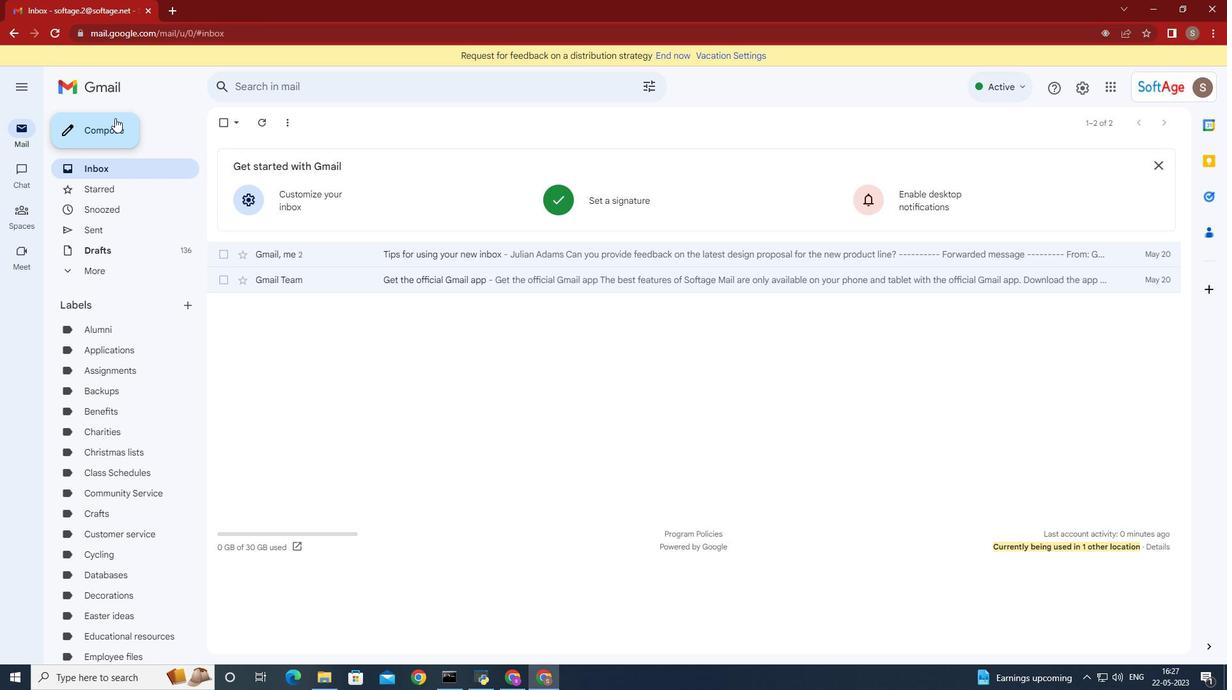 
Action: Mouse pressed left at (115, 118)
Screenshot: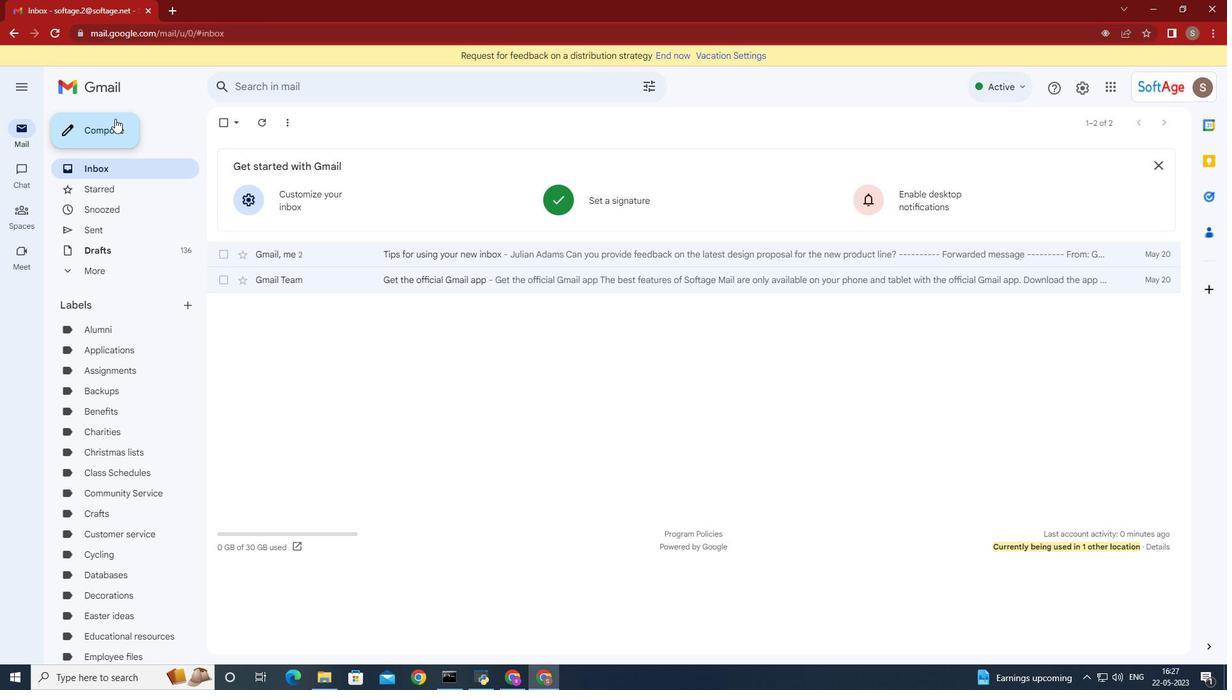 
Action: Mouse moved to (977, 353)
Screenshot: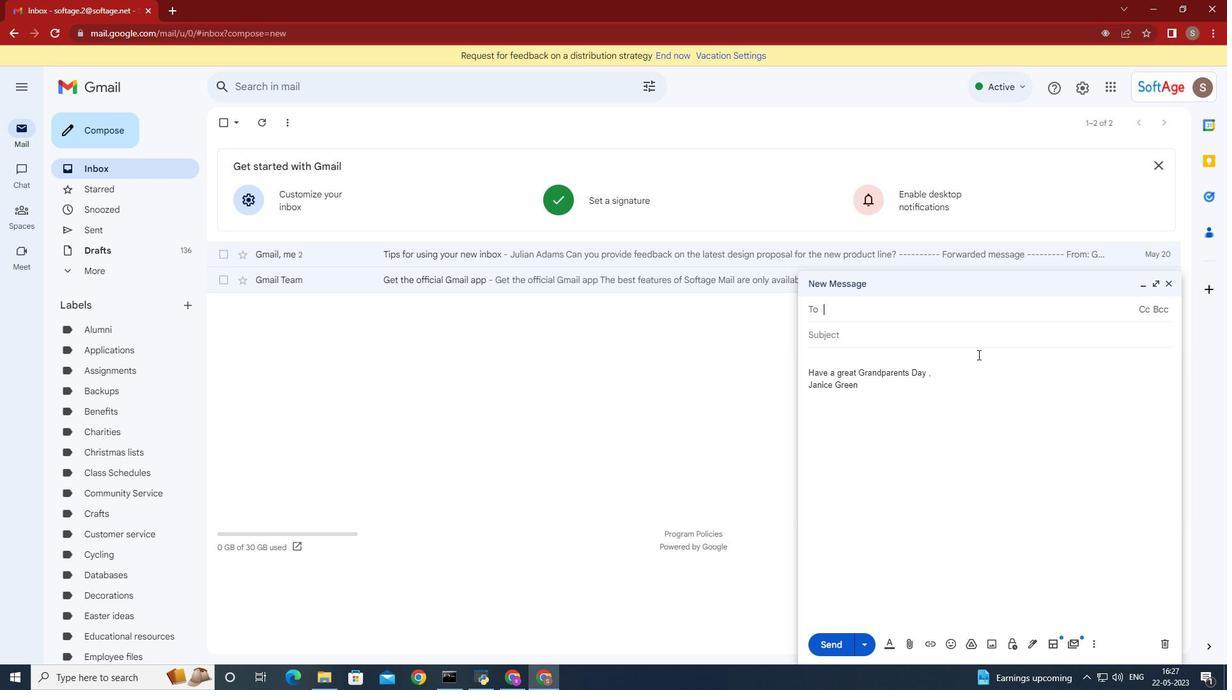 
Action: Key pressed <Key.shift>Softage.8
Screenshot: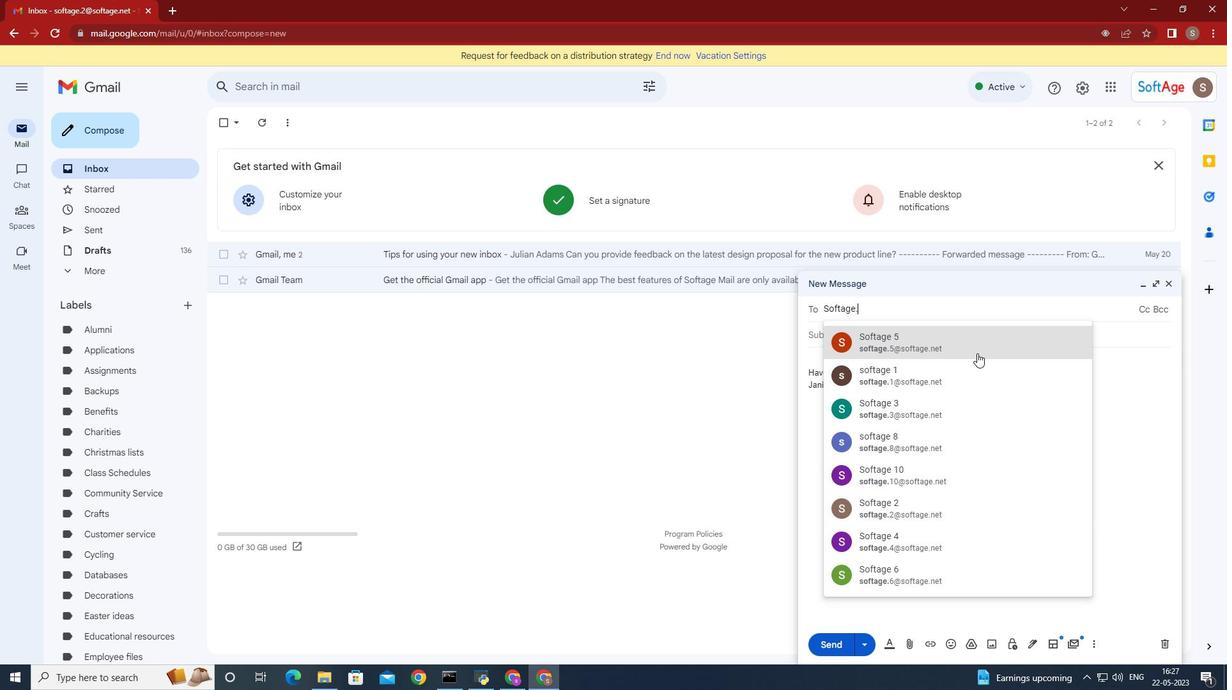 
Action: Mouse pressed left at (977, 353)
Screenshot: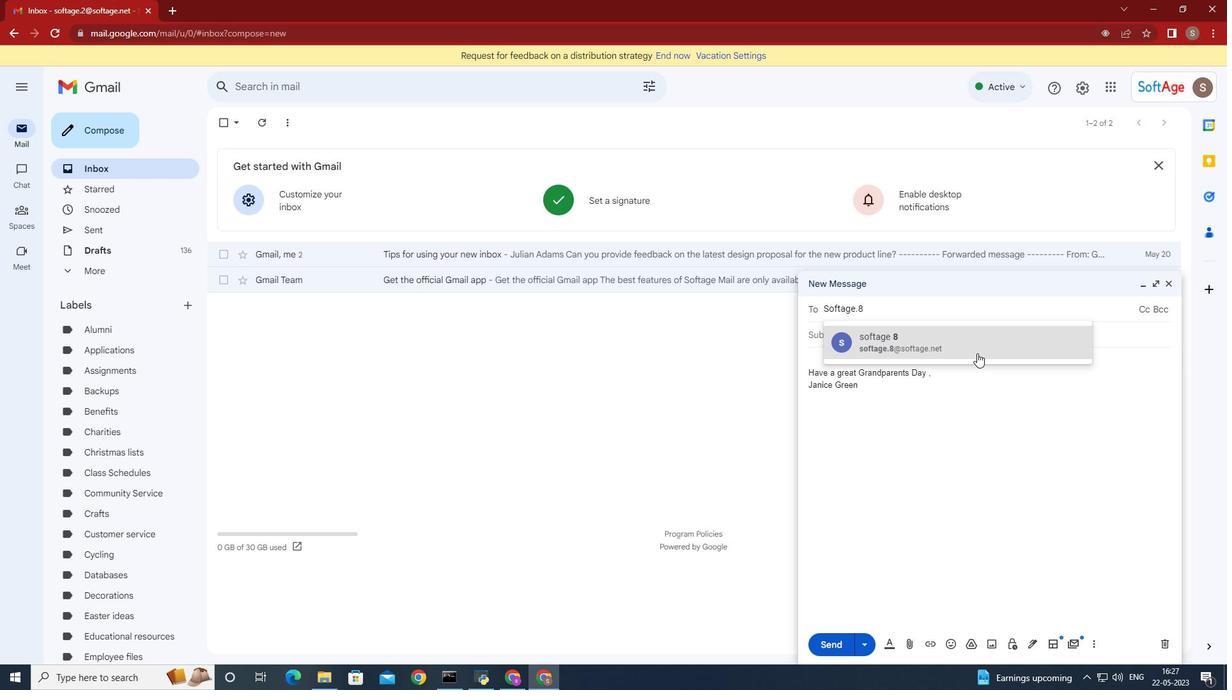 
Action: Mouse moved to (191, 307)
Screenshot: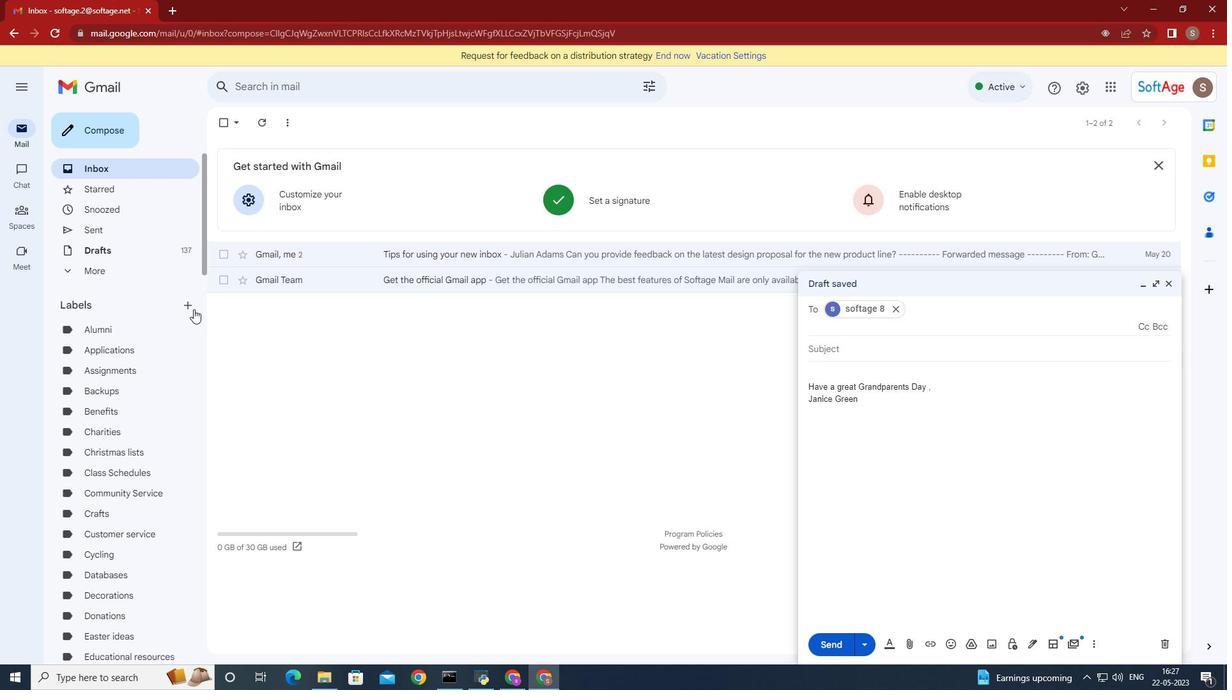 
Action: Mouse pressed left at (191, 307)
Screenshot: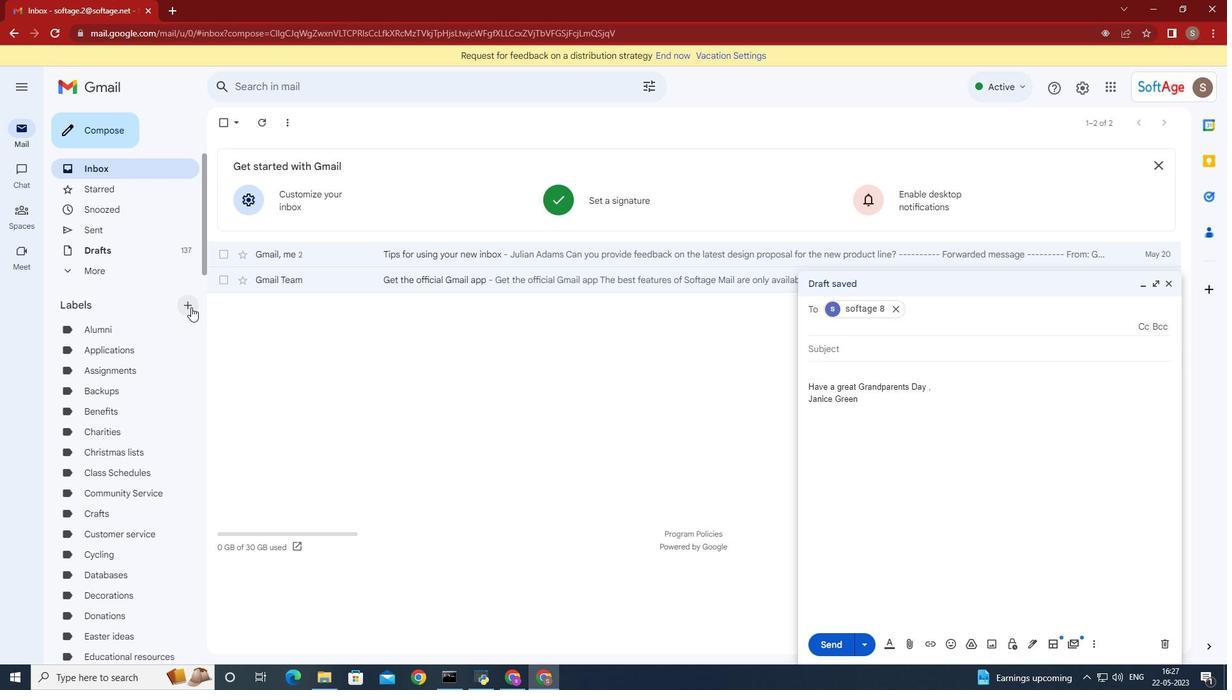 
Action: Mouse moved to (190, 307)
Screenshot: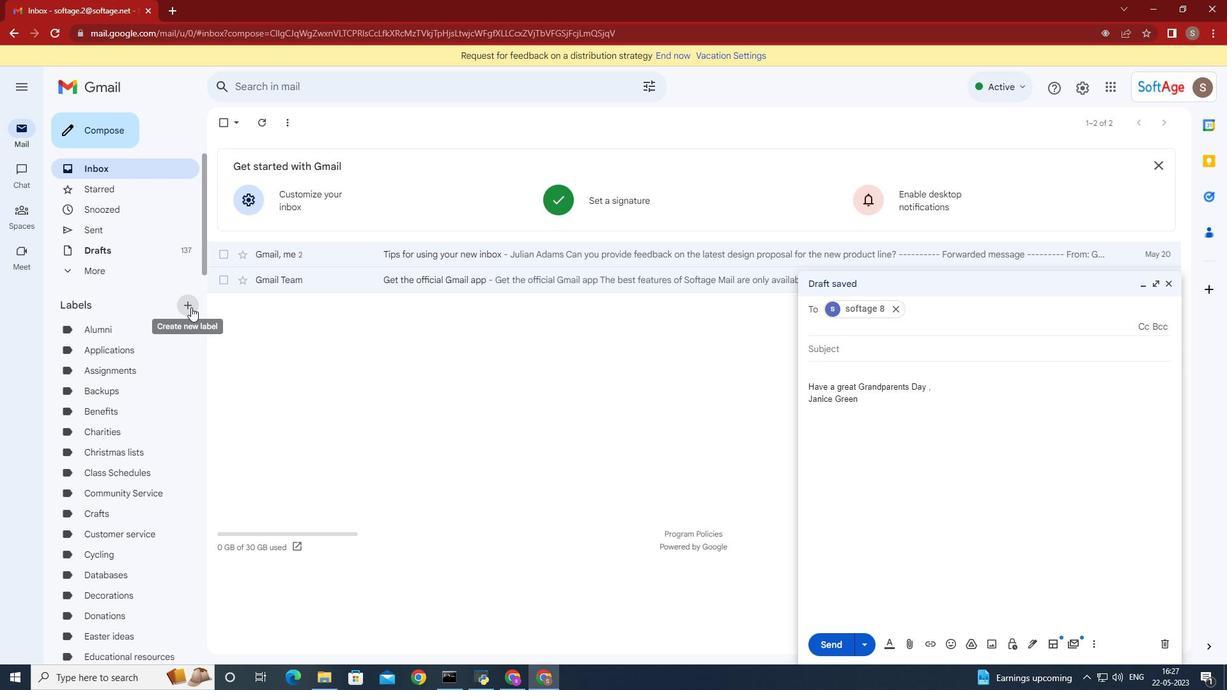 
Action: Key pressed <Key.shift>Birthday<Key.space>parties
Screenshot: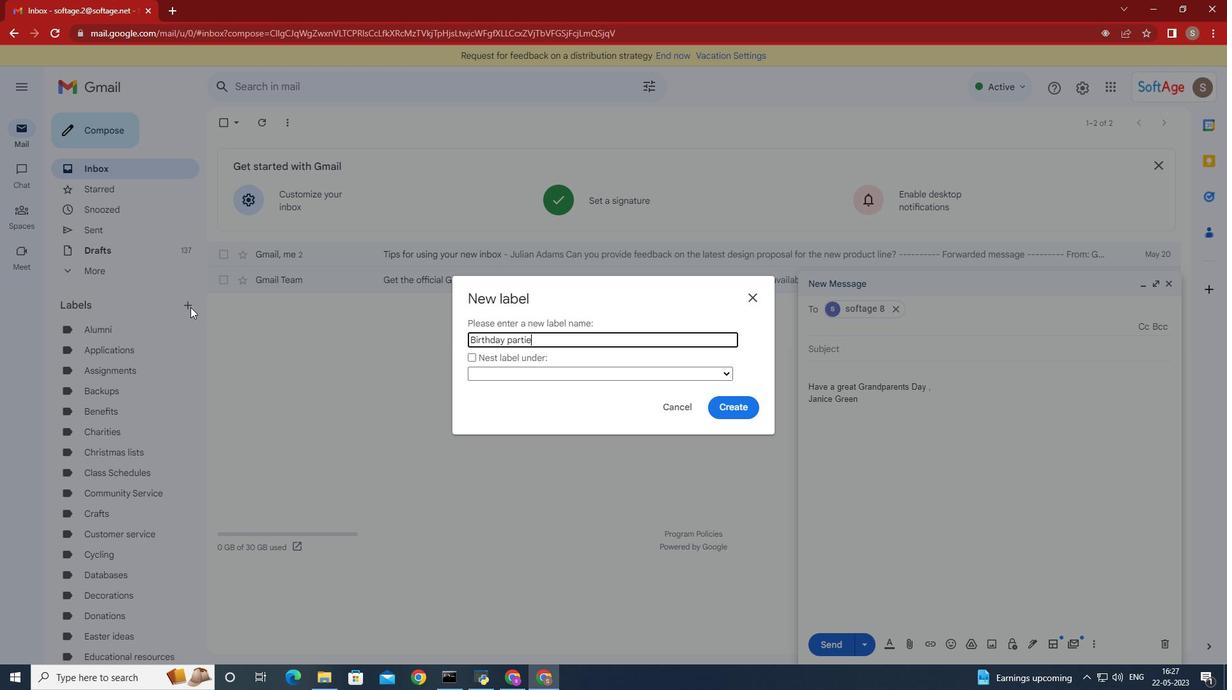 
Action: Mouse moved to (741, 412)
Screenshot: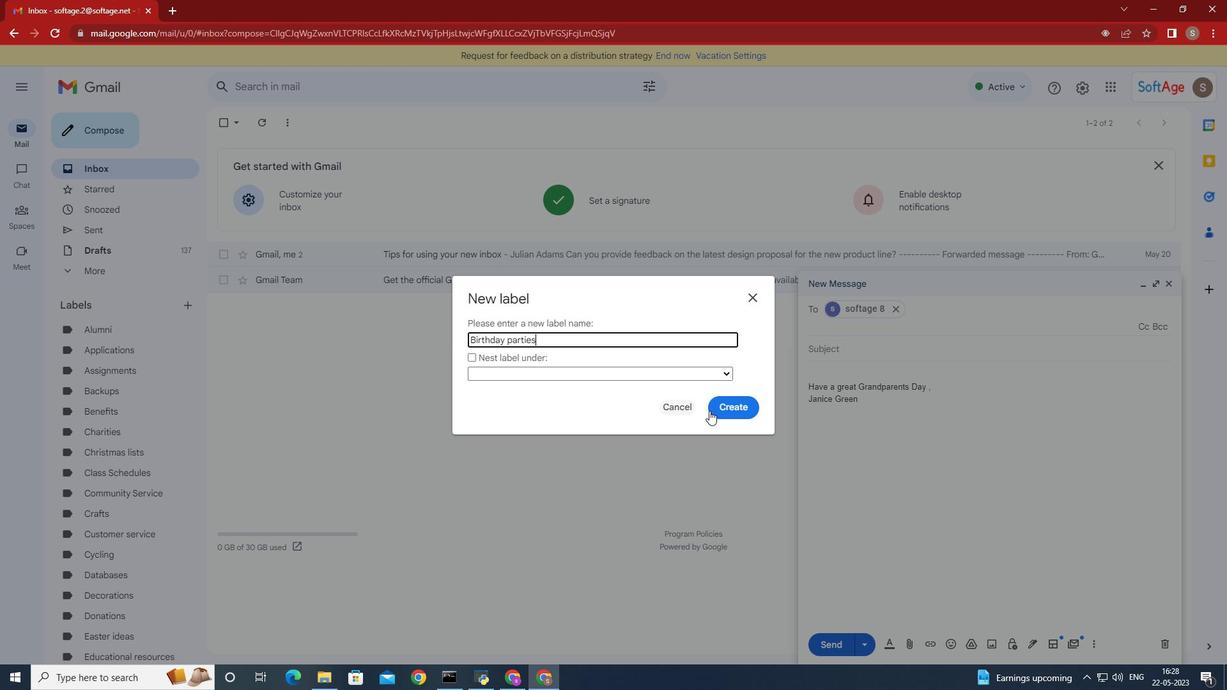 
Action: Mouse pressed left at (741, 412)
Screenshot: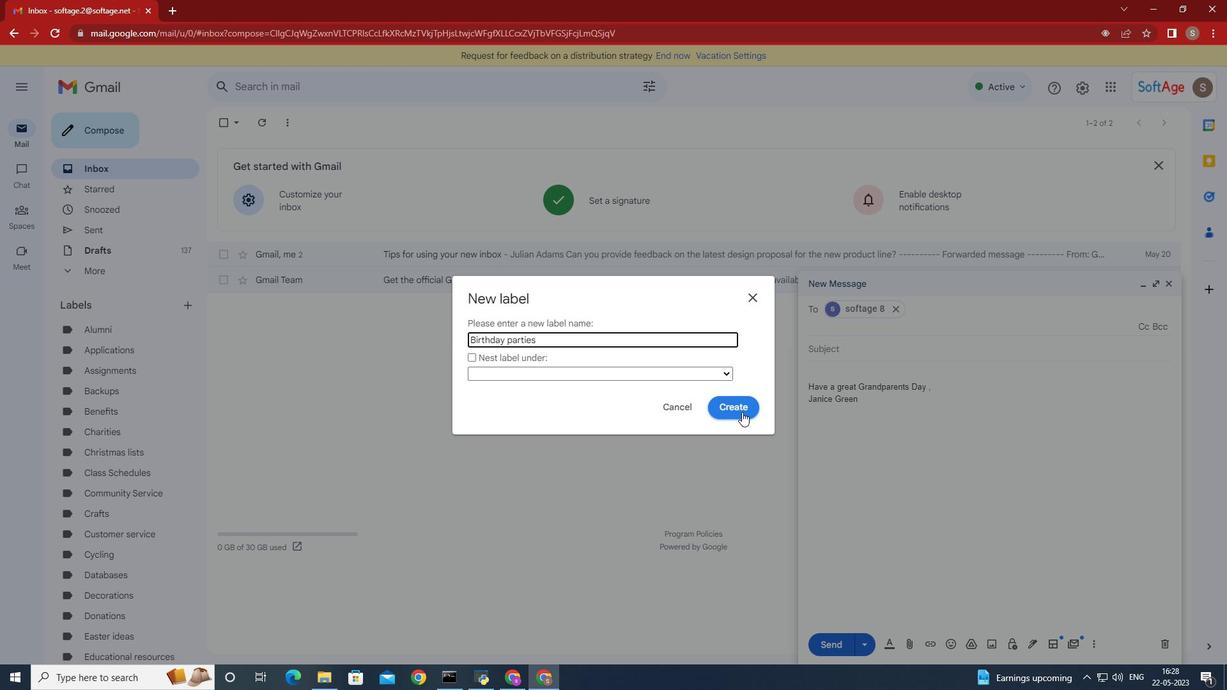 
